 Task: Find a place to stay in Tasova, Turkey, for 2 guests from August 2 to August 12, with a price range of ₹5000 to ₹10000, selecting 'House' as the property type and ensuring amenities like 'Wifi' and 'Free parking' are available.
Action: Mouse moved to (541, 169)
Screenshot: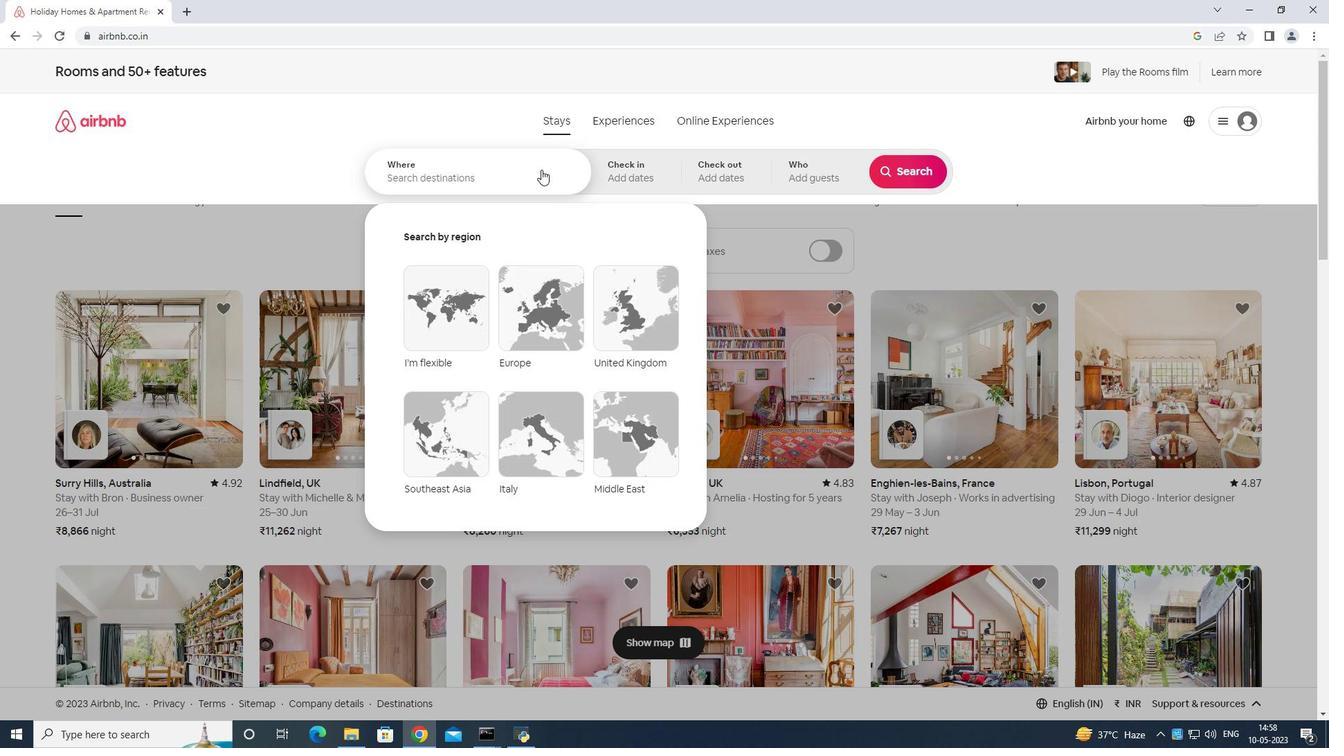 
Action: Mouse pressed left at (541, 169)
Screenshot: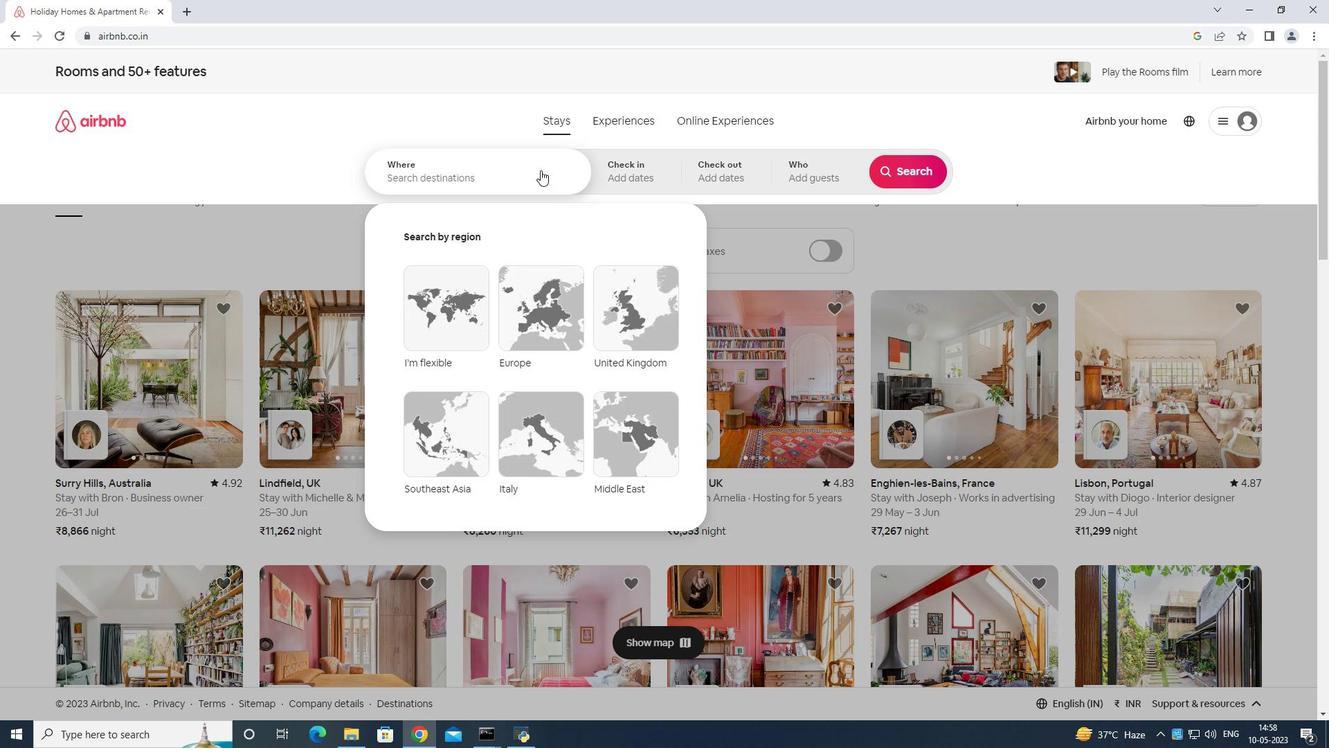
Action: Mouse moved to (486, 209)
Screenshot: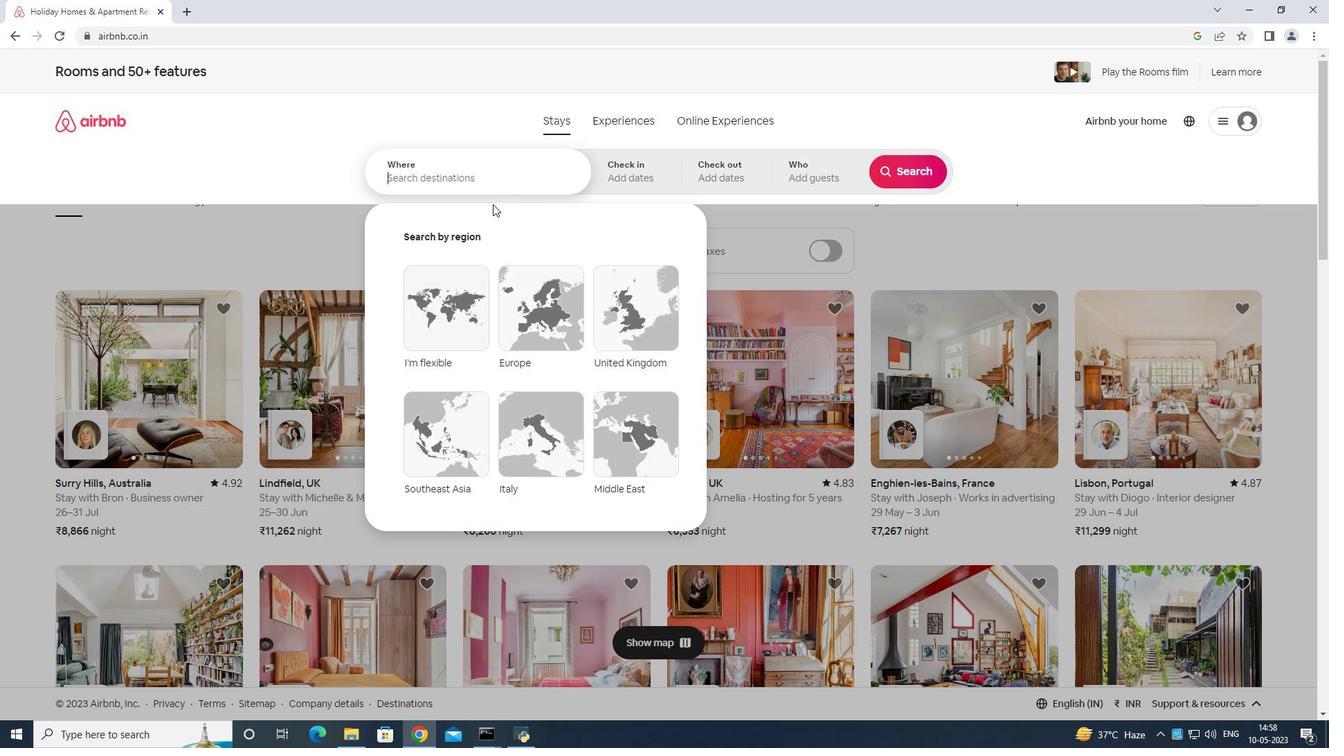 
Action: Key pressed tasova<Key.space>turkey<Key.enter>
Screenshot: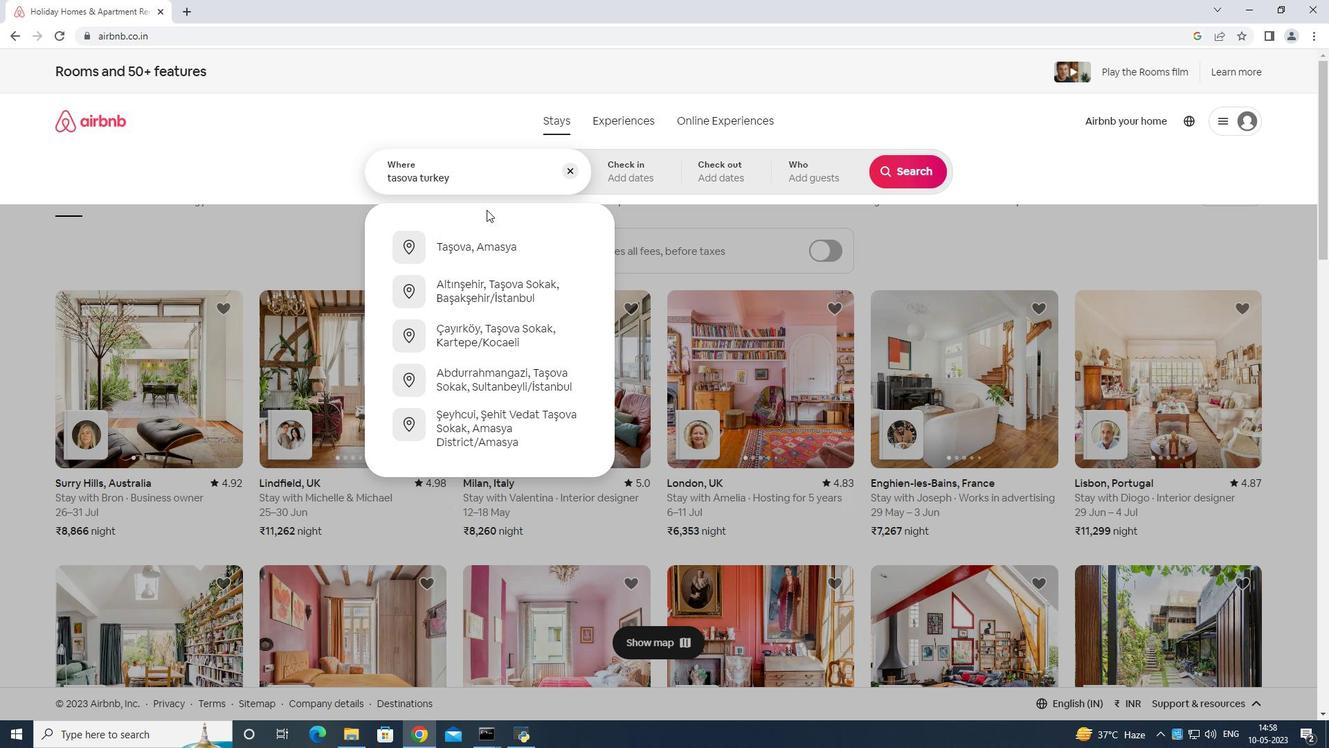 
Action: Mouse moved to (906, 277)
Screenshot: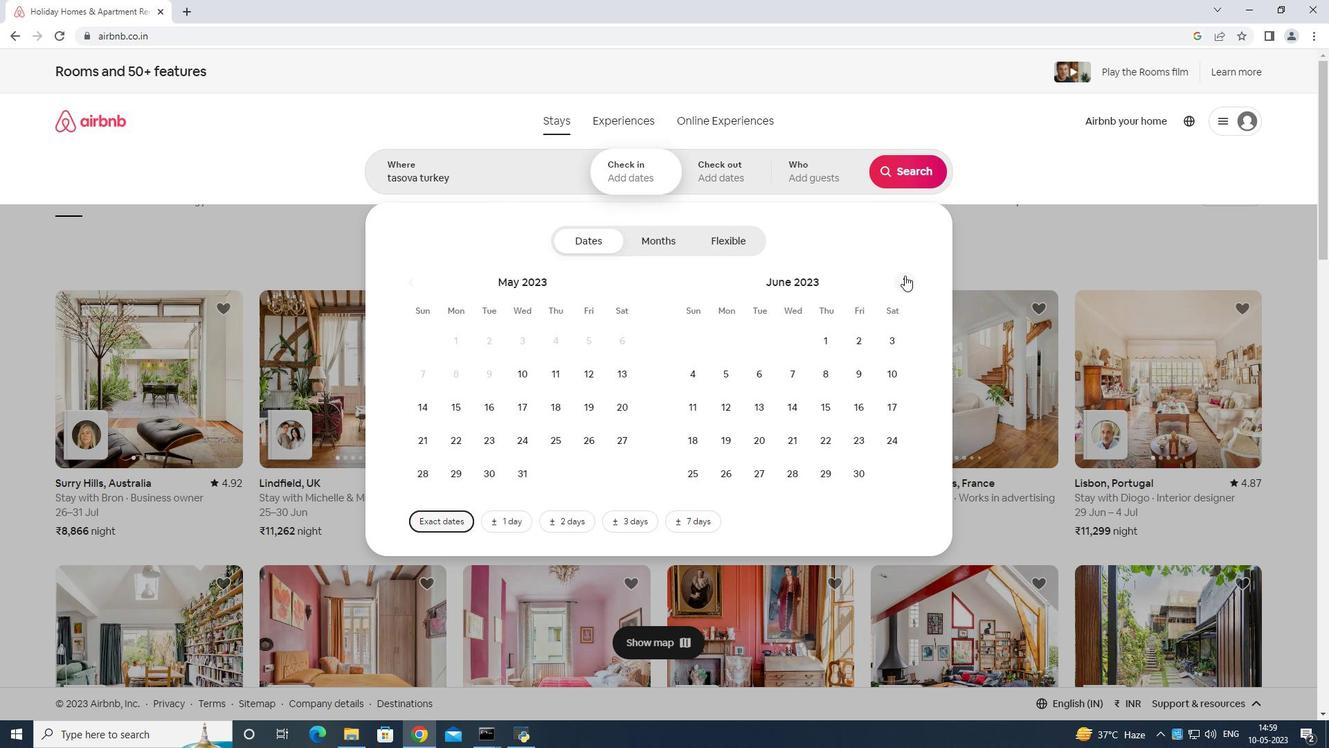 
Action: Mouse pressed left at (906, 277)
Screenshot: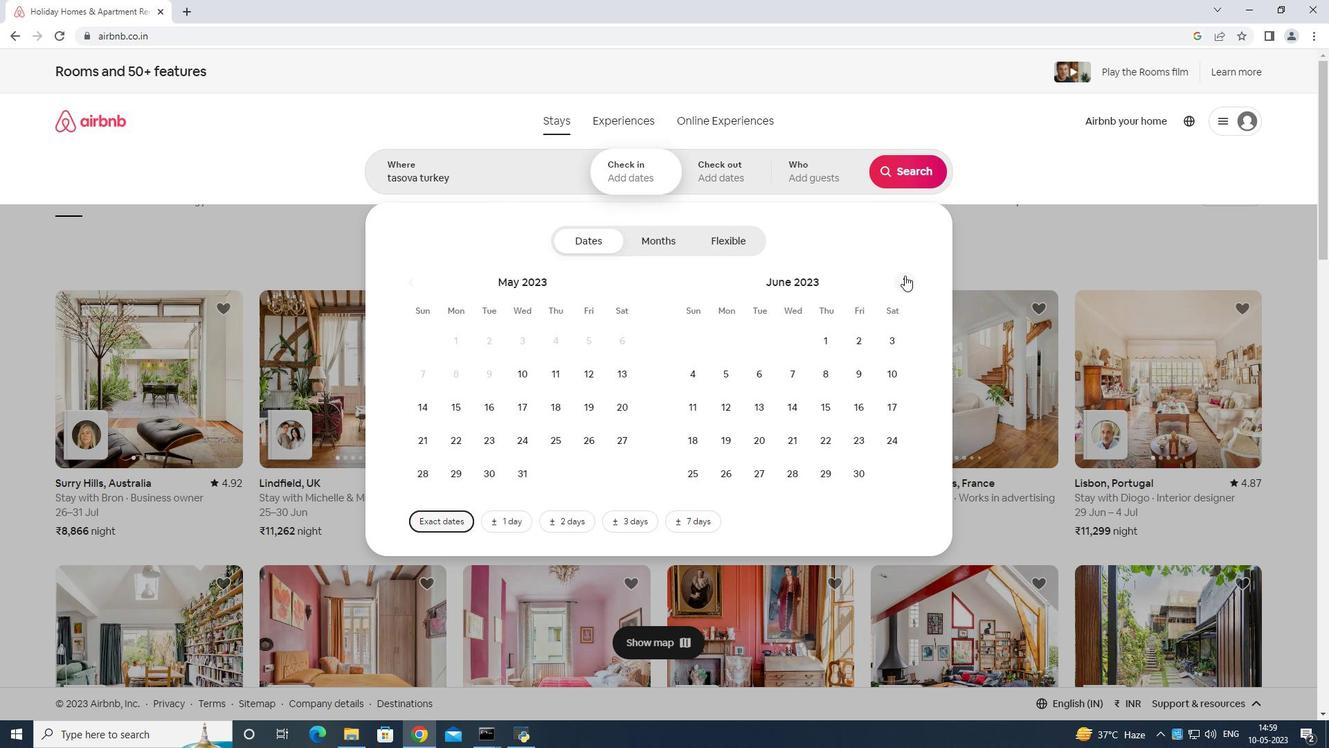 
Action: Mouse moved to (907, 277)
Screenshot: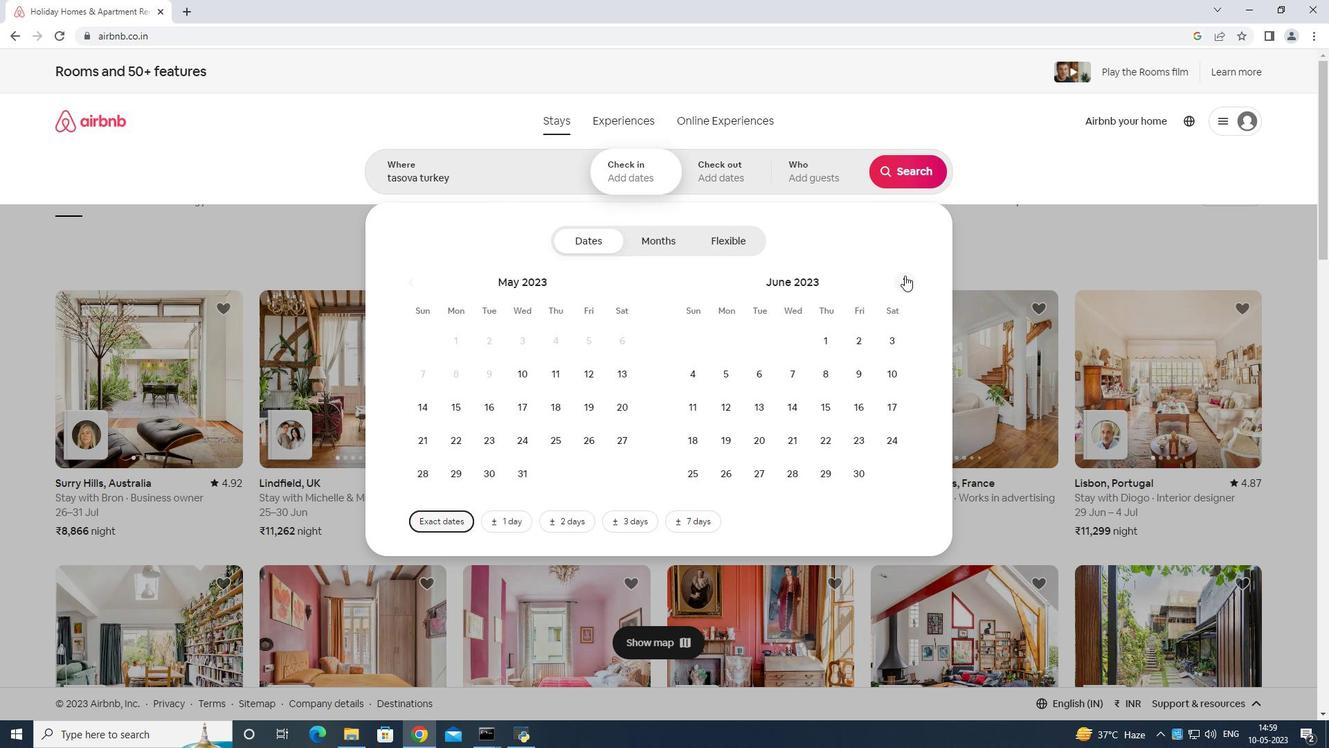 
Action: Mouse pressed left at (907, 277)
Screenshot: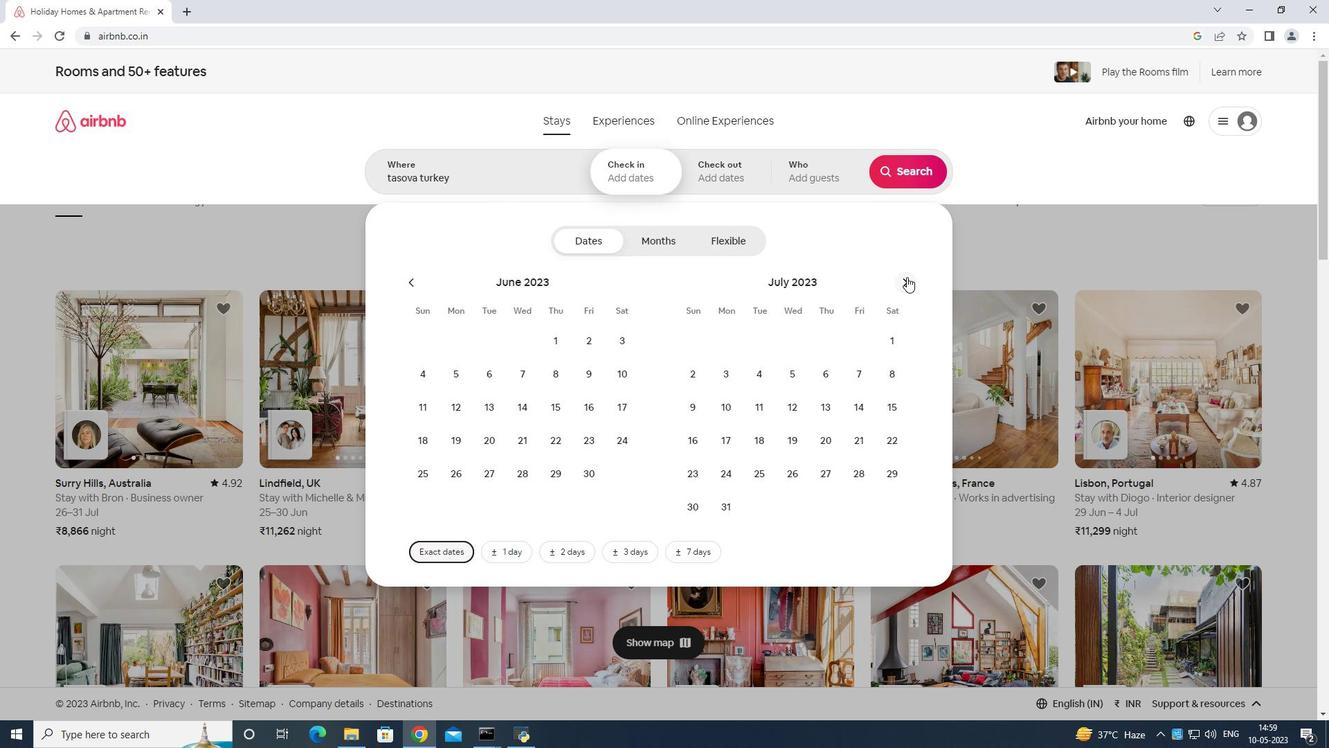 
Action: Mouse moved to (799, 338)
Screenshot: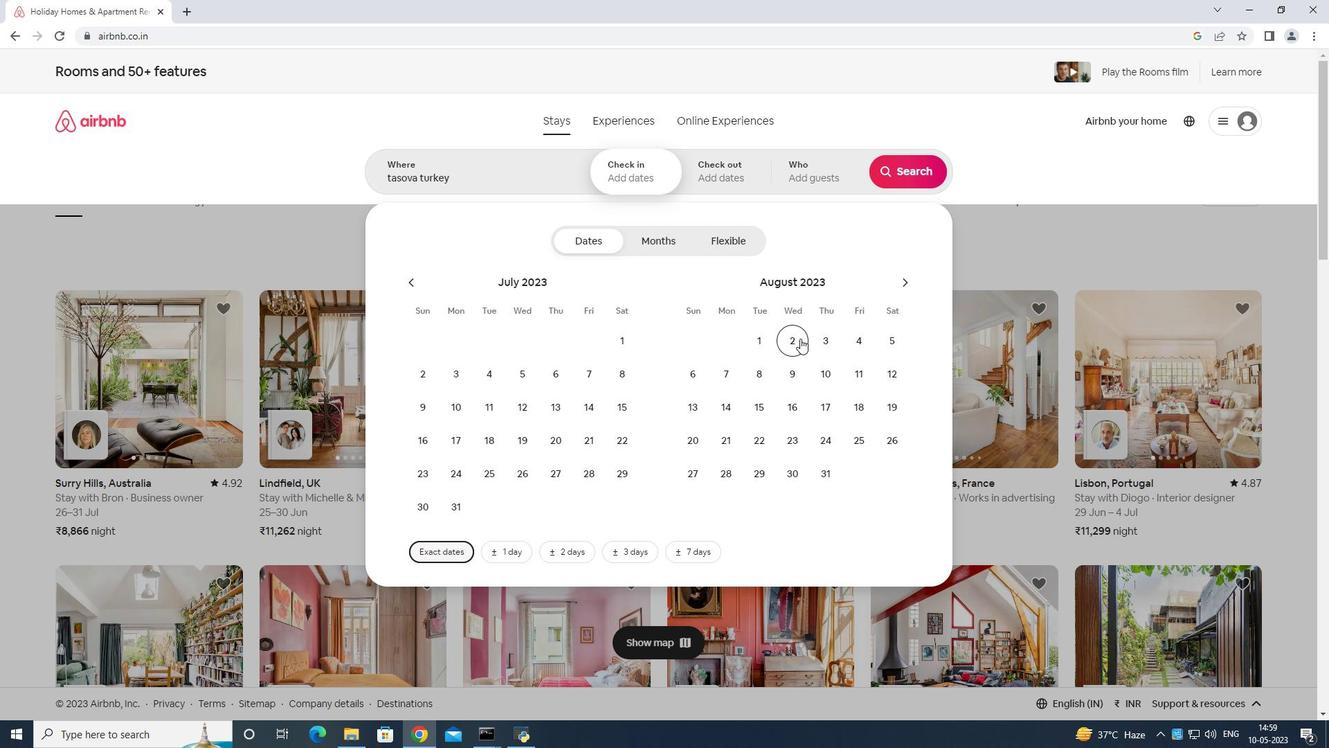 
Action: Mouse pressed left at (799, 338)
Screenshot: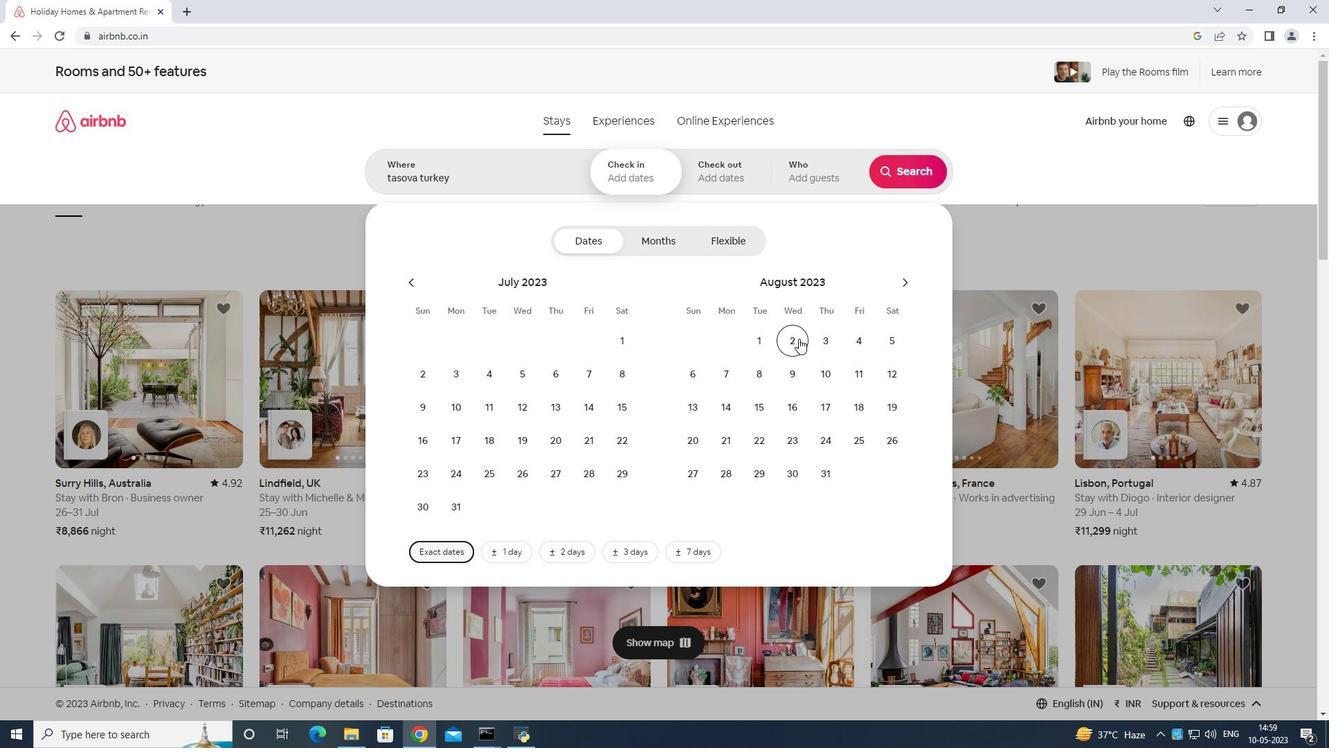 
Action: Mouse moved to (890, 373)
Screenshot: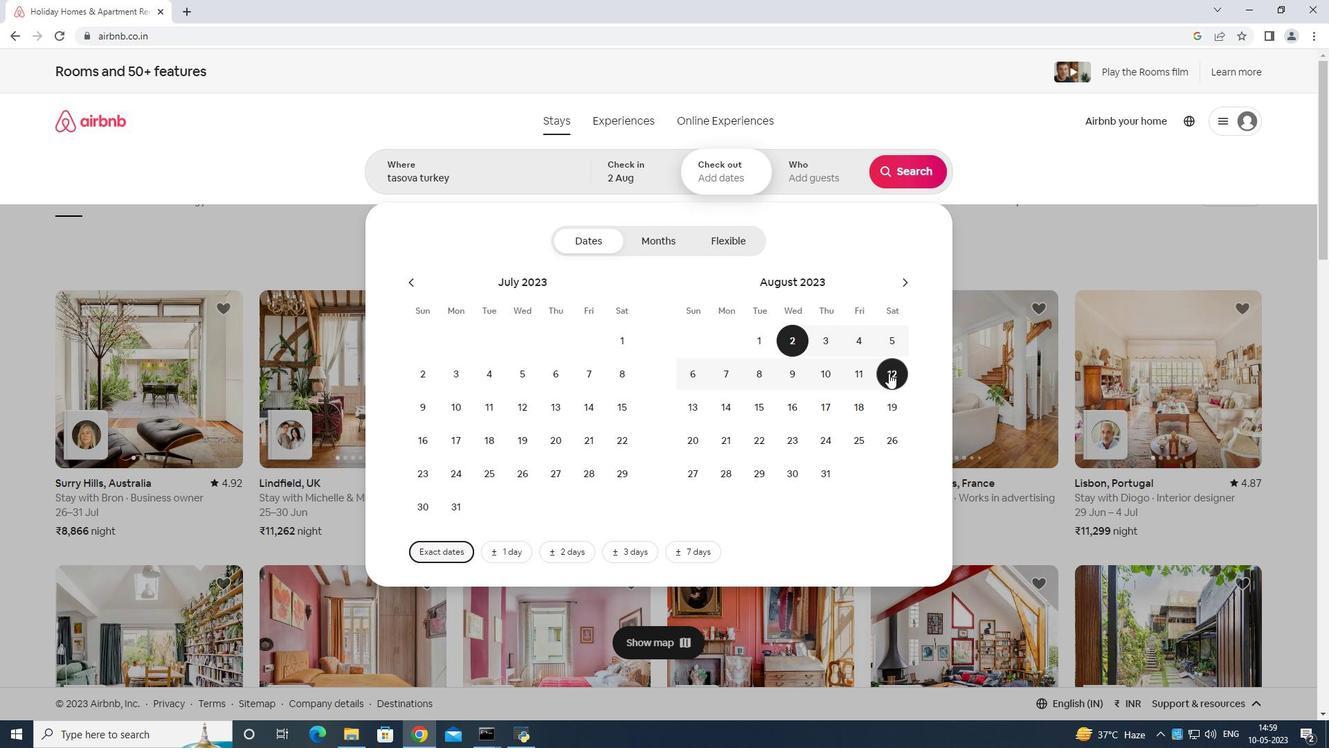 
Action: Mouse pressed left at (890, 373)
Screenshot: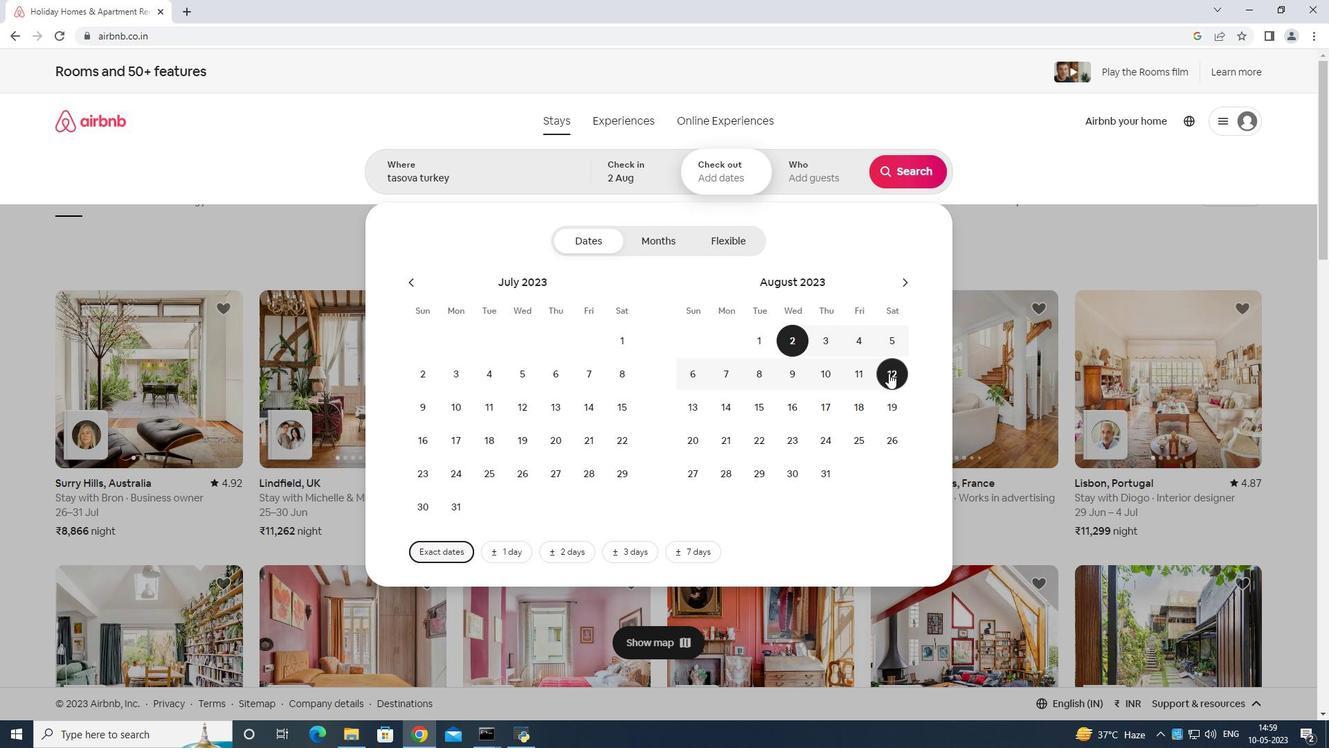 
Action: Mouse moved to (840, 167)
Screenshot: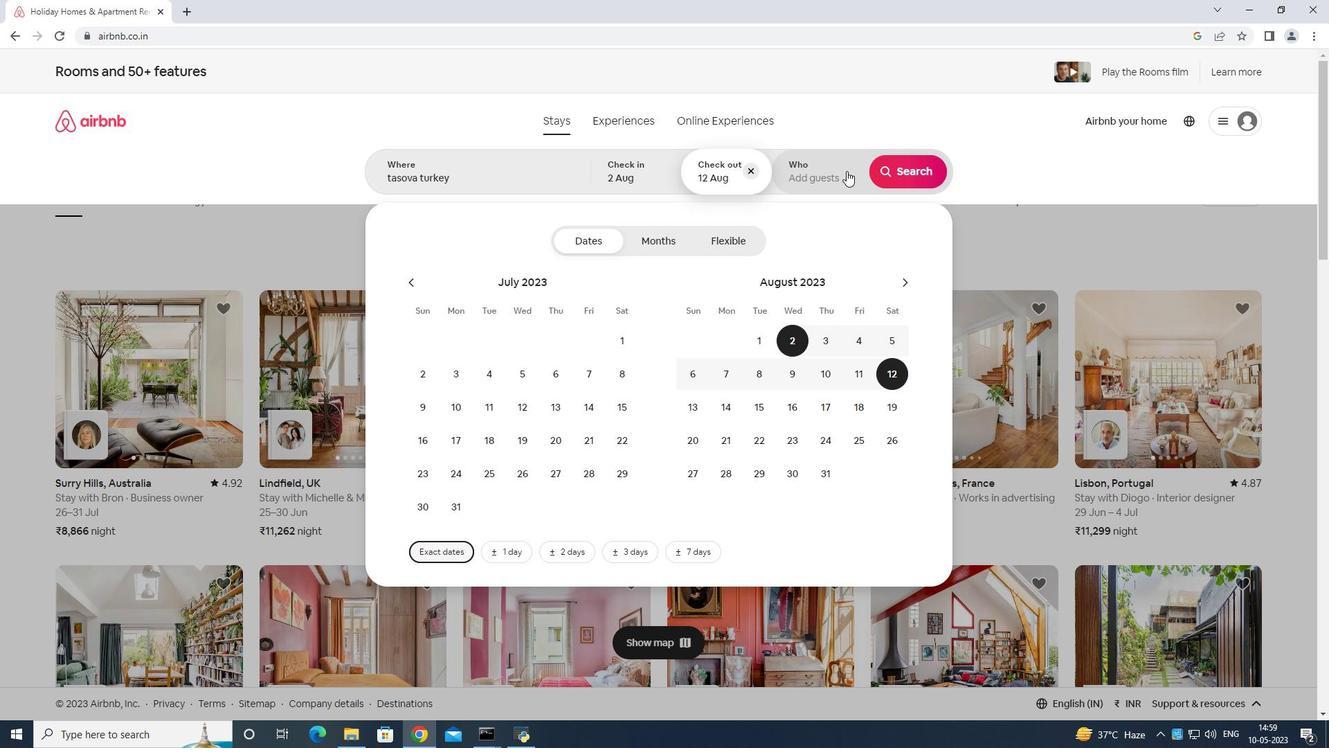
Action: Mouse pressed left at (840, 167)
Screenshot: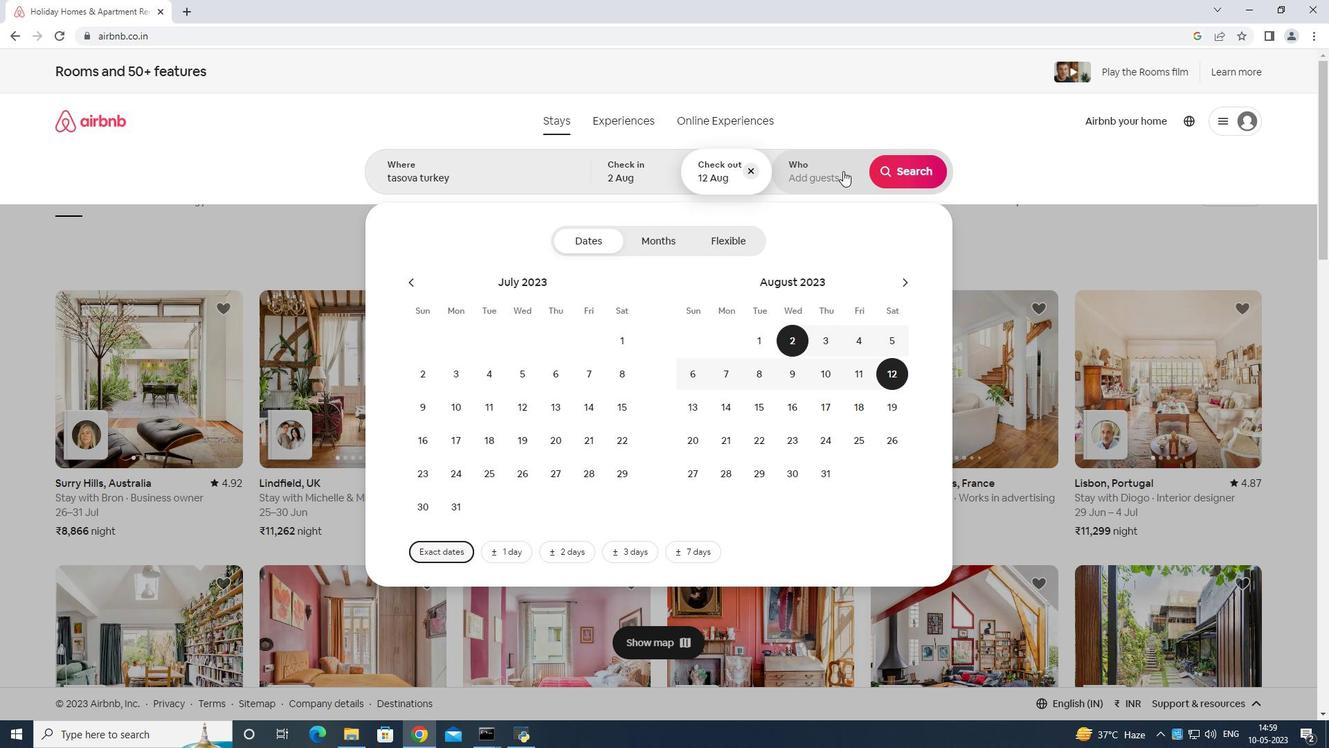 
Action: Mouse moved to (920, 243)
Screenshot: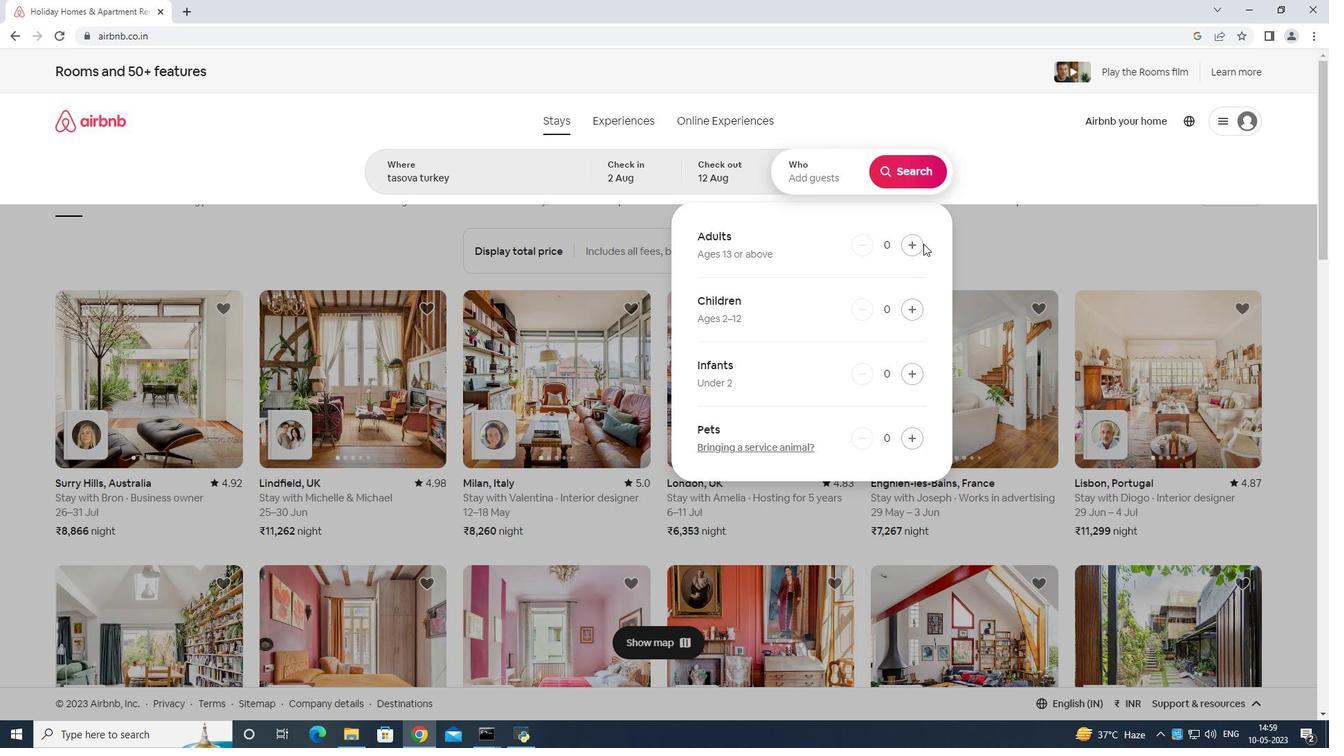 
Action: Mouse pressed left at (920, 243)
Screenshot: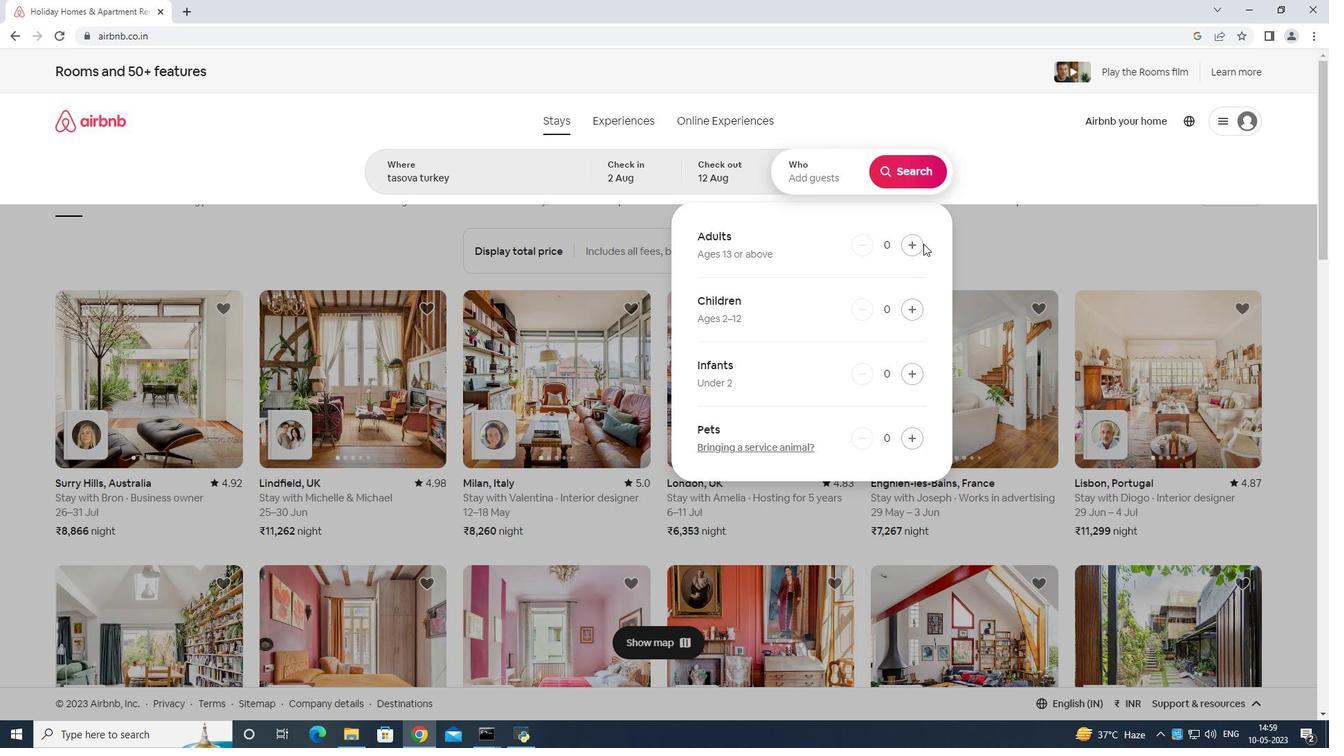
Action: Mouse moved to (919, 242)
Screenshot: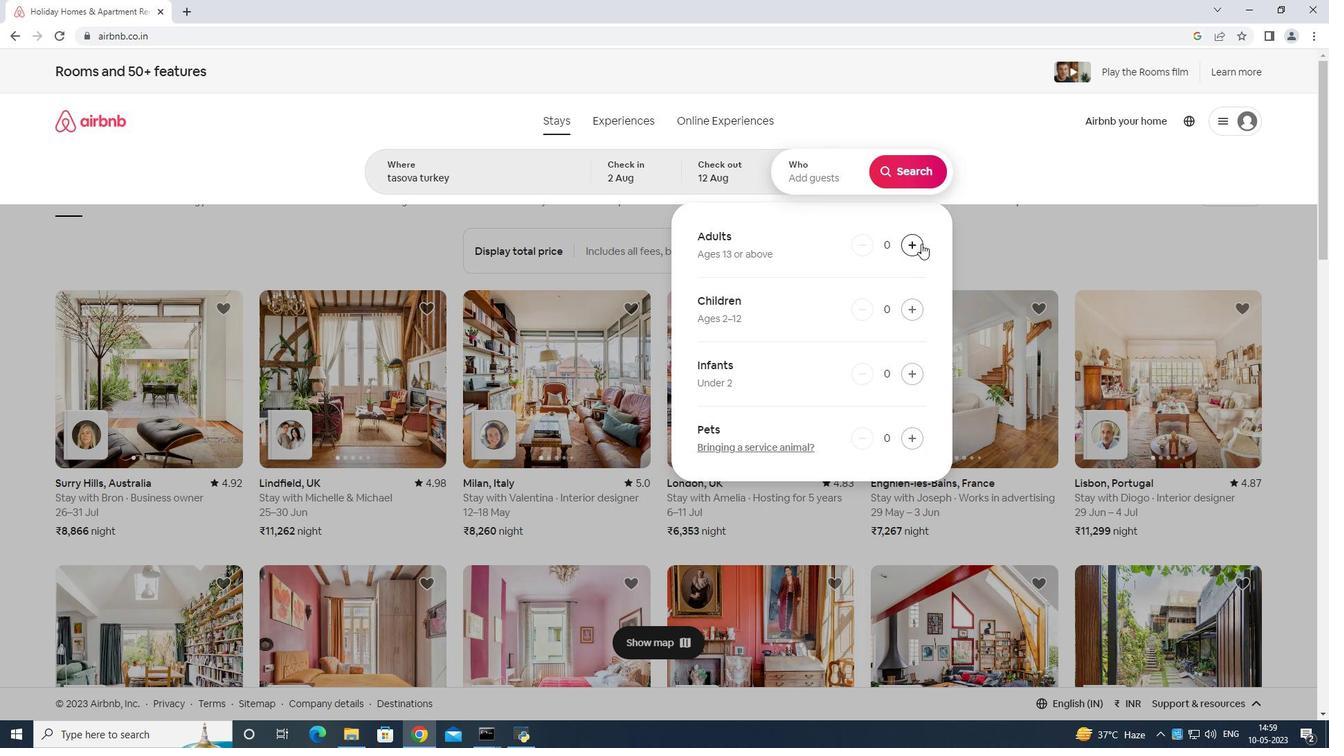 
Action: Mouse pressed left at (919, 242)
Screenshot: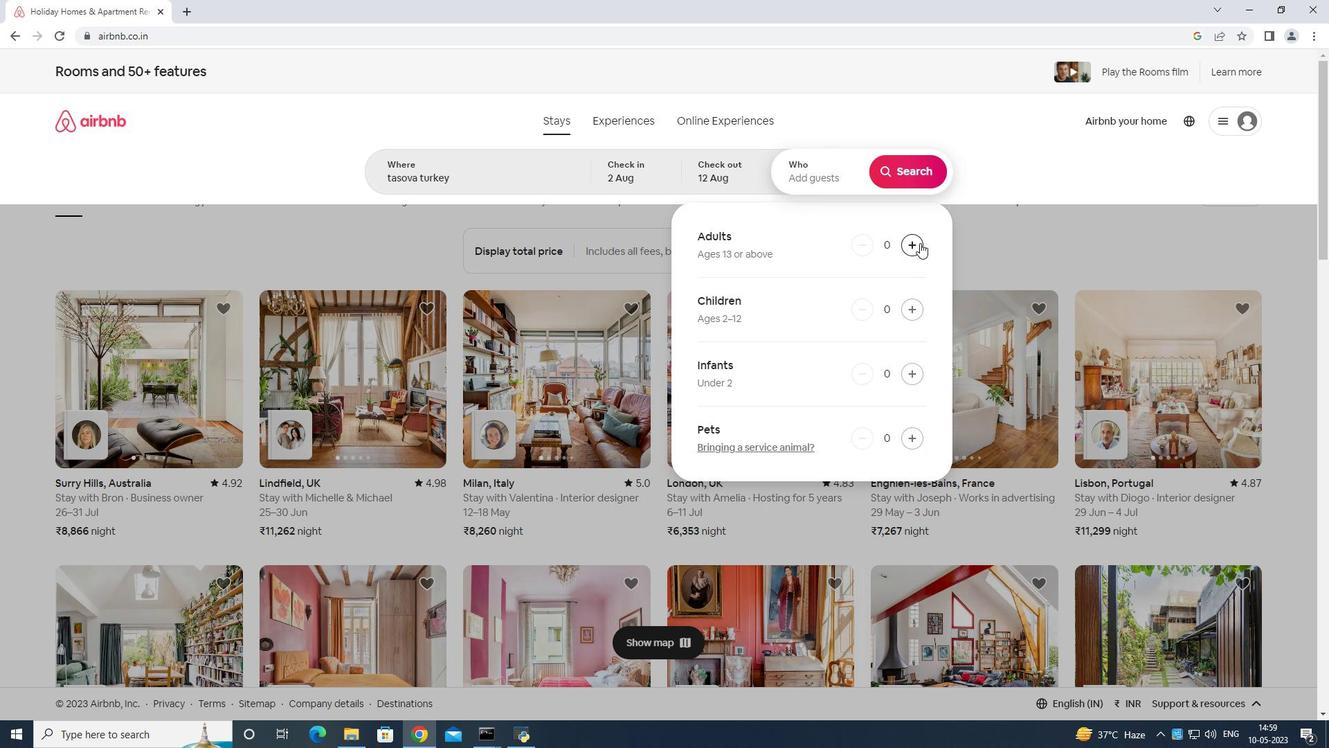 
Action: Mouse moved to (907, 162)
Screenshot: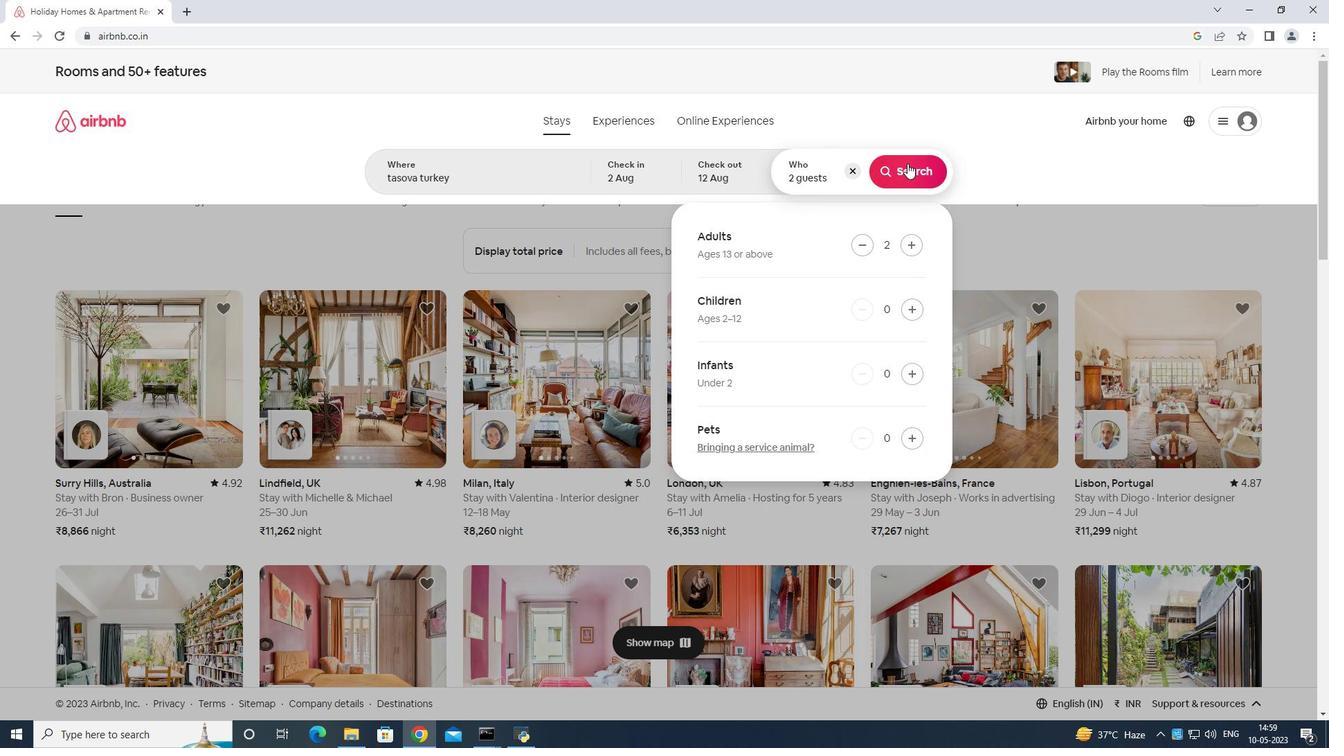 
Action: Mouse pressed left at (907, 162)
Screenshot: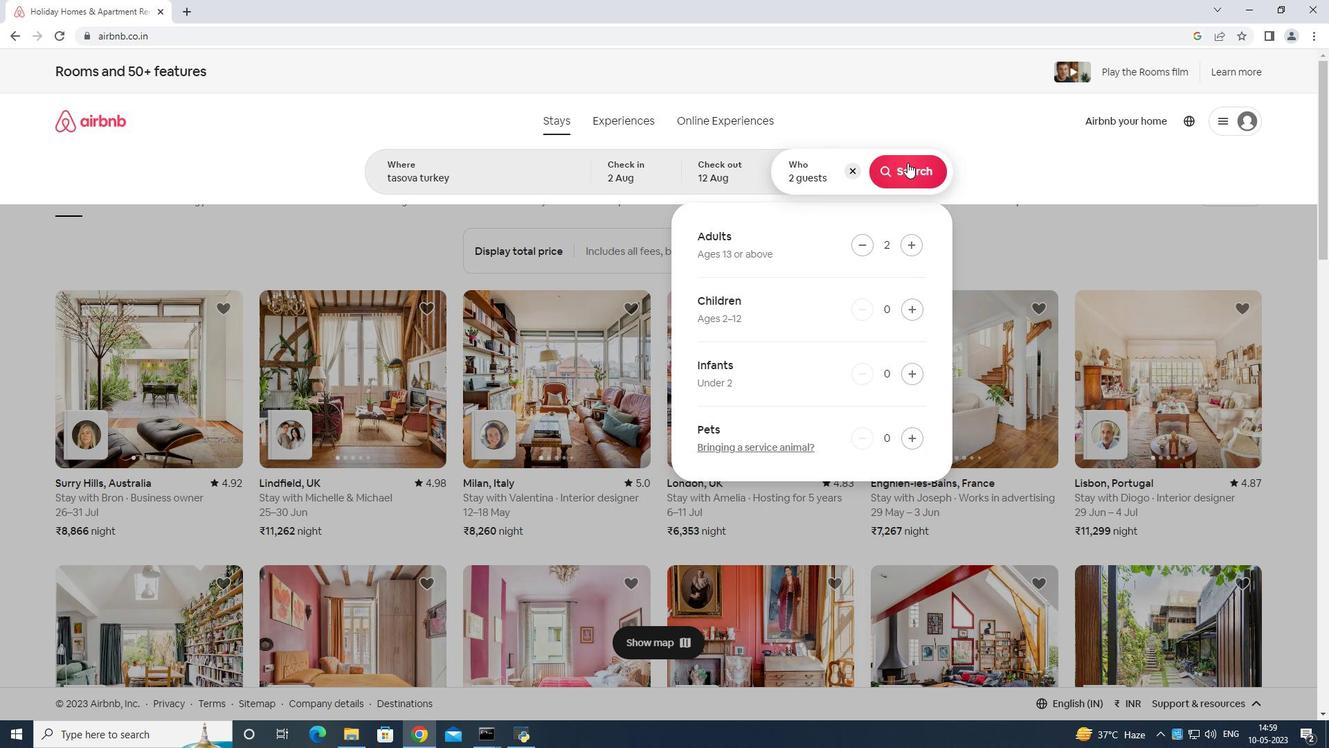 
Action: Mouse moved to (1283, 130)
Screenshot: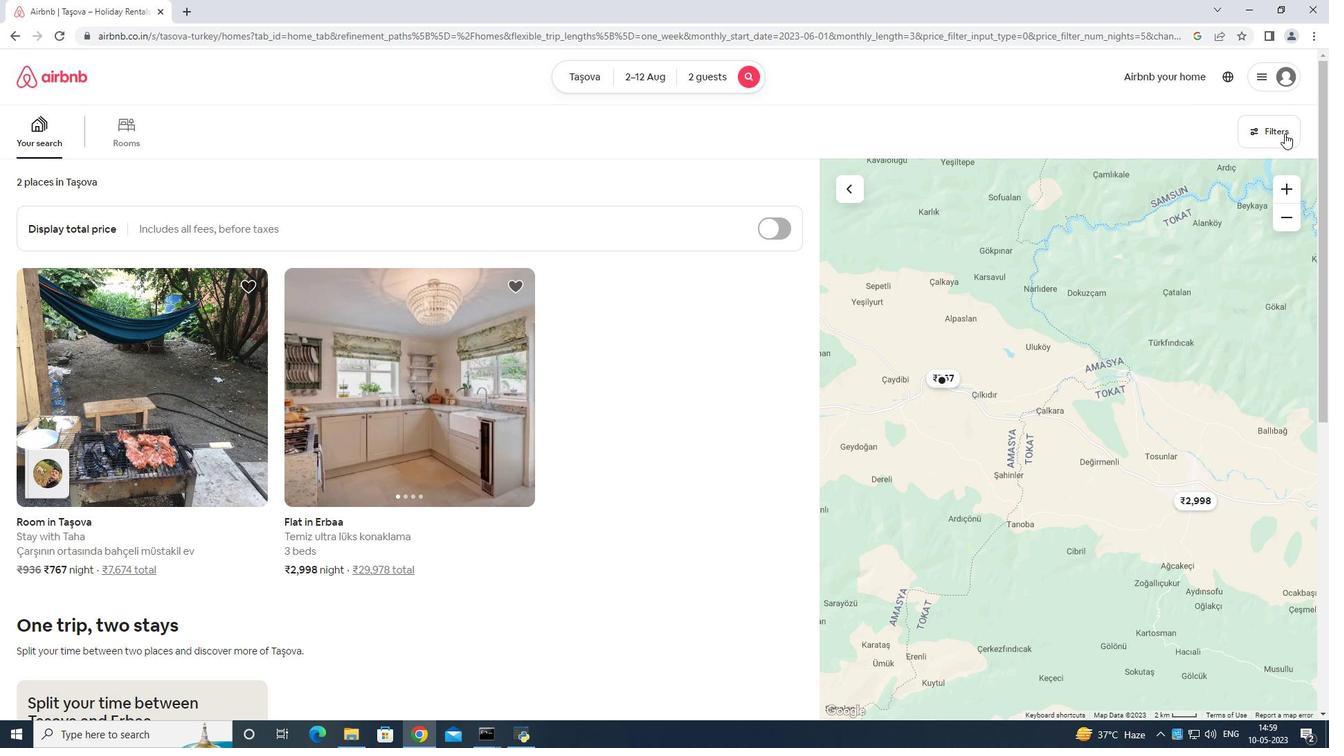 
Action: Mouse pressed left at (1283, 130)
Screenshot: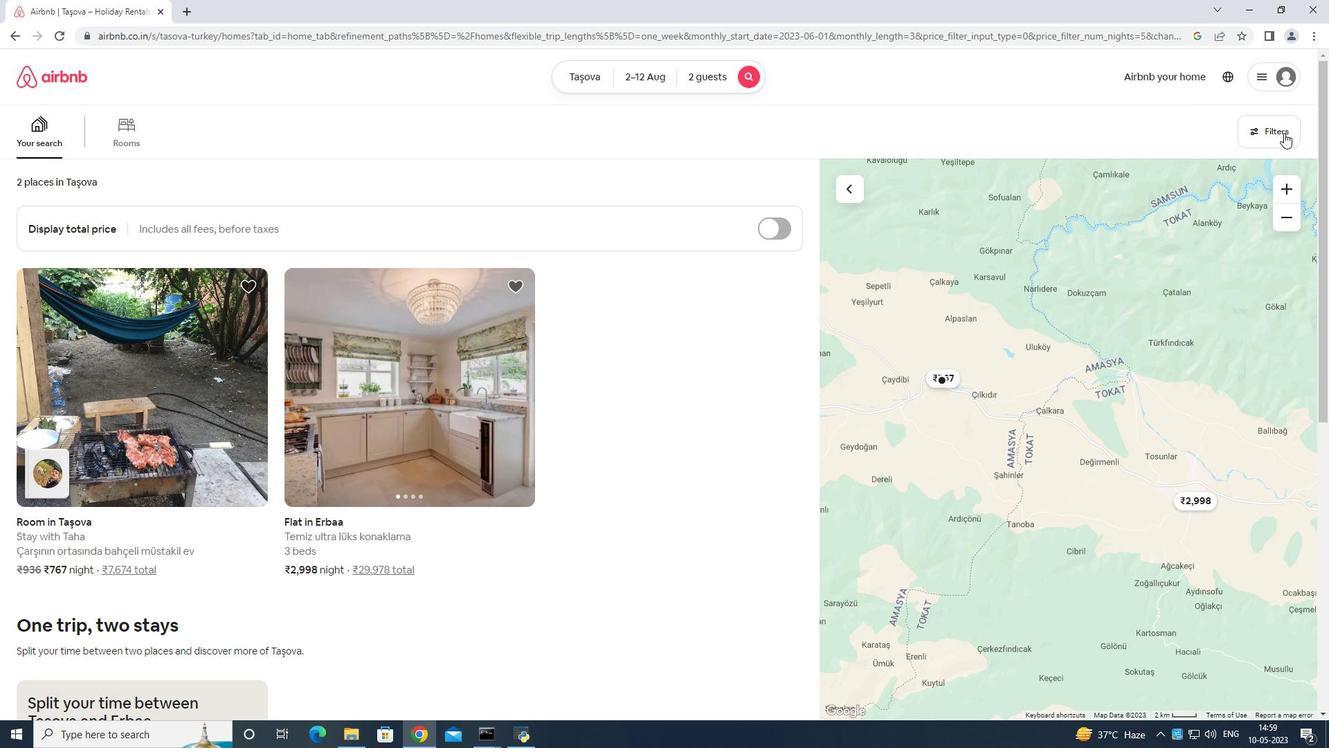 
Action: Mouse moved to (597, 466)
Screenshot: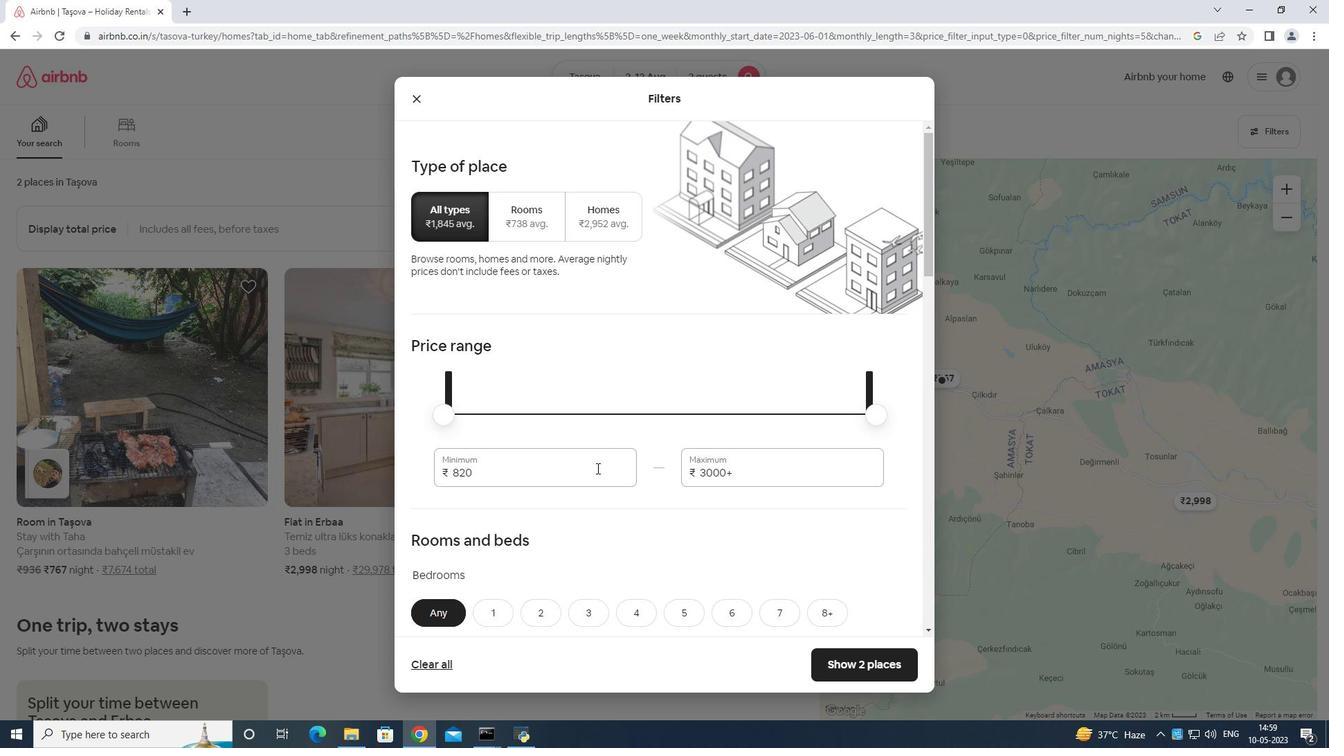 
Action: Mouse pressed left at (597, 466)
Screenshot: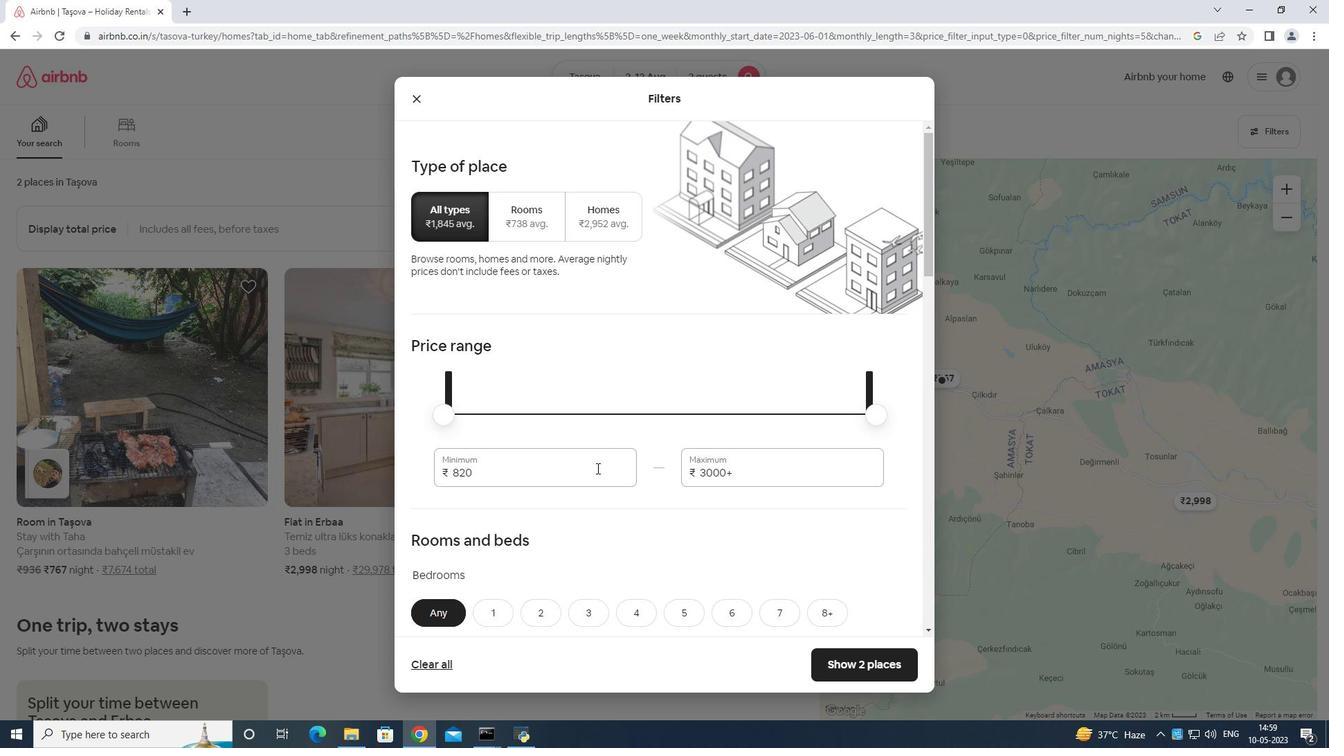 
Action: Mouse moved to (603, 446)
Screenshot: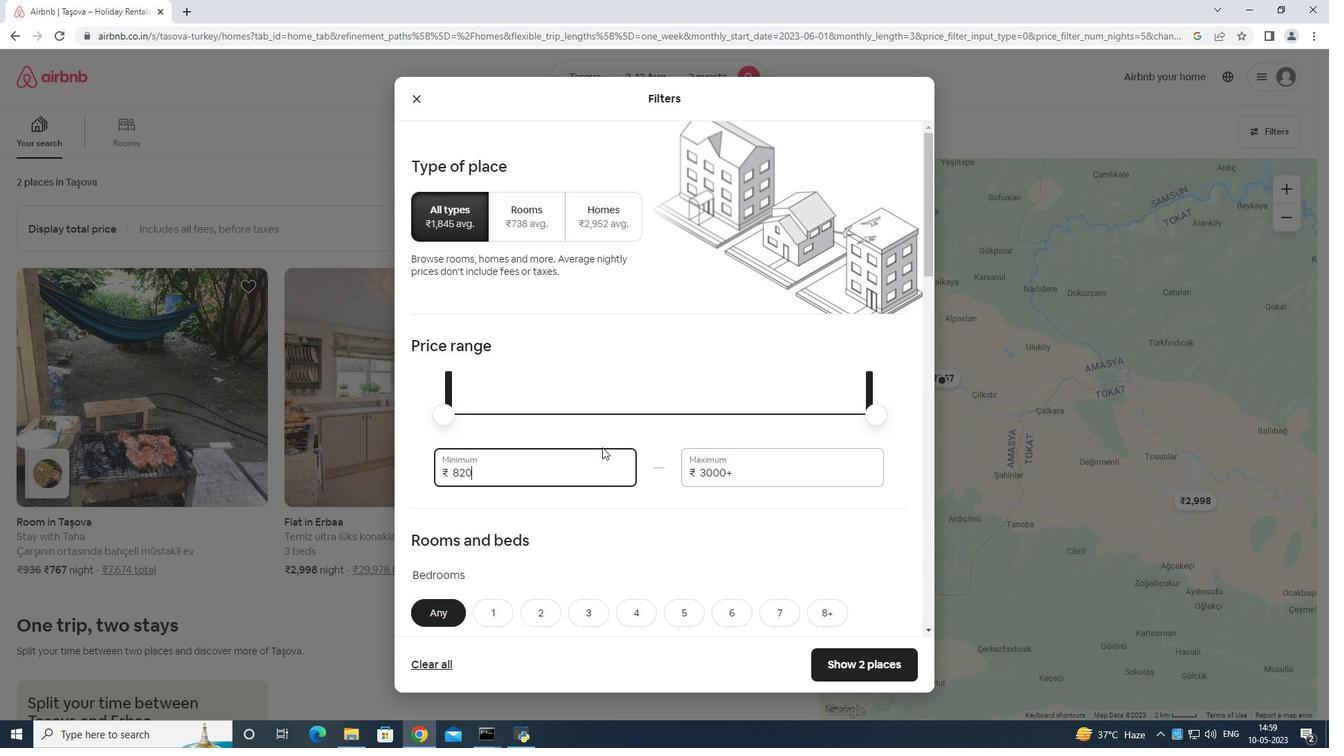 
Action: Key pressed <Key.backspace>
Screenshot: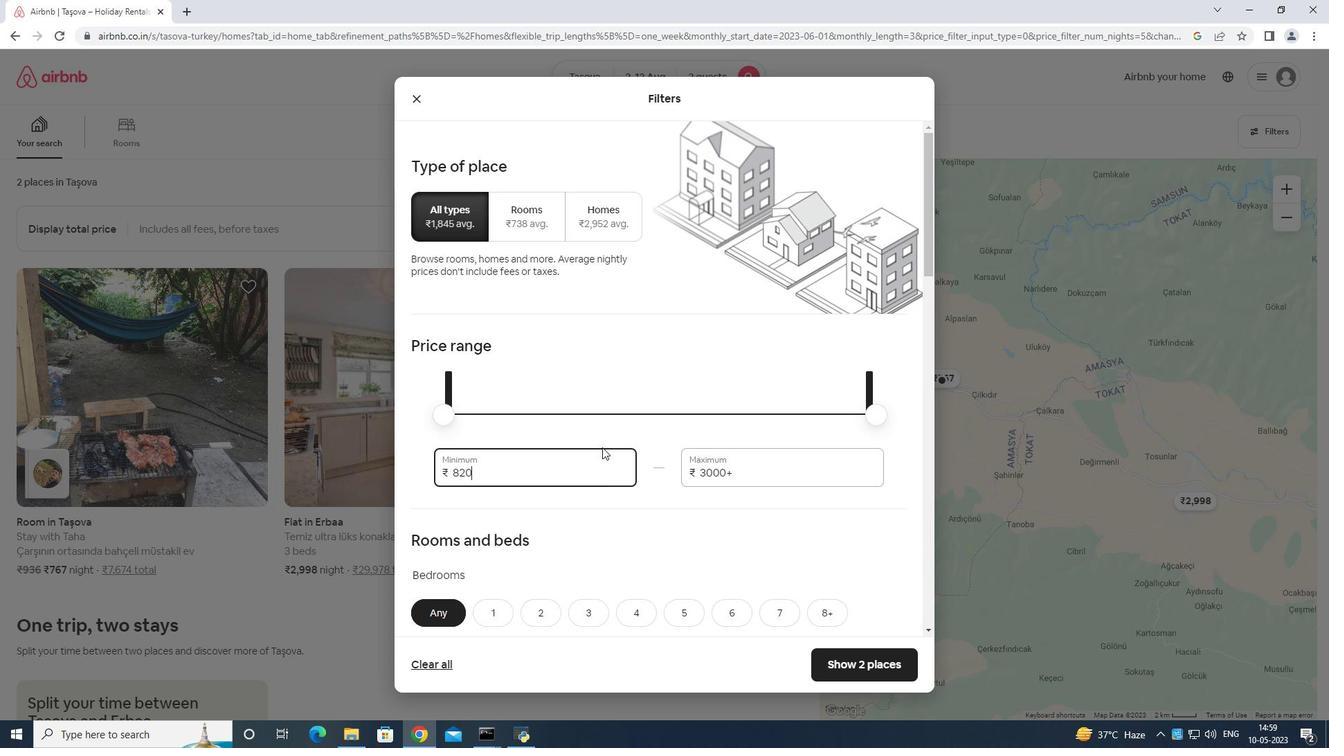 
Action: Mouse moved to (606, 441)
Screenshot: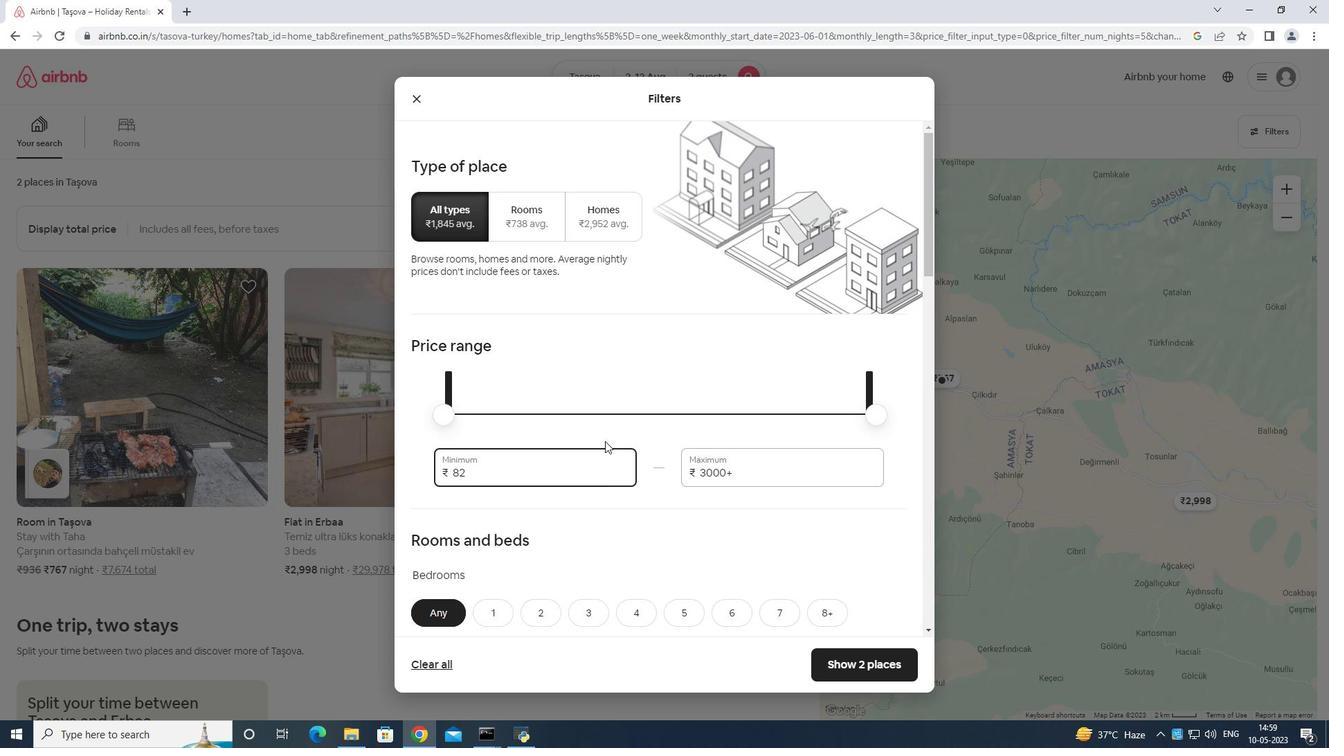 
Action: Key pressed <Key.backspace><Key.backspace><Key.backspace><Key.backspace><Key.backspace><Key.backspace>5000
Screenshot: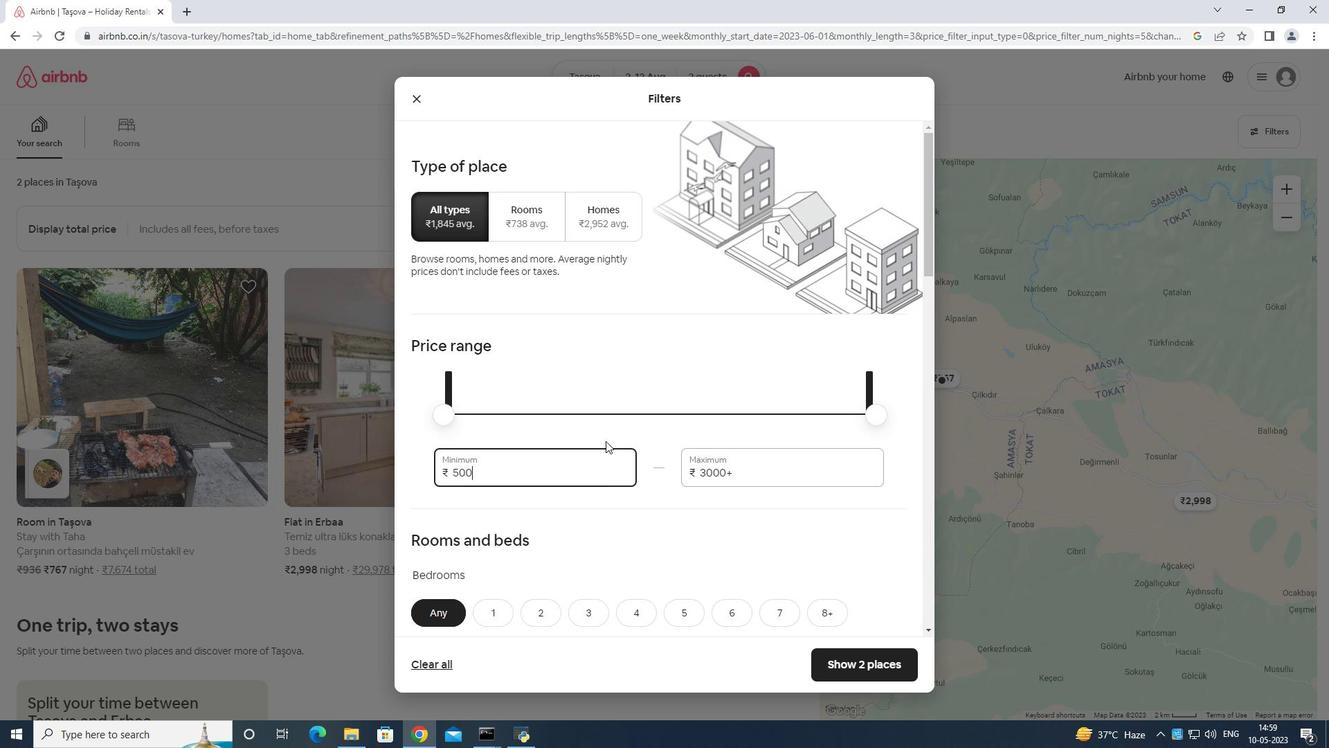 
Action: Mouse moved to (838, 455)
Screenshot: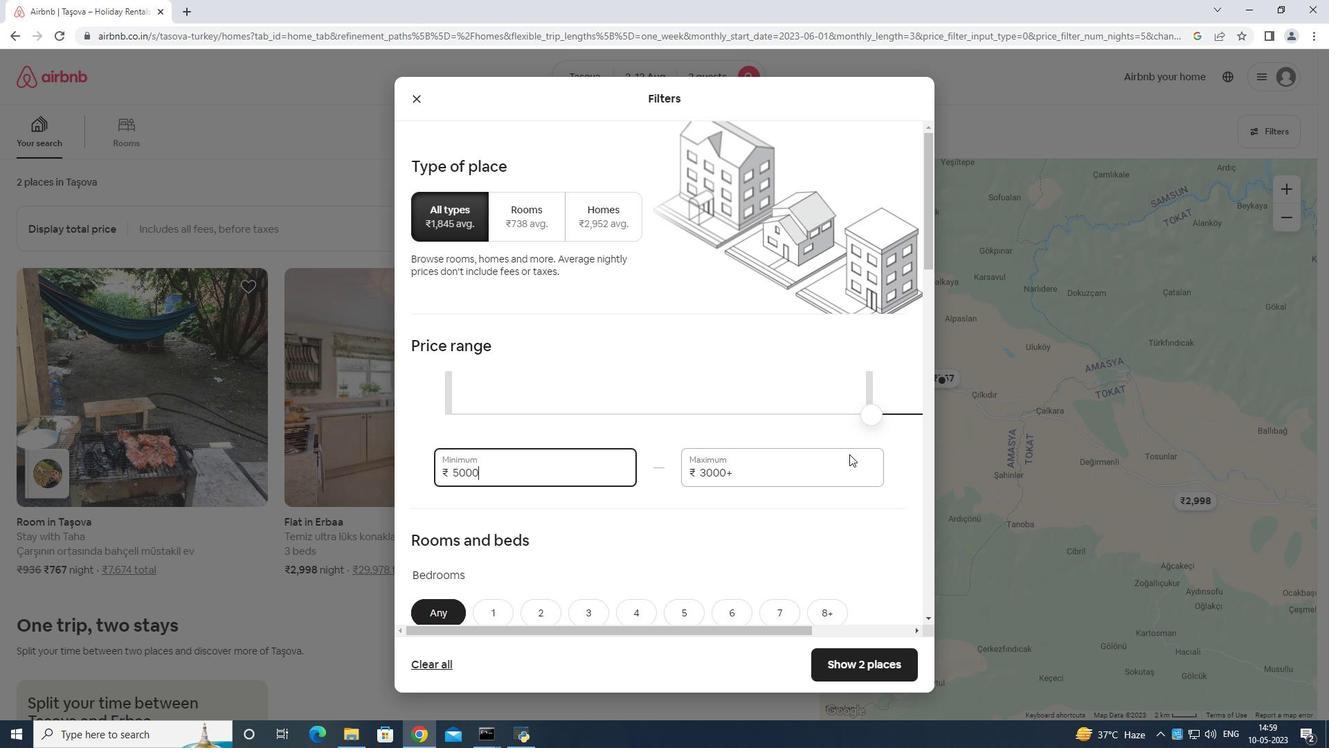 
Action: Mouse pressed left at (838, 455)
Screenshot: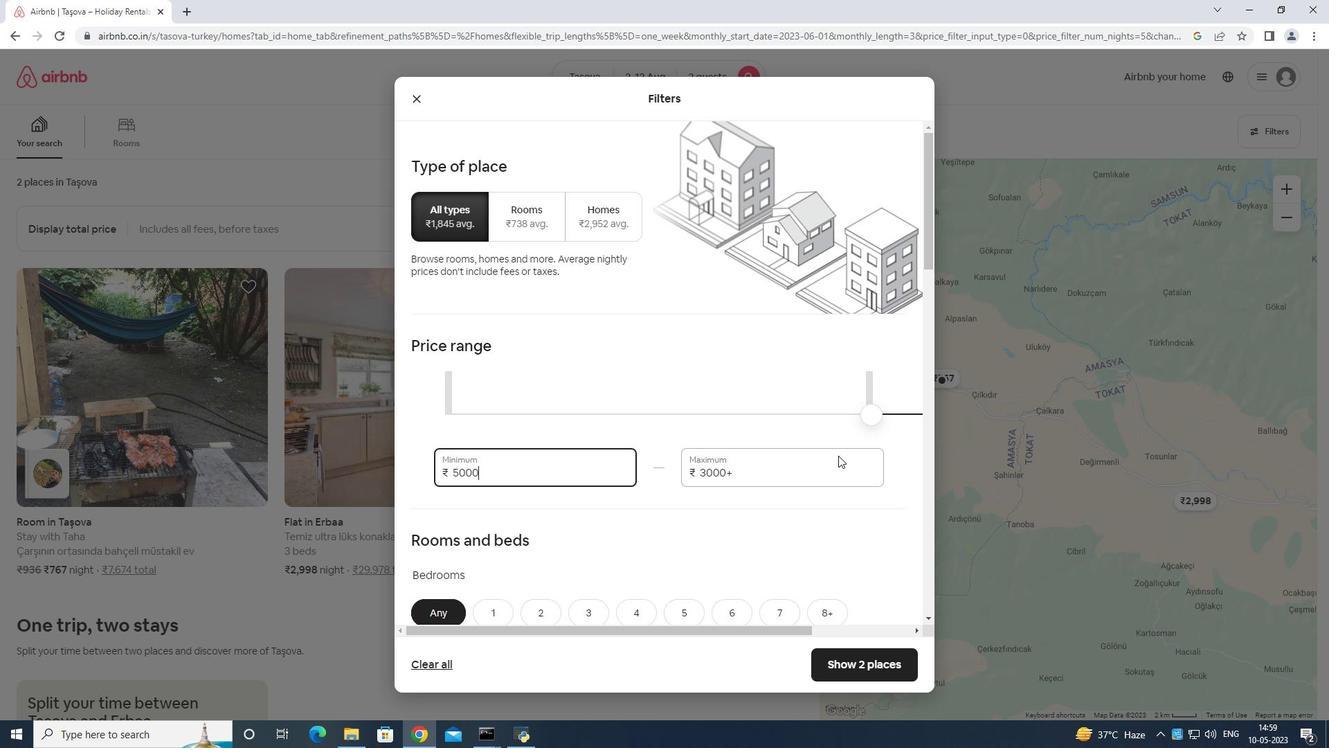 
Action: Mouse moved to (816, 432)
Screenshot: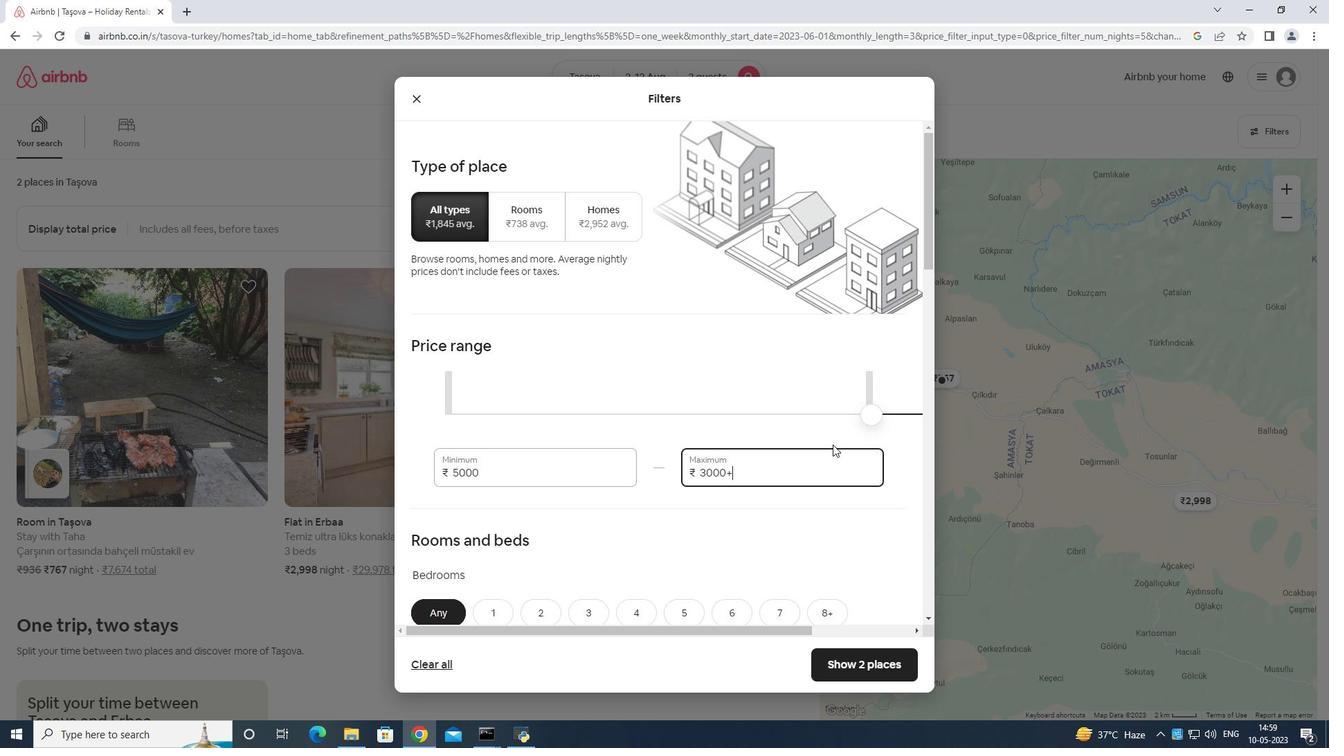 
Action: Key pressed <Key.backspace><Key.backspace><Key.backspace><Key.backspace><Key.backspace><Key.backspace>10000
Screenshot: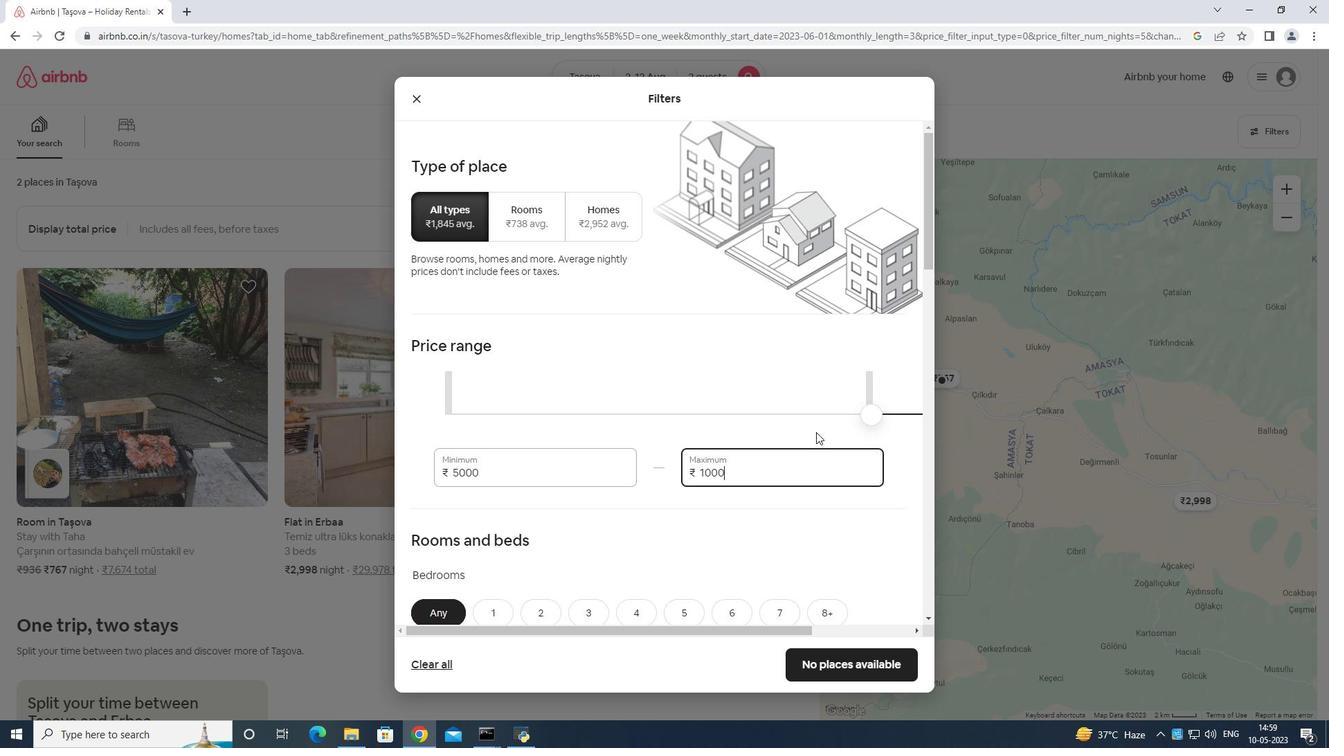 
Action: Mouse moved to (740, 416)
Screenshot: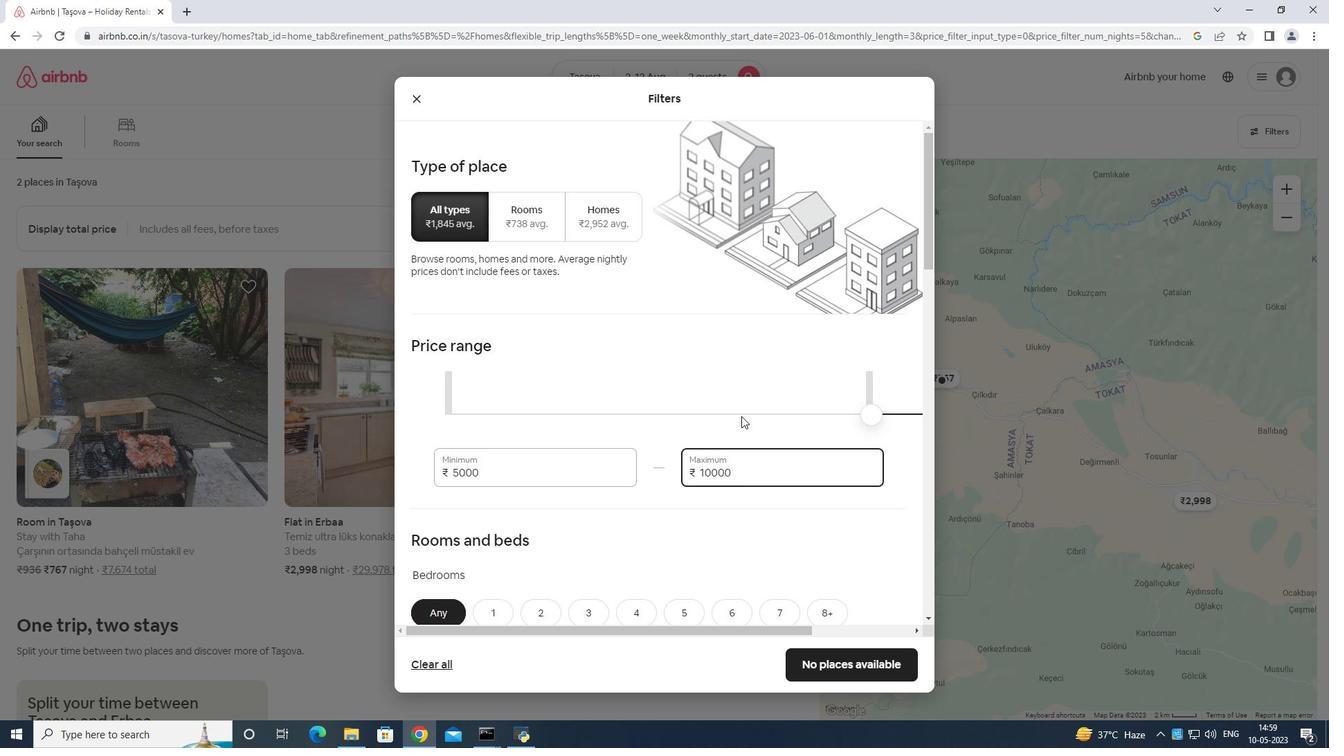 
Action: Mouse scrolled (740, 416) with delta (0, 0)
Screenshot: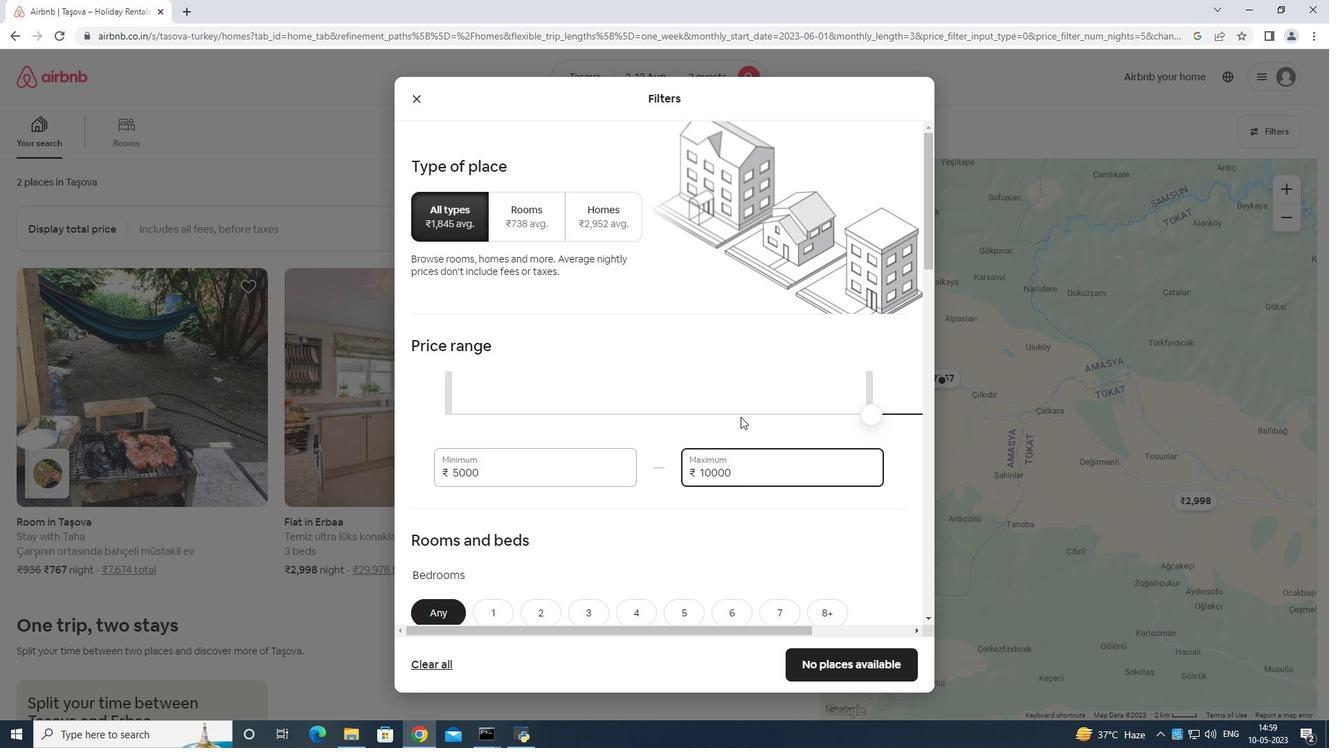 
Action: Mouse moved to (740, 419)
Screenshot: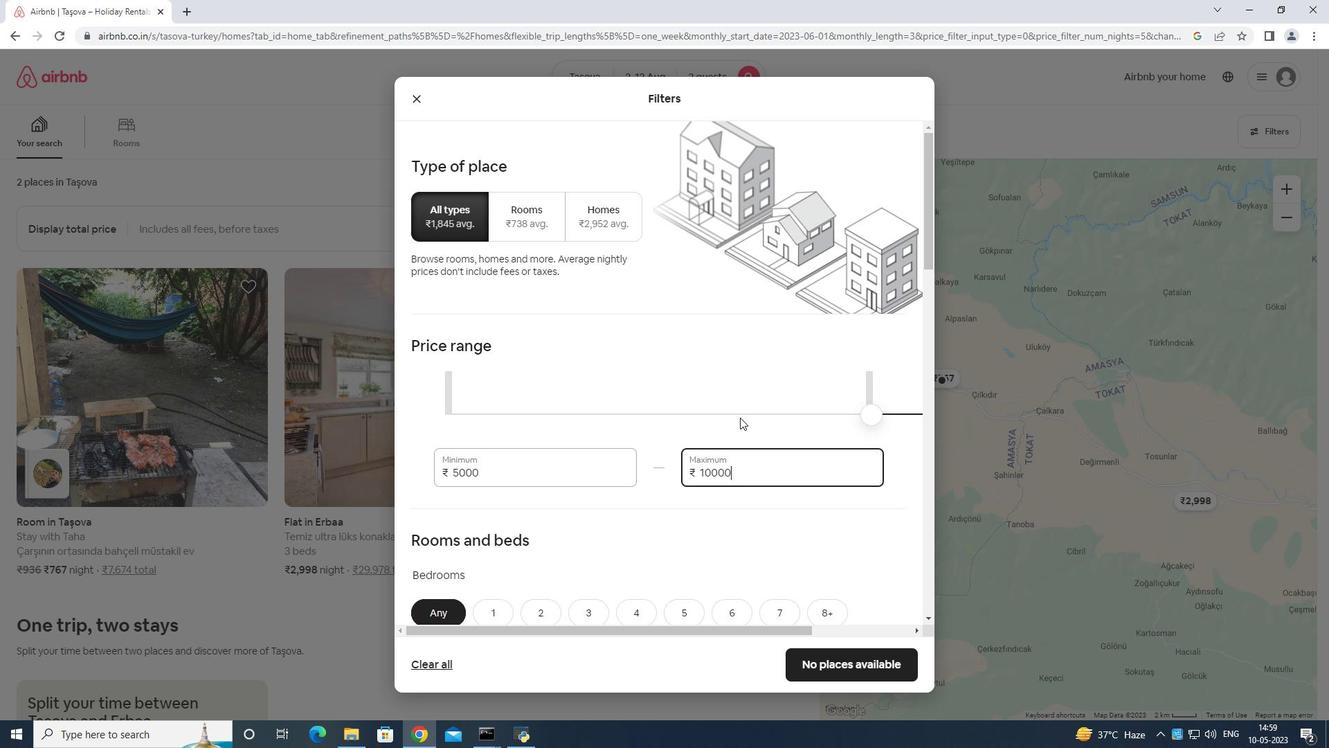 
Action: Mouse scrolled (740, 418) with delta (0, 0)
Screenshot: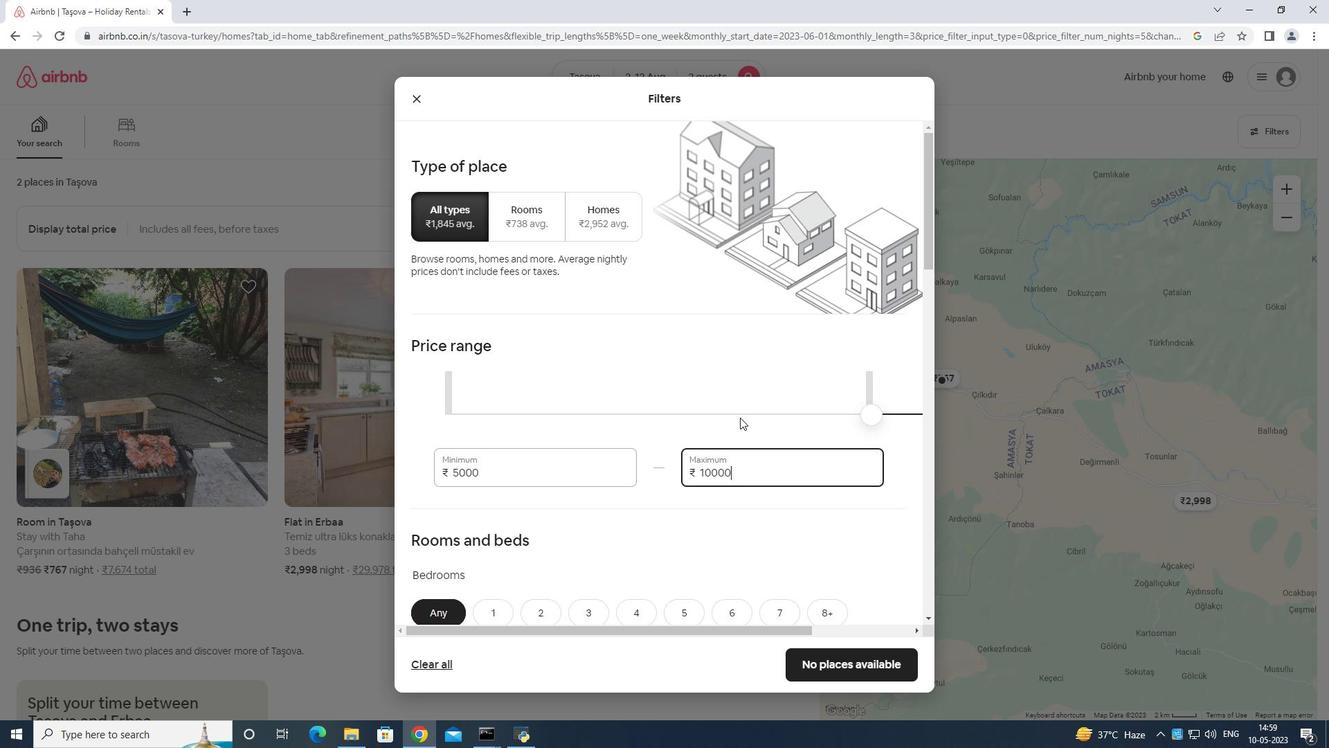 
Action: Mouse moved to (740, 419)
Screenshot: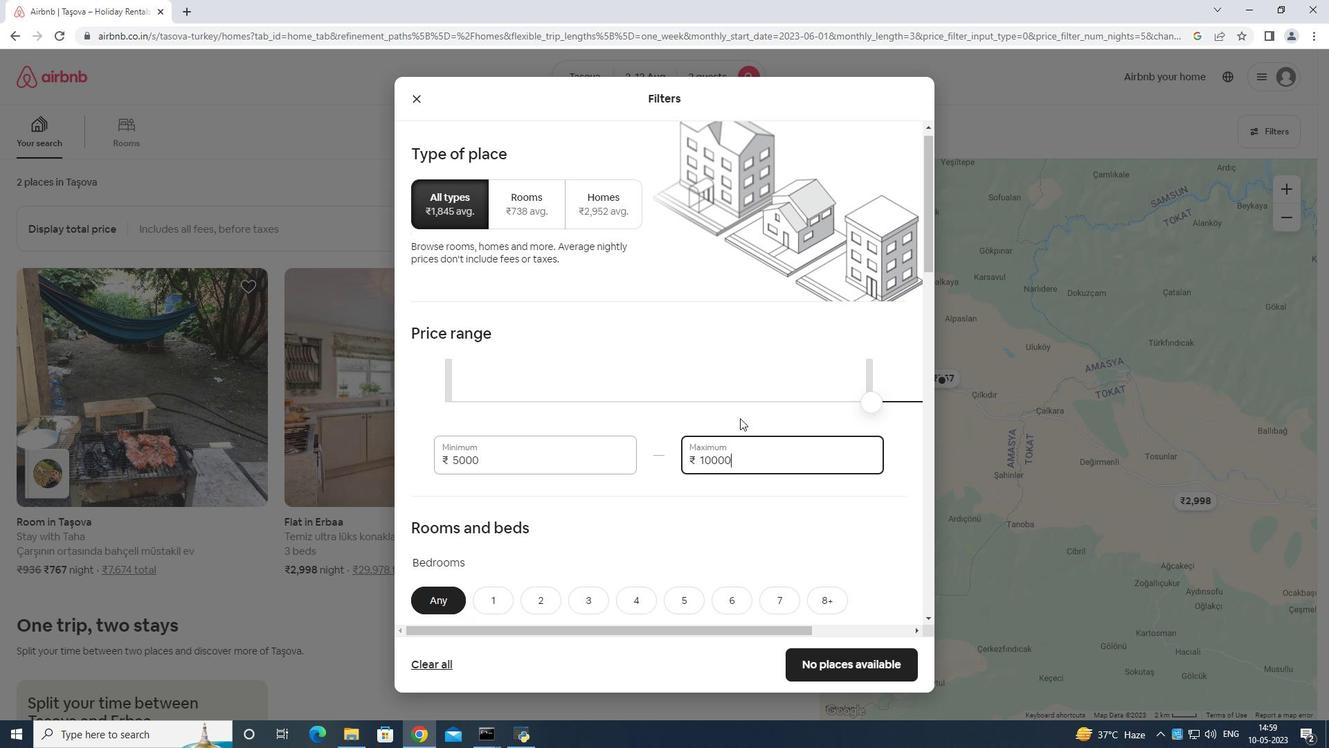 
Action: Mouse scrolled (740, 418) with delta (0, 0)
Screenshot: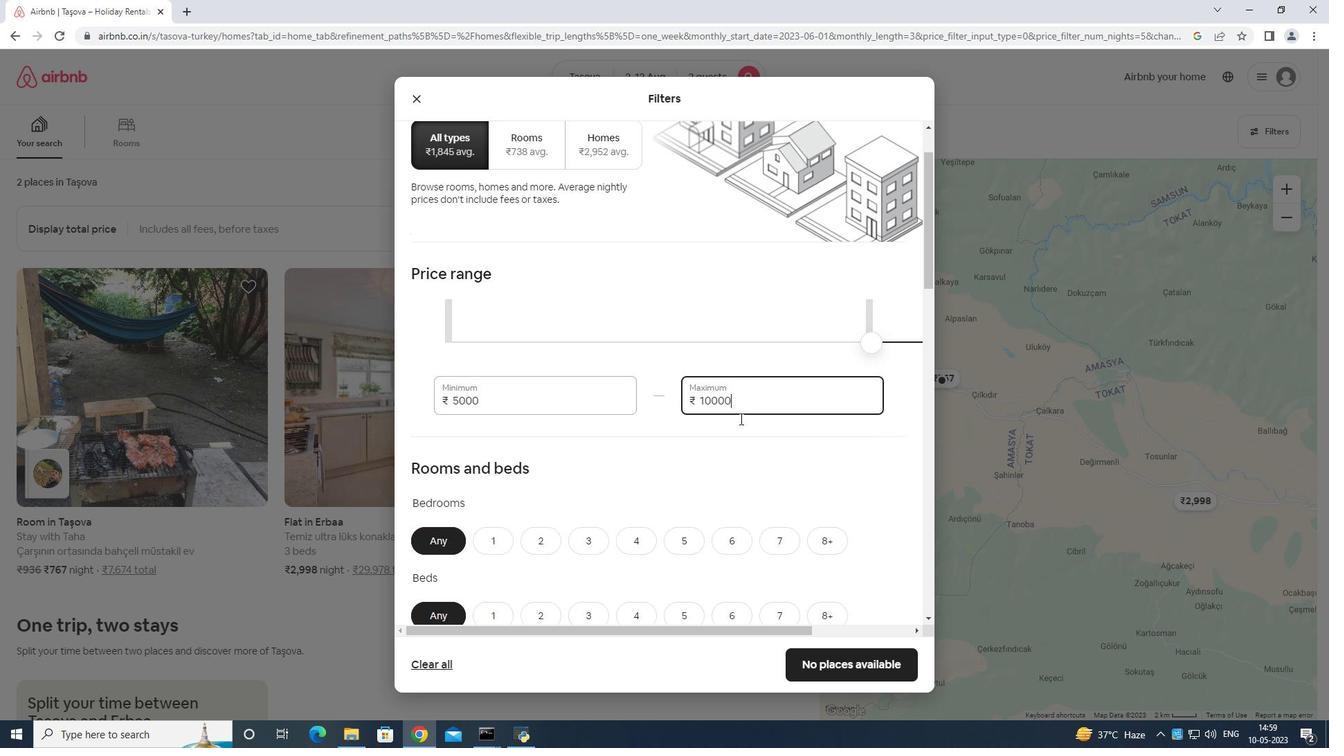 
Action: Mouse scrolled (740, 418) with delta (0, 0)
Screenshot: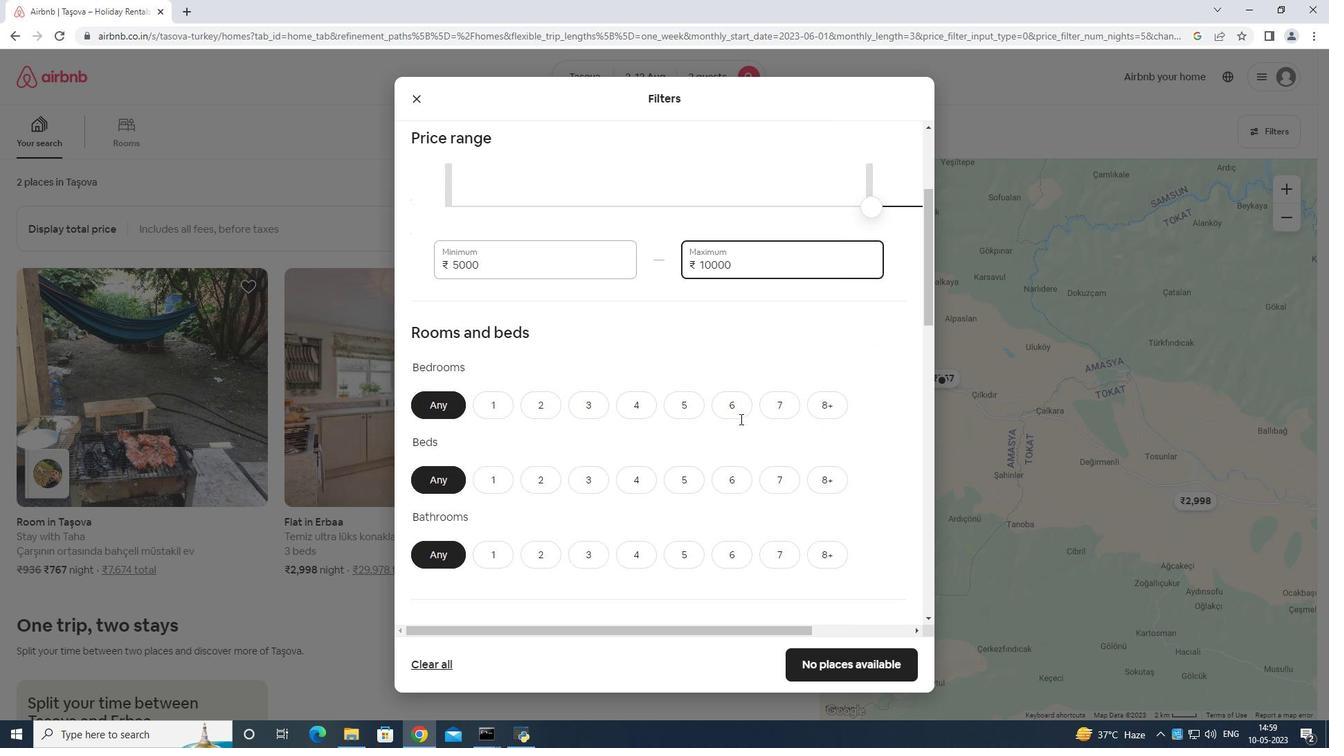 
Action: Mouse moved to (504, 328)
Screenshot: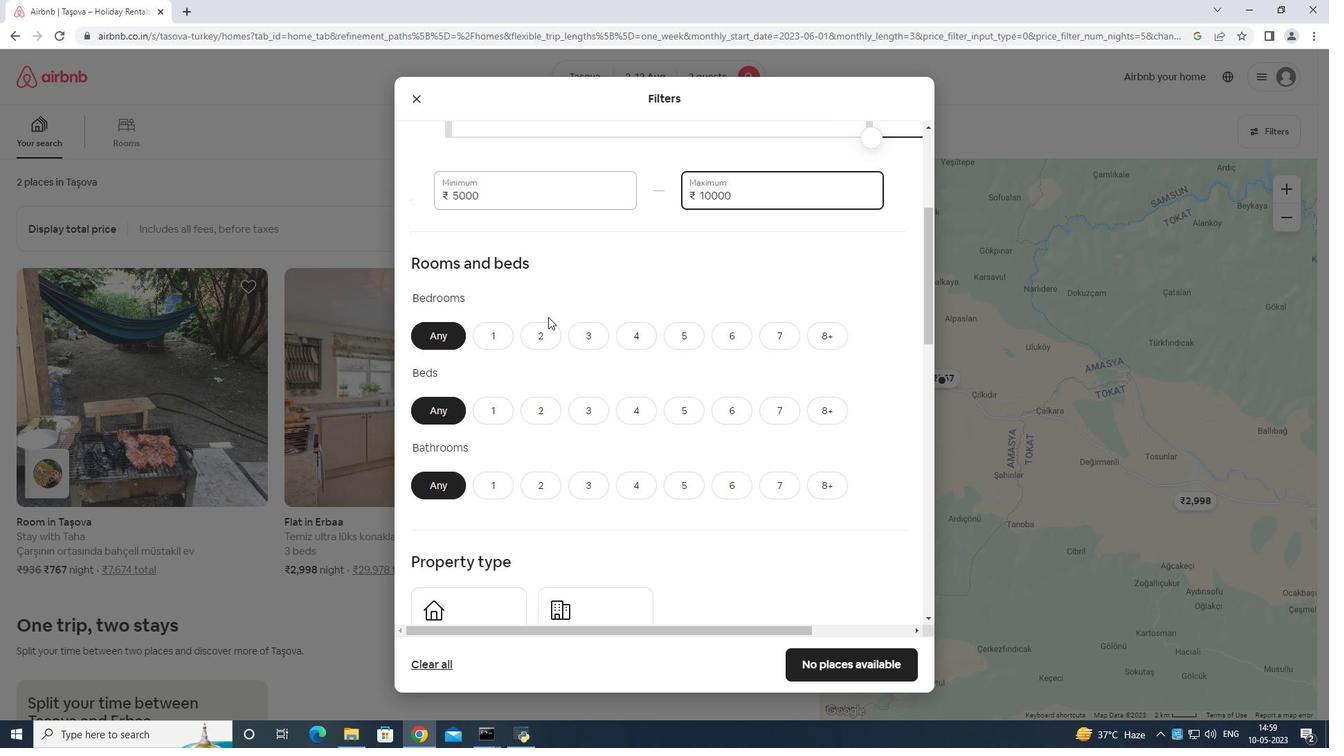 
Action: Mouse pressed left at (504, 328)
Screenshot: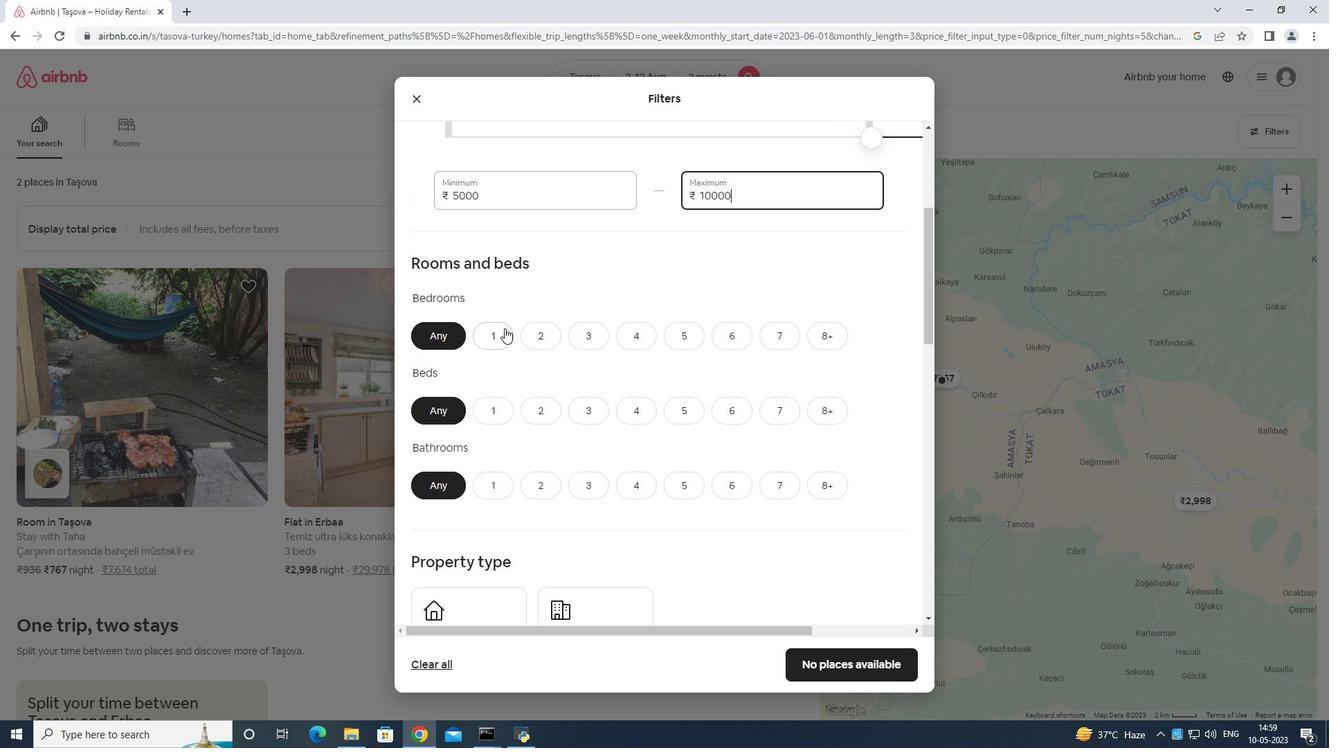 
Action: Mouse moved to (489, 400)
Screenshot: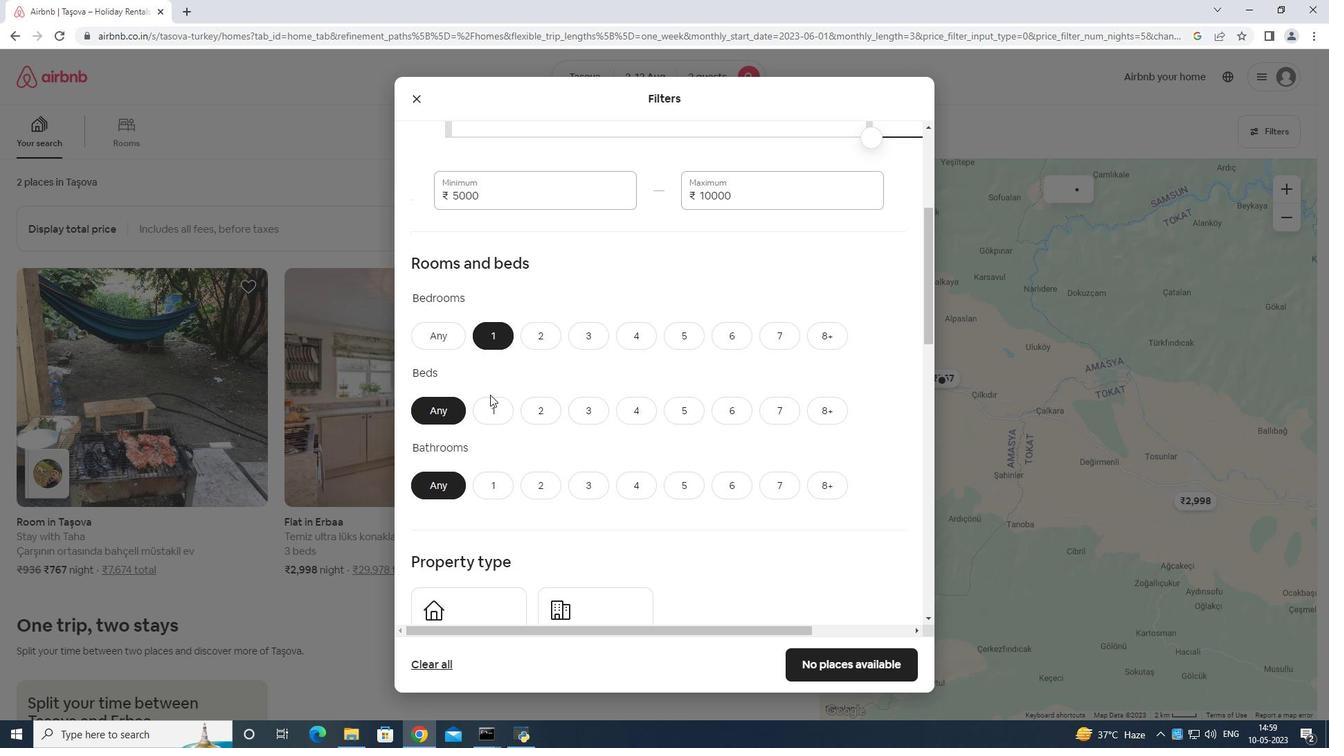 
Action: Mouse pressed left at (489, 400)
Screenshot: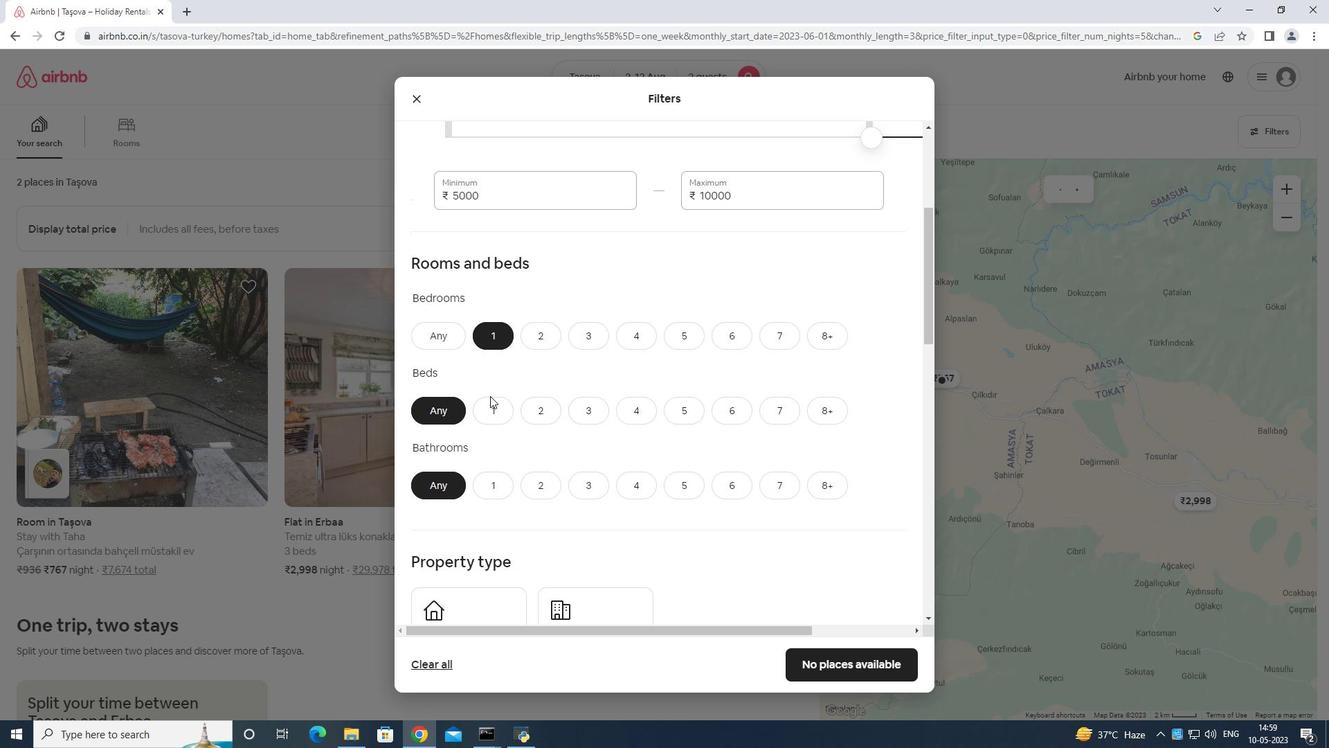 
Action: Mouse moved to (492, 482)
Screenshot: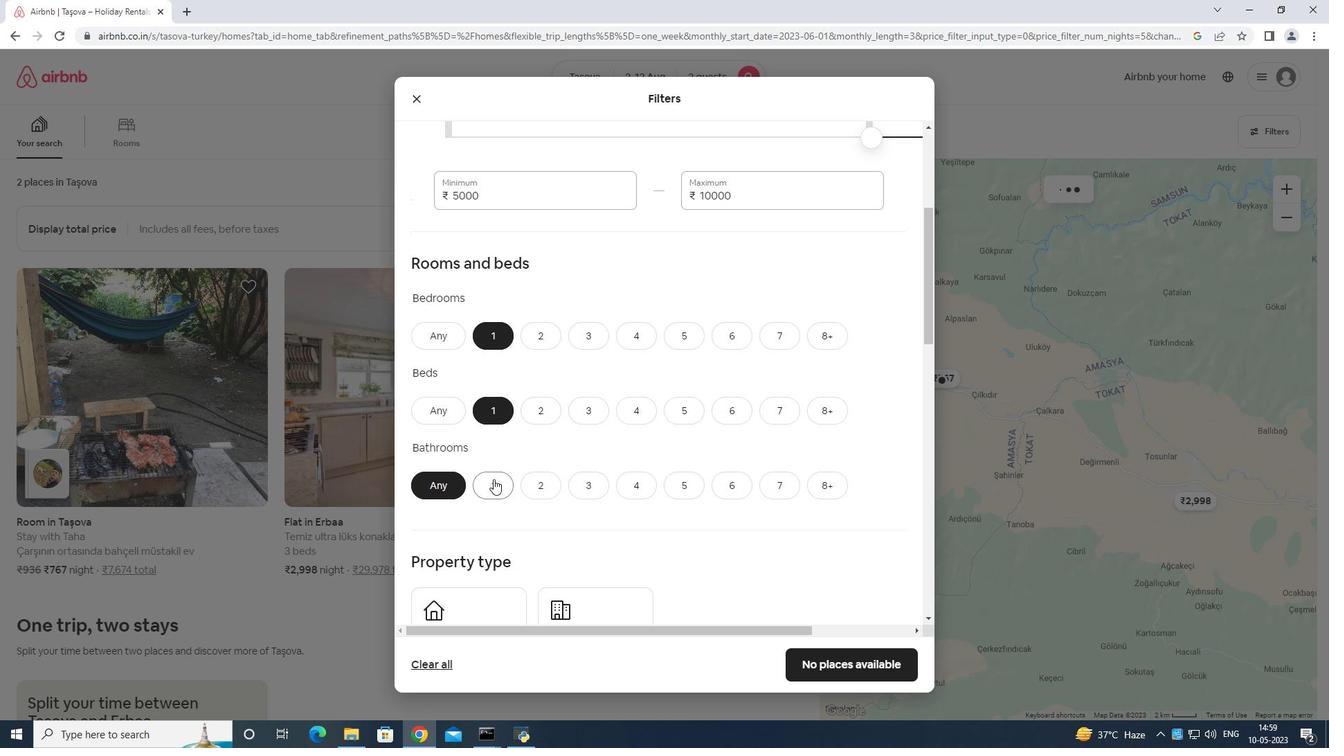 
Action: Mouse pressed left at (492, 482)
Screenshot: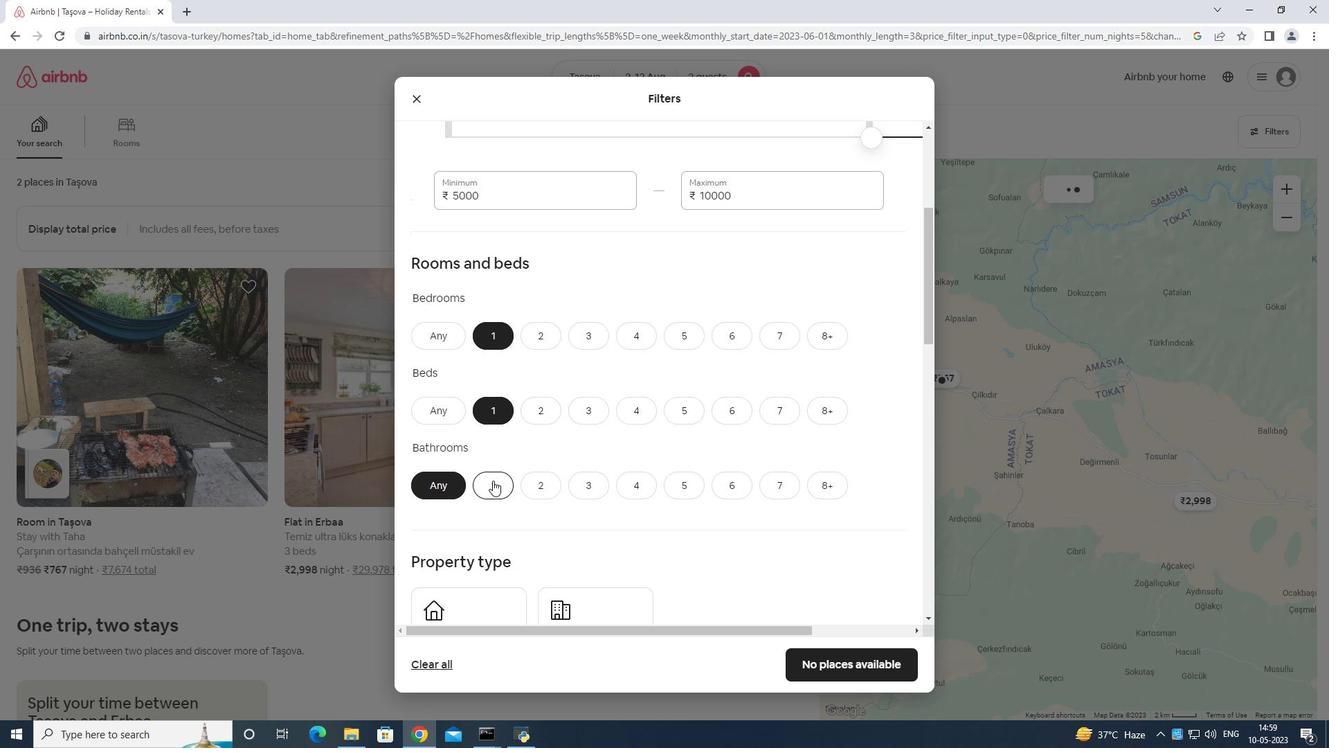 
Action: Mouse moved to (497, 470)
Screenshot: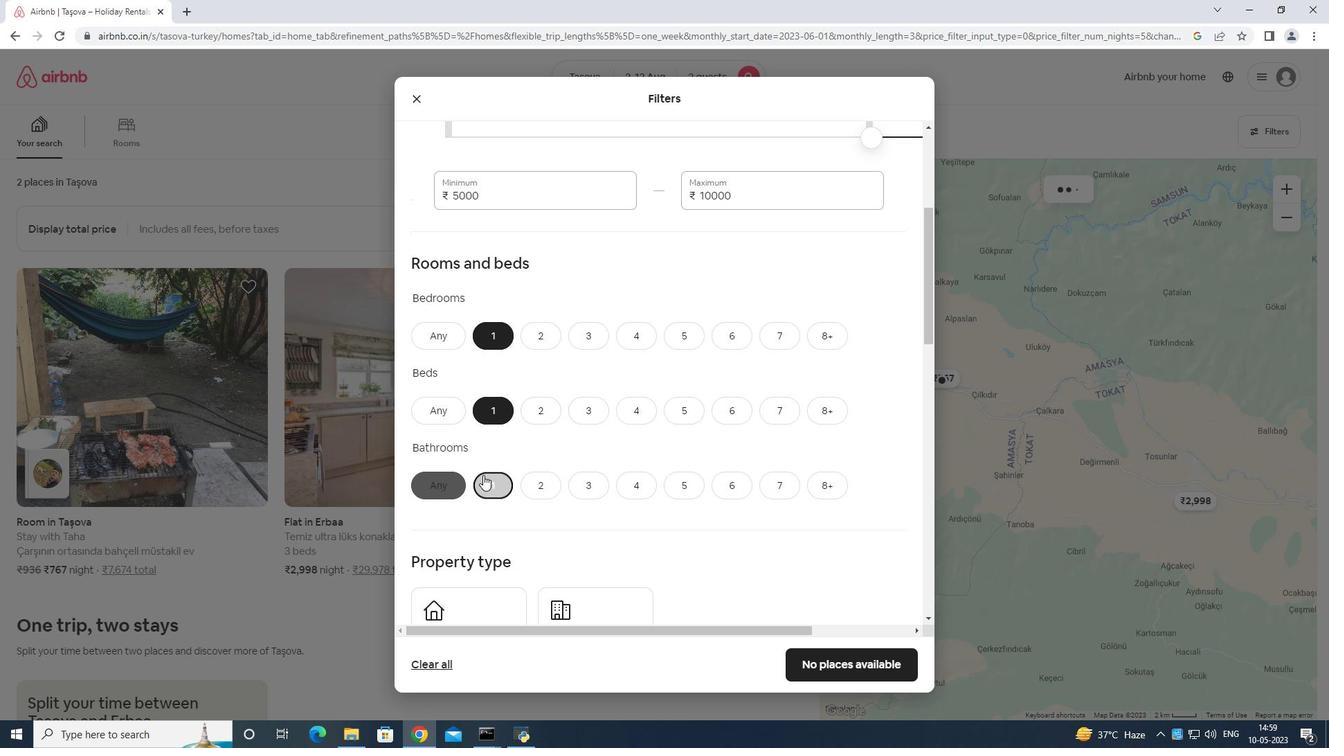 
Action: Mouse scrolled (497, 470) with delta (0, 0)
Screenshot: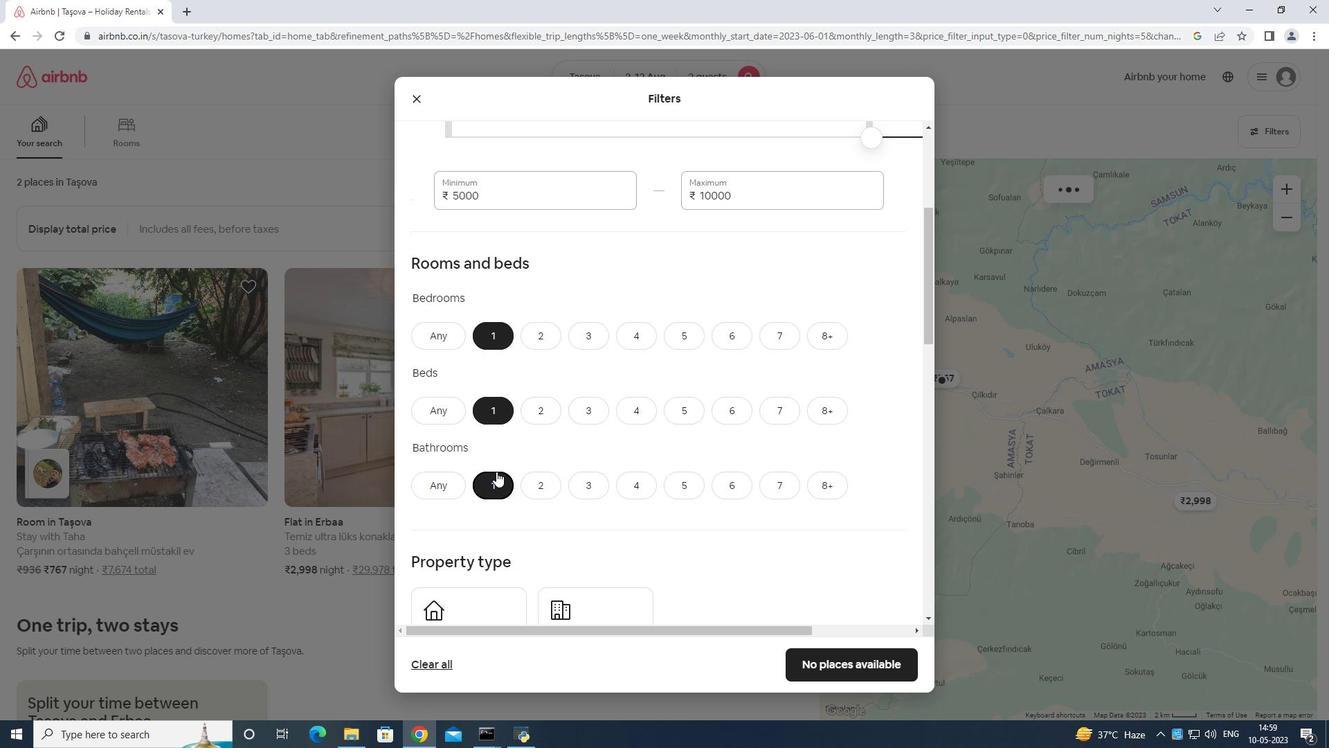 
Action: Mouse moved to (500, 471)
Screenshot: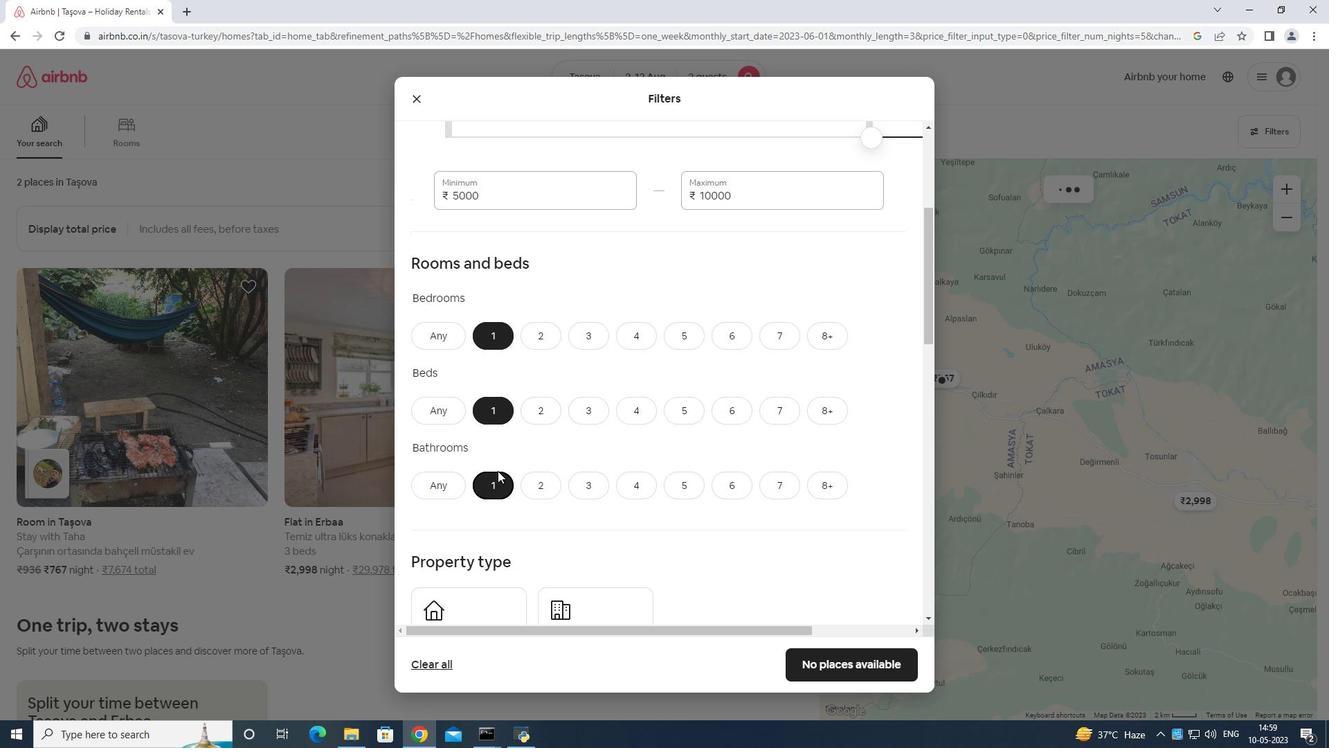 
Action: Mouse scrolled (500, 470) with delta (0, 0)
Screenshot: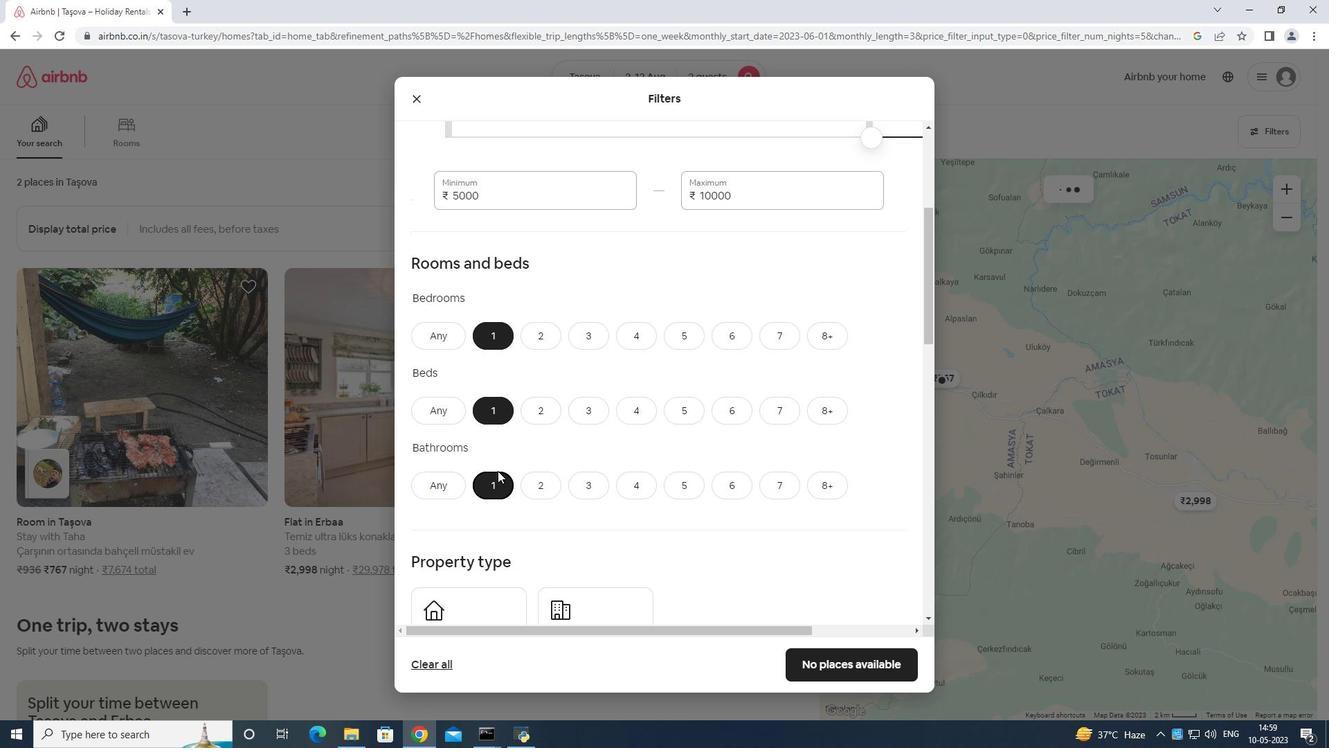 
Action: Mouse moved to (503, 471)
Screenshot: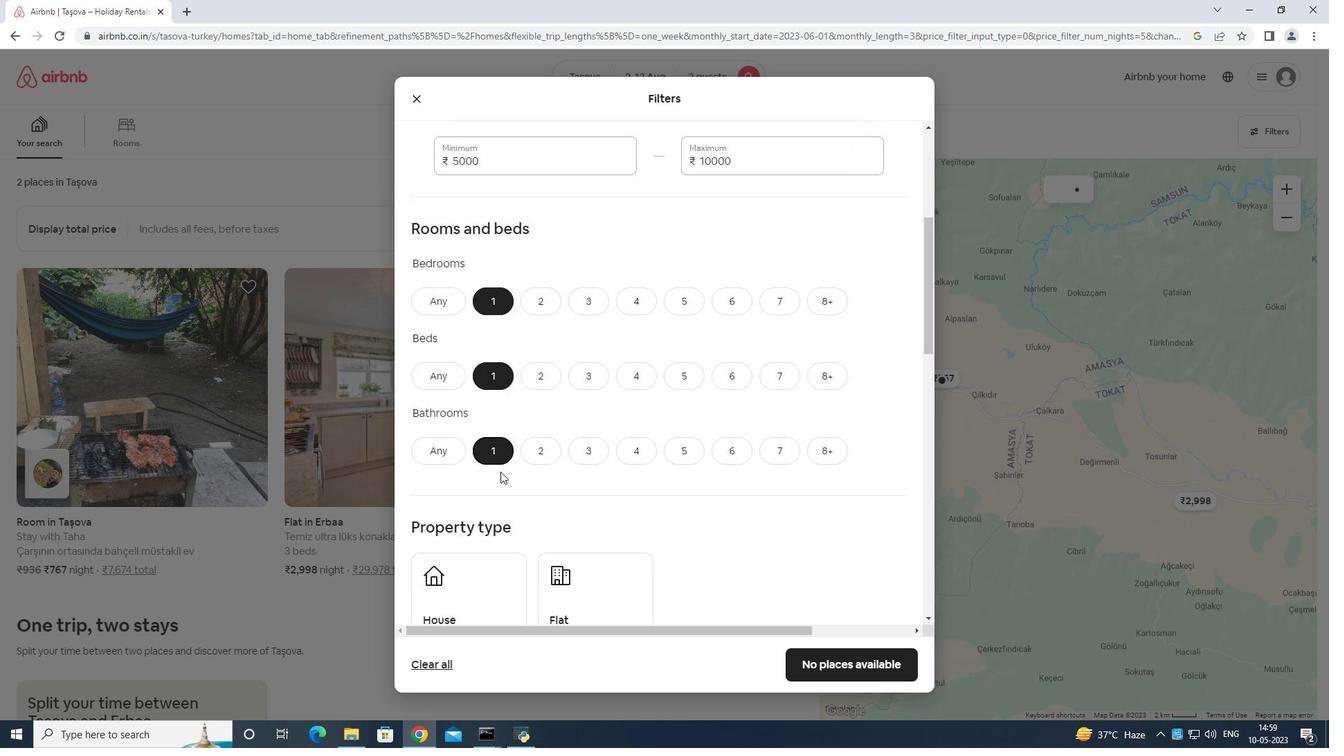 
Action: Mouse scrolled (503, 470) with delta (0, 0)
Screenshot: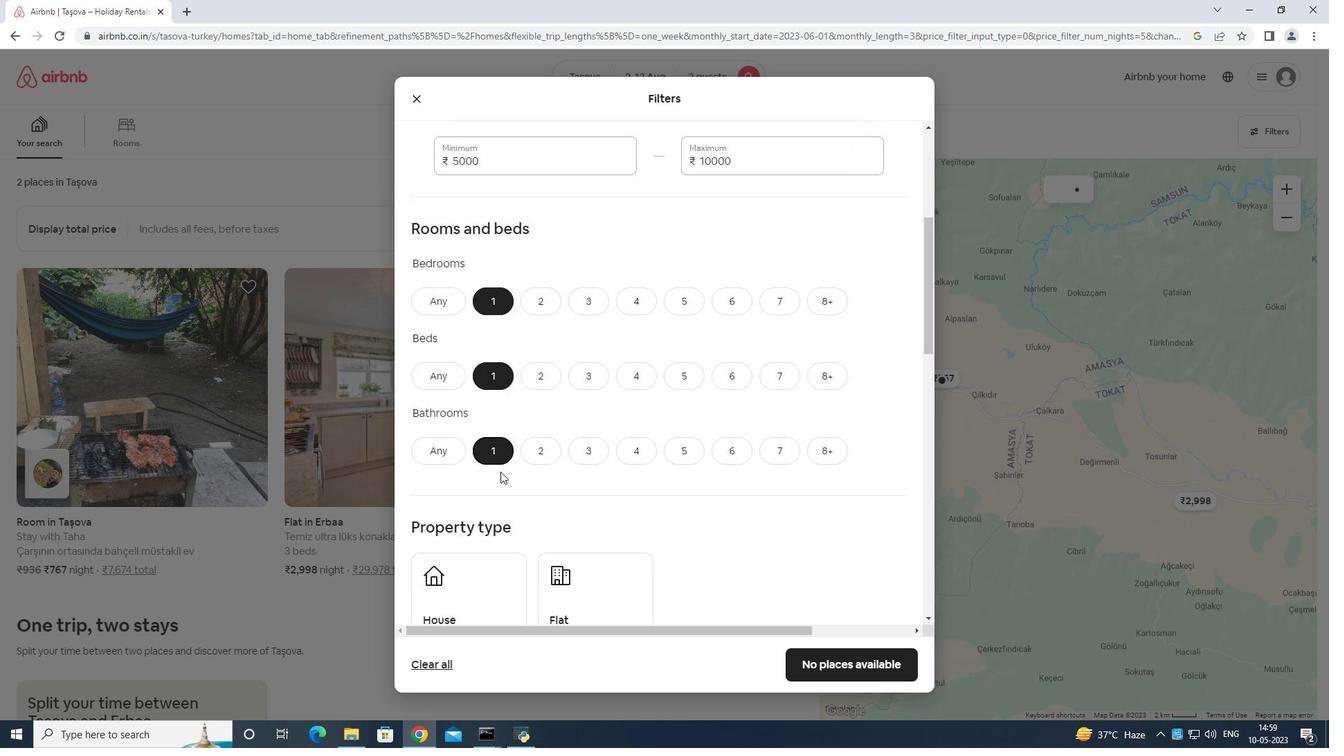 
Action: Mouse moved to (505, 470)
Screenshot: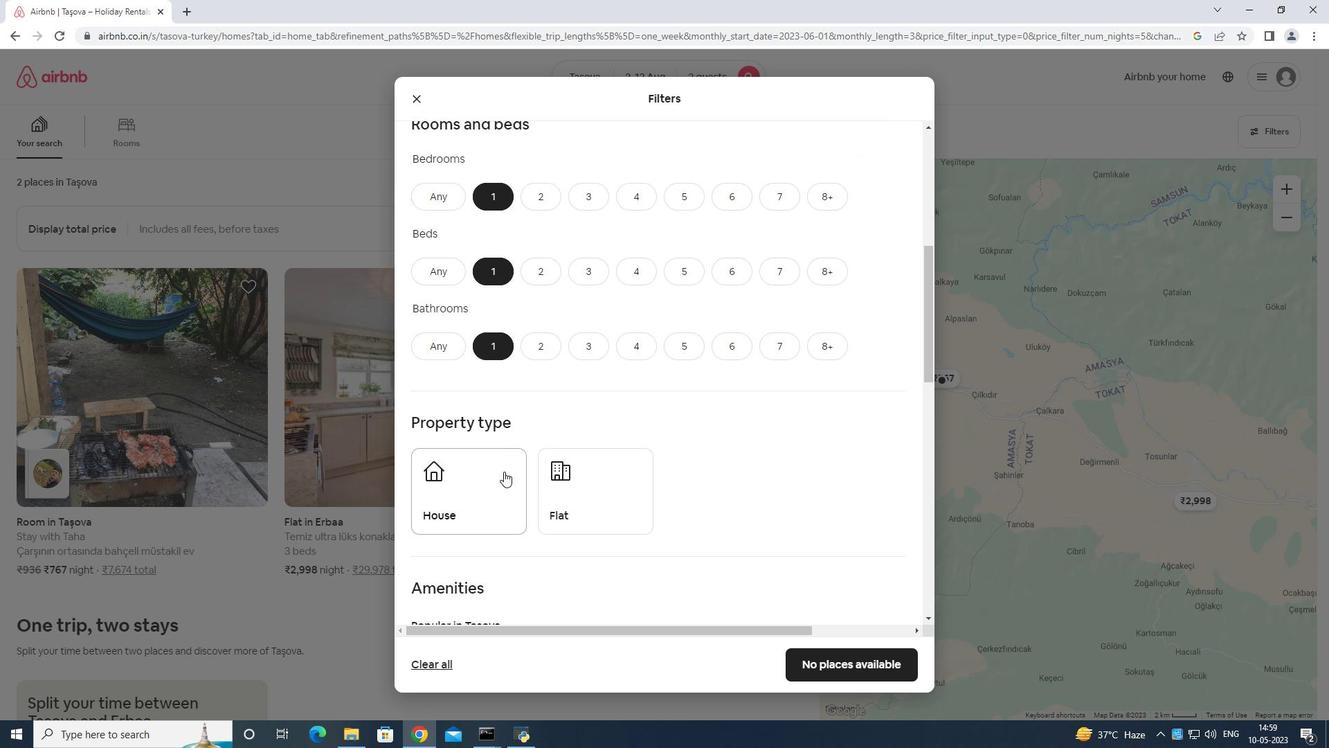 
Action: Mouse scrolled (505, 470) with delta (0, 0)
Screenshot: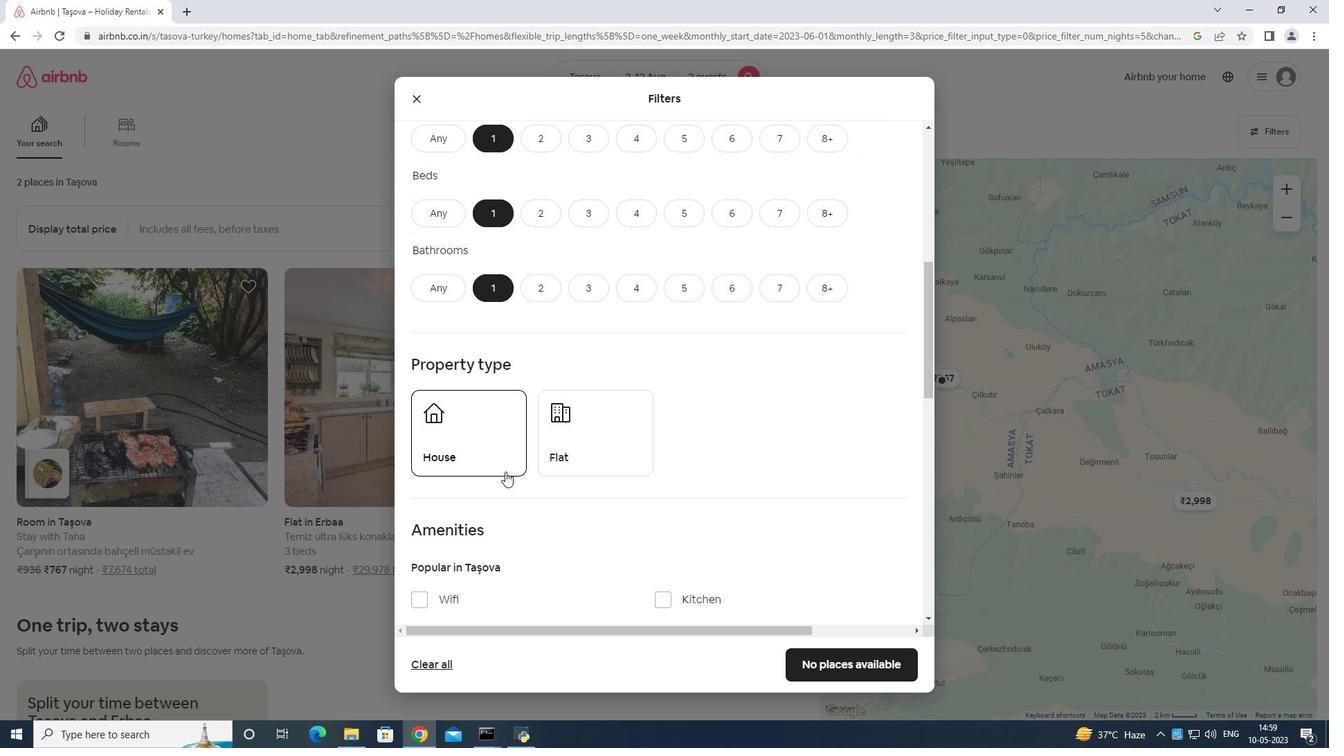 
Action: Mouse moved to (479, 373)
Screenshot: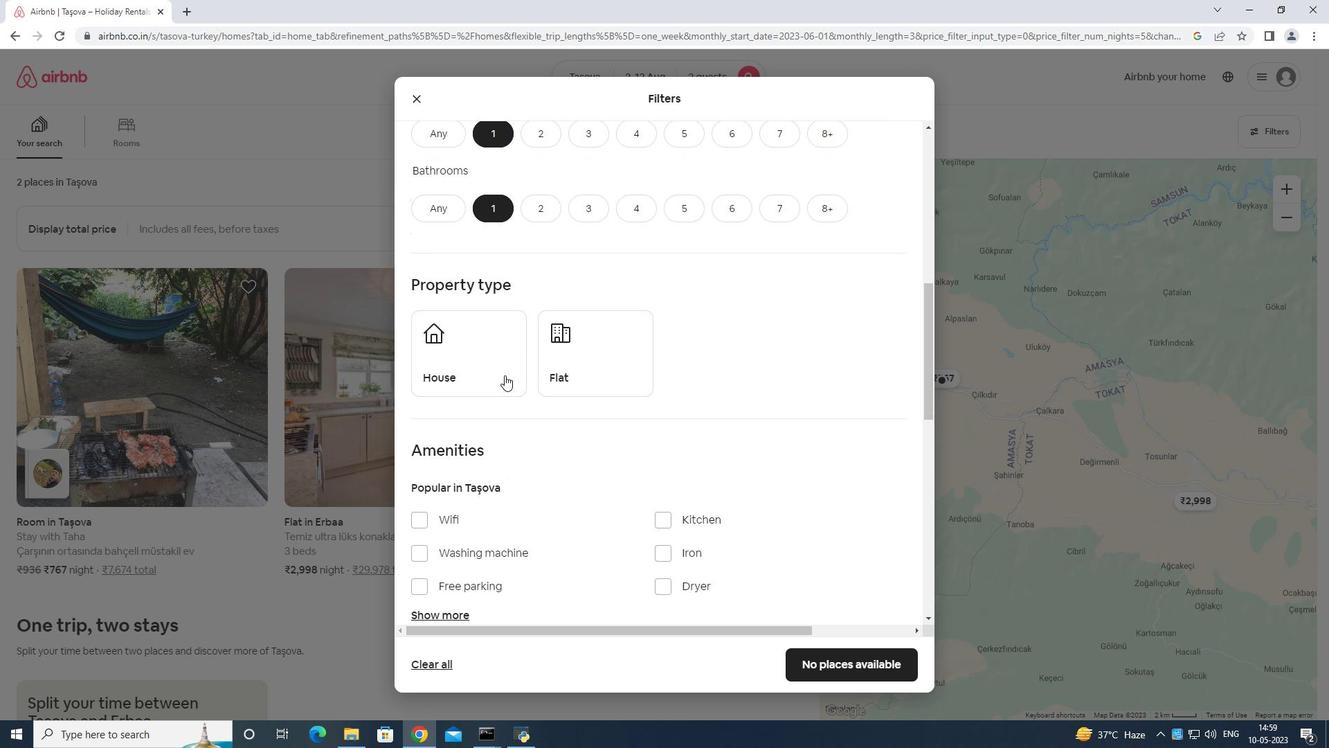 
Action: Mouse pressed left at (479, 373)
Screenshot: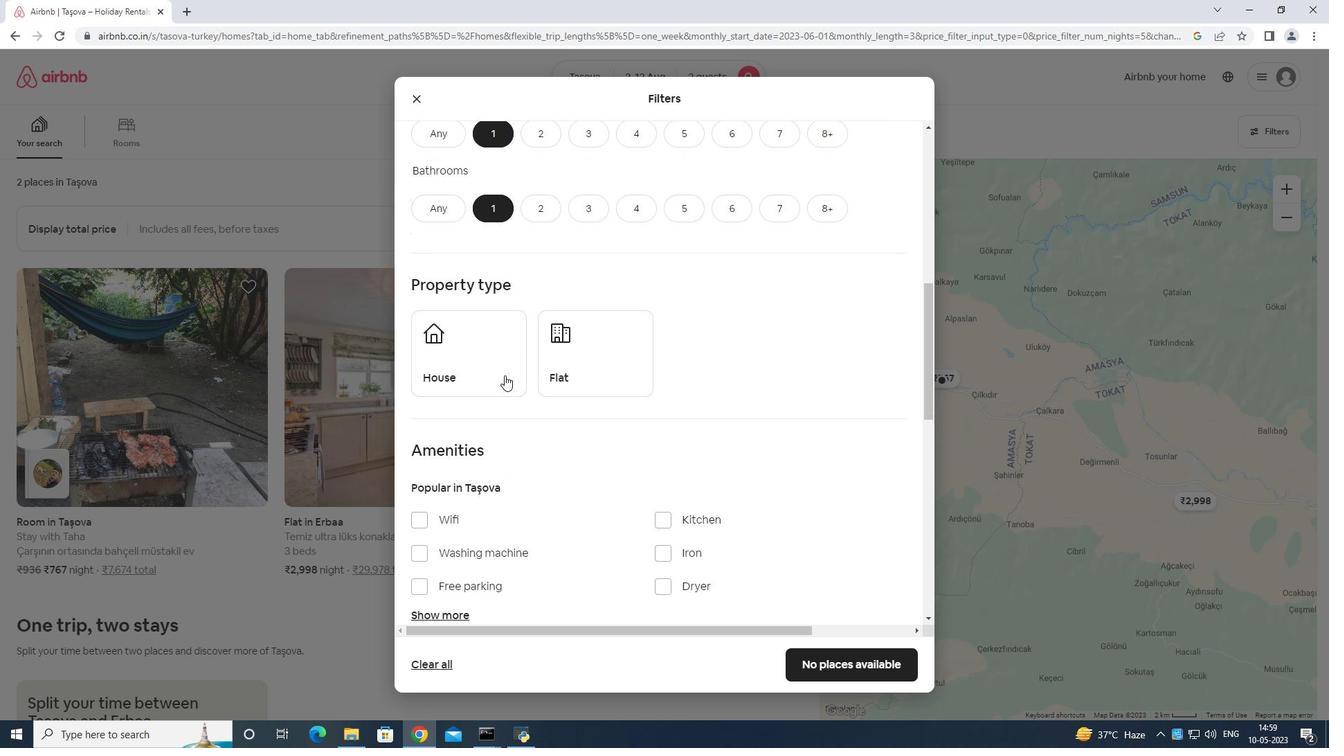 
Action: Mouse moved to (554, 361)
Screenshot: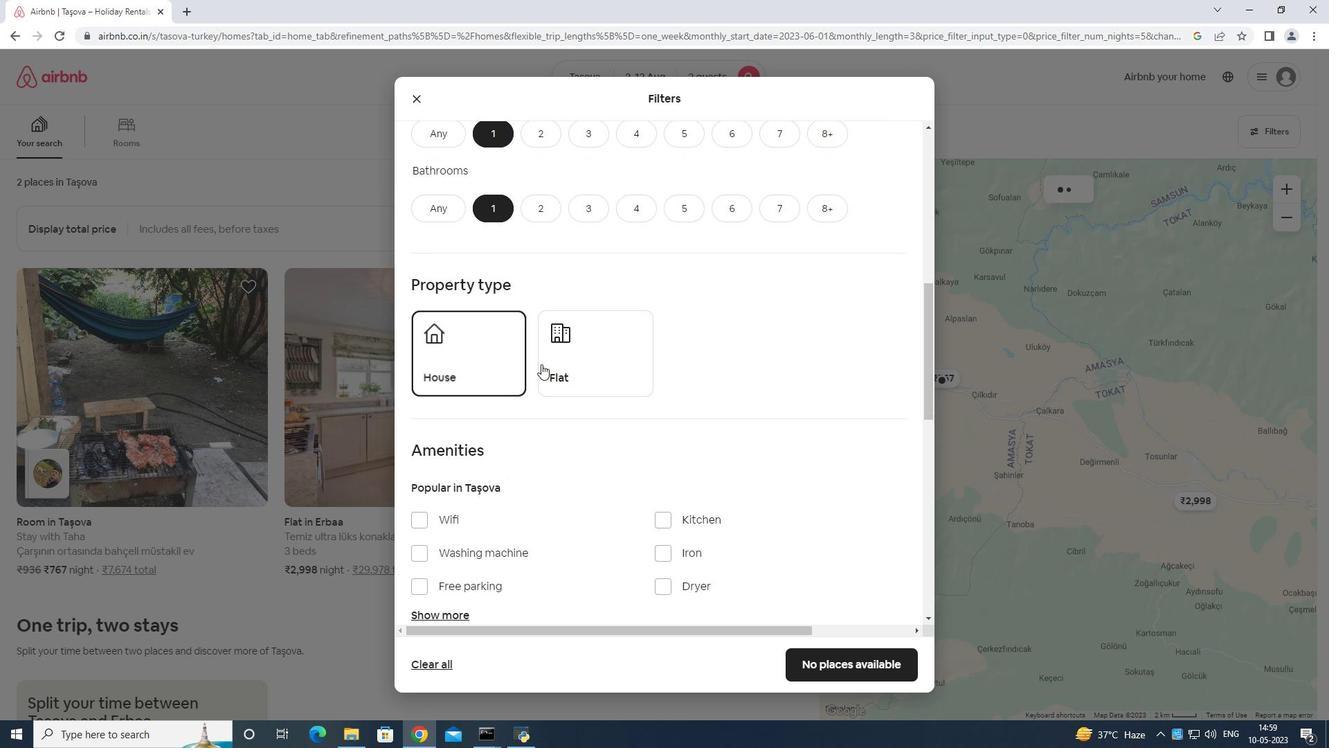 
Action: Mouse pressed left at (554, 362)
Screenshot: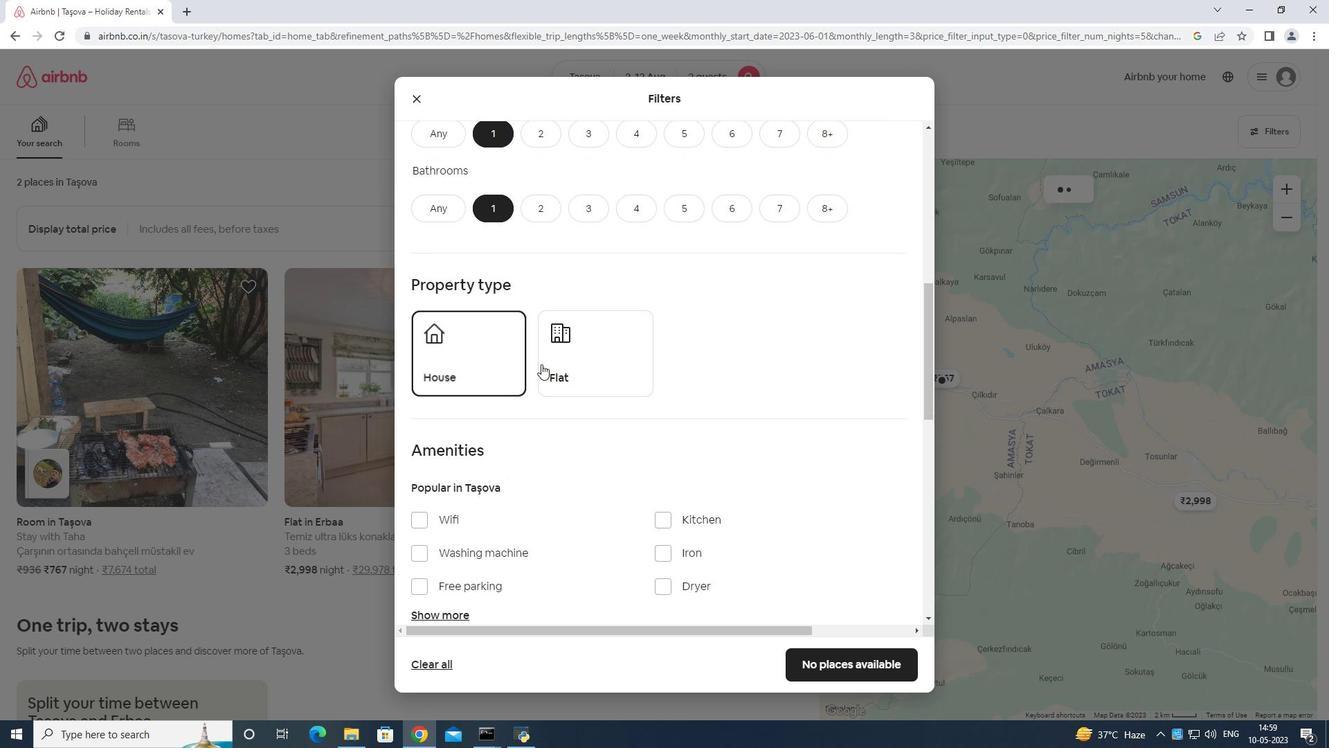 
Action: Mouse moved to (616, 378)
Screenshot: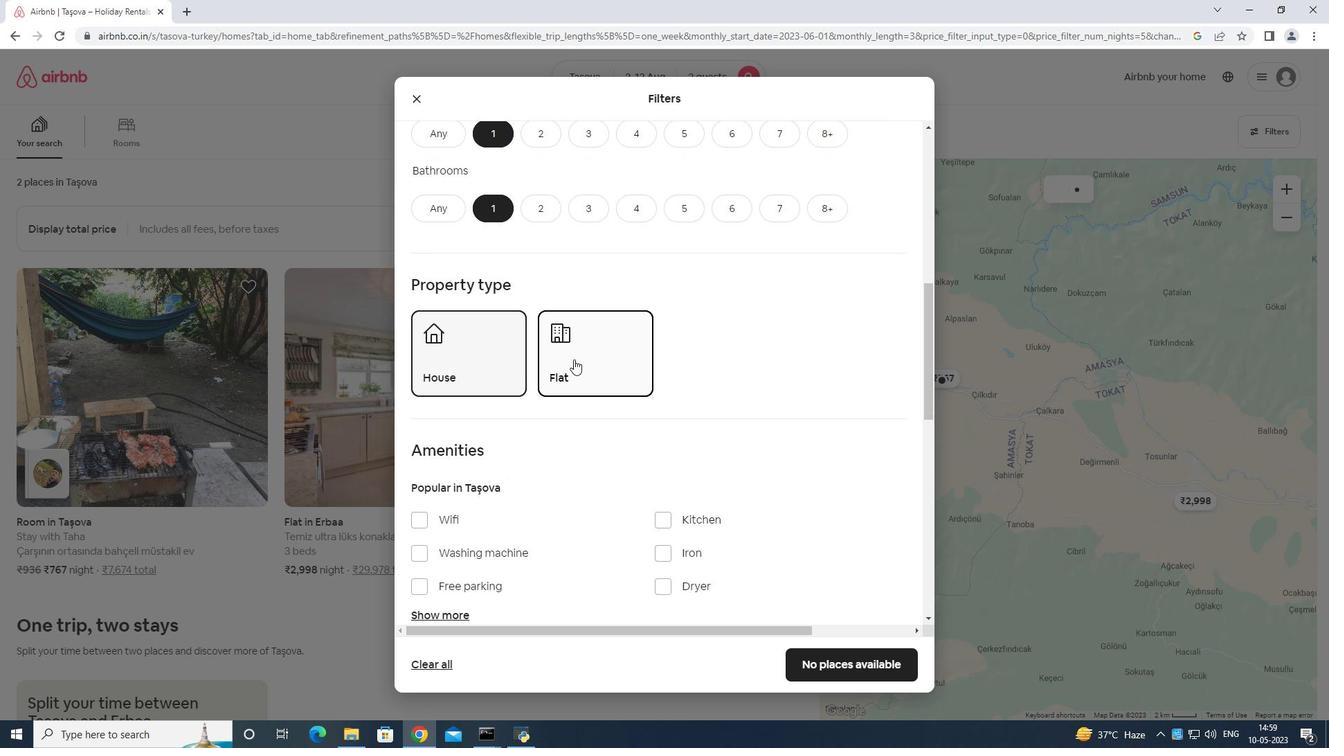 
Action: Mouse scrolled (616, 377) with delta (0, 0)
Screenshot: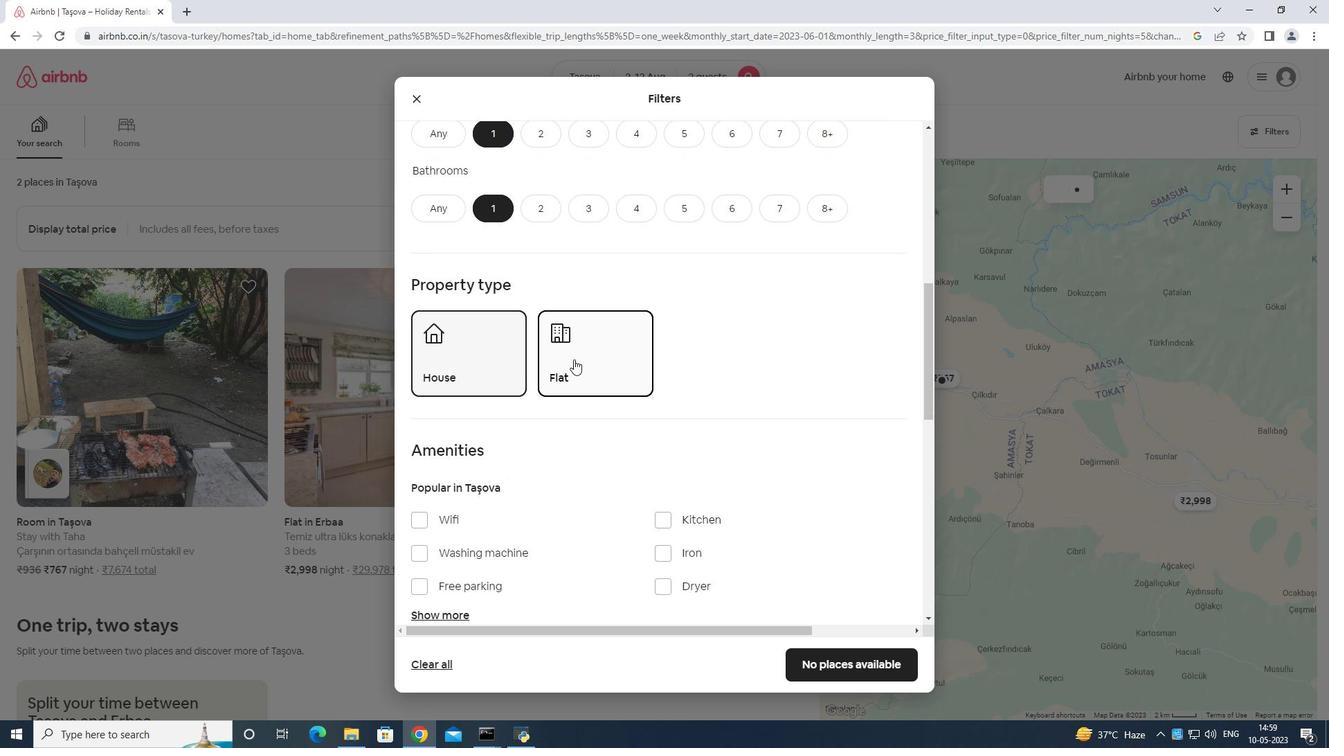 
Action: Mouse moved to (418, 443)
Screenshot: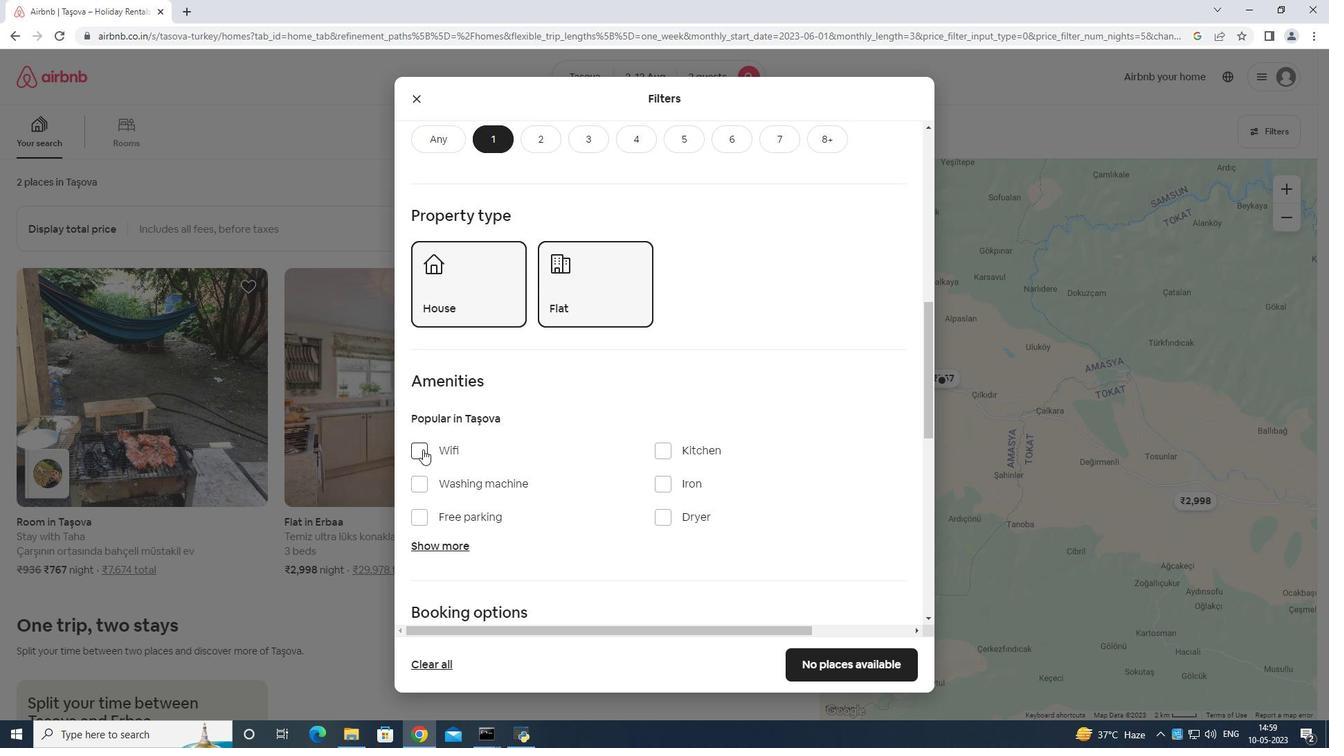
Action: Mouse pressed left at (418, 443)
Screenshot: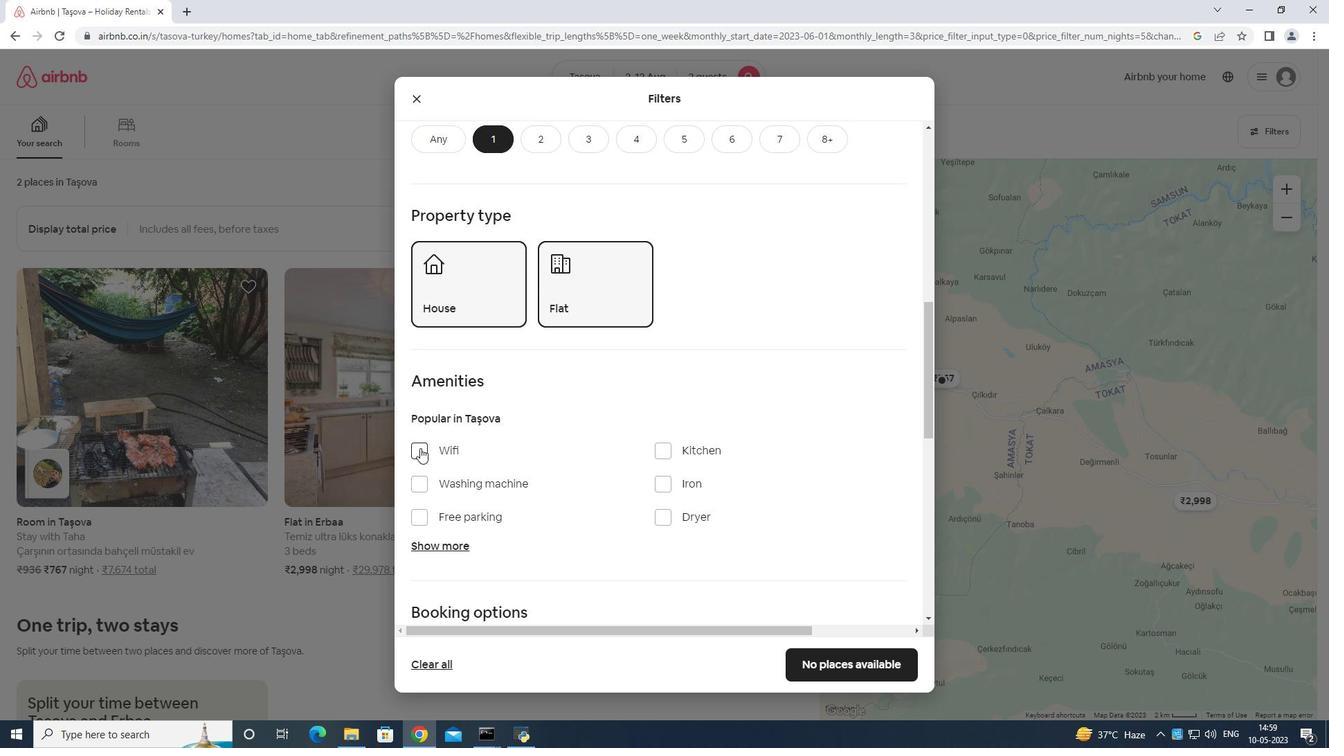 
Action: Mouse moved to (427, 515)
Screenshot: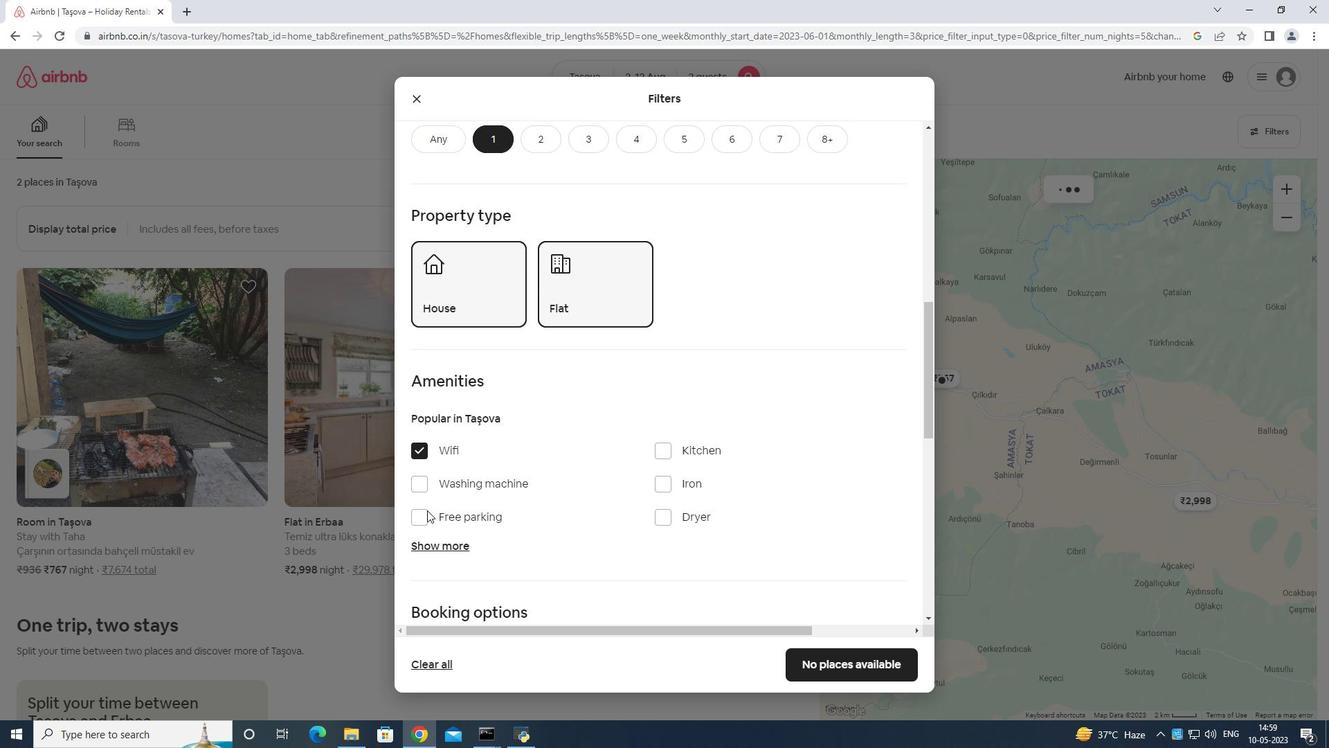 
Action: Mouse pressed left at (427, 515)
Screenshot: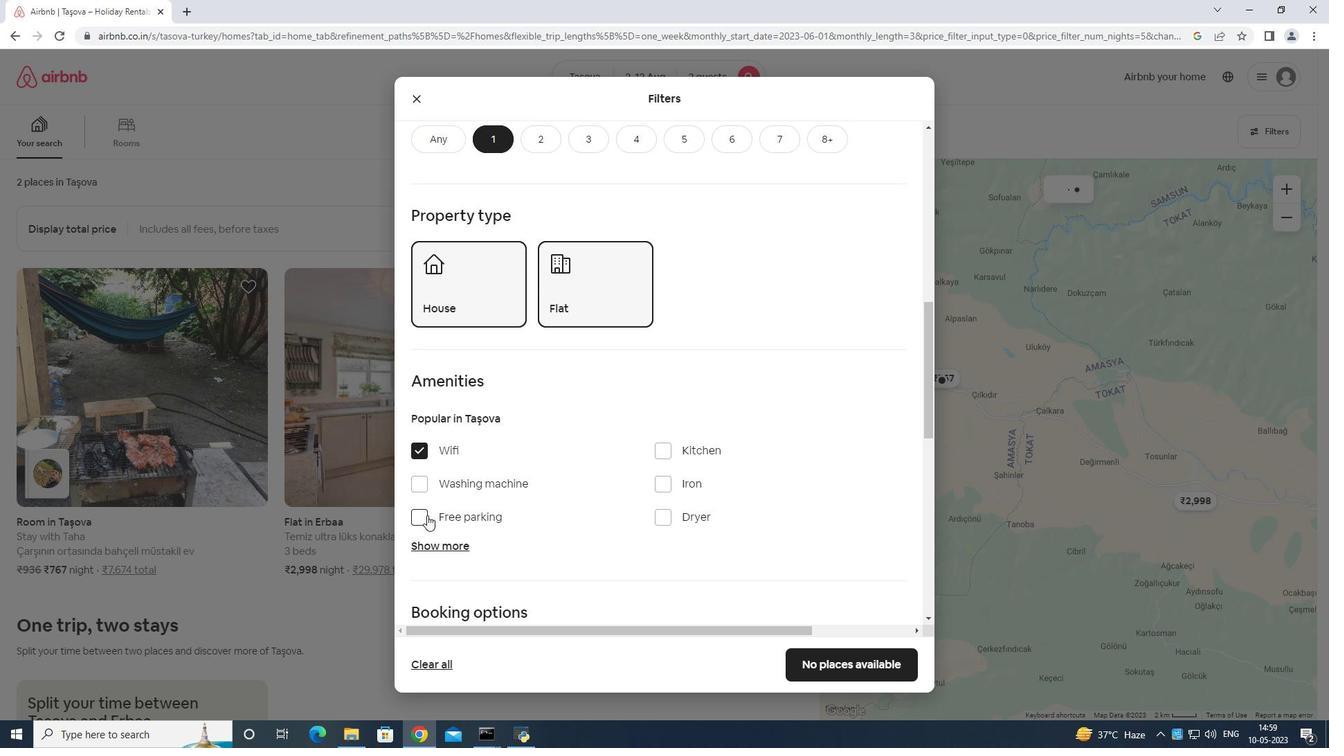 
Action: Mouse moved to (430, 515)
Screenshot: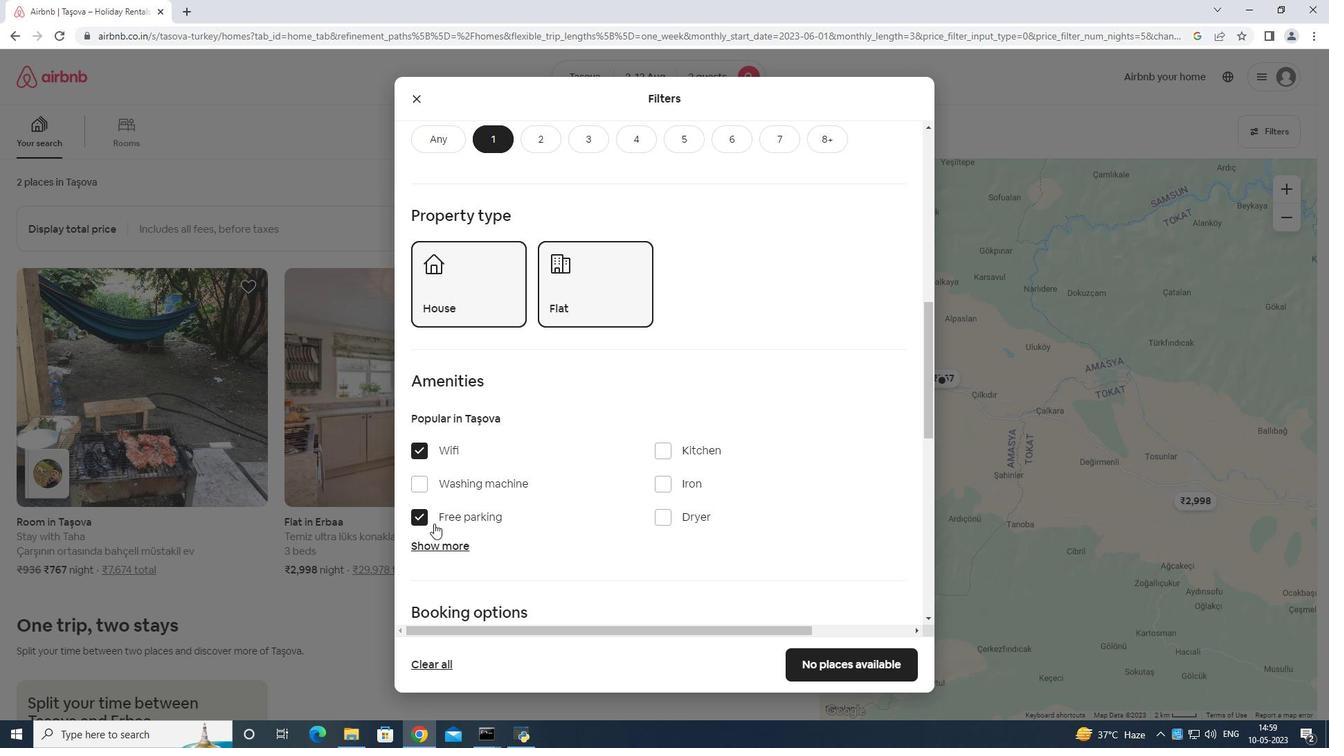 
Action: Mouse pressed left at (430, 515)
Screenshot: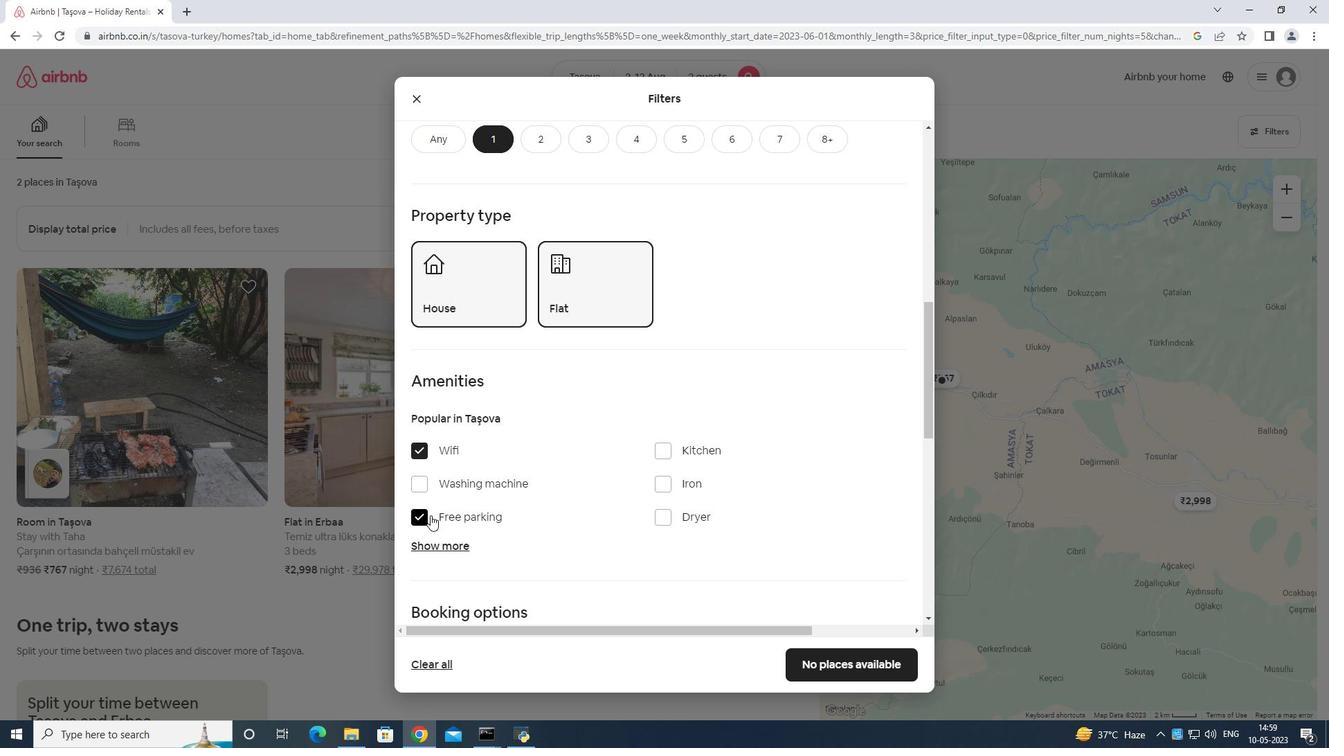 
Action: Mouse moved to (418, 448)
Screenshot: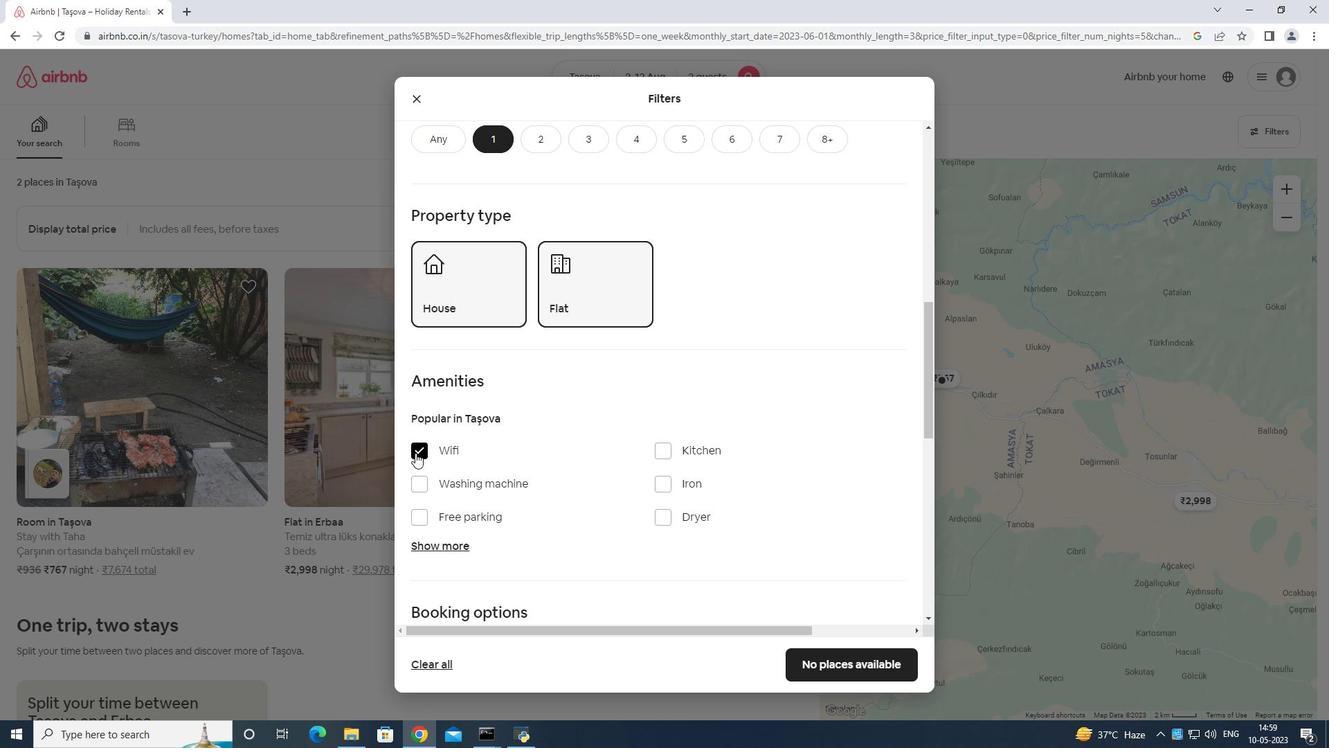 
Action: Mouse pressed left at (418, 448)
Screenshot: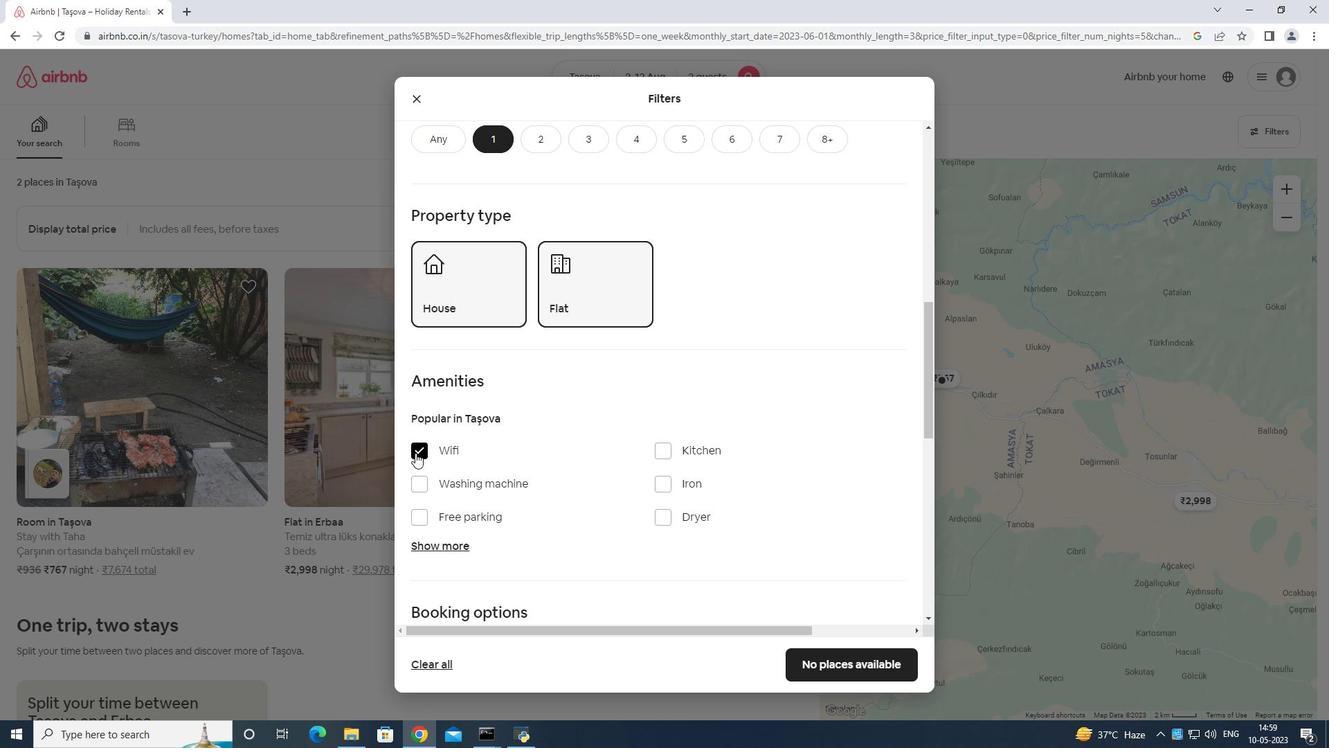
Action: Mouse moved to (418, 485)
Screenshot: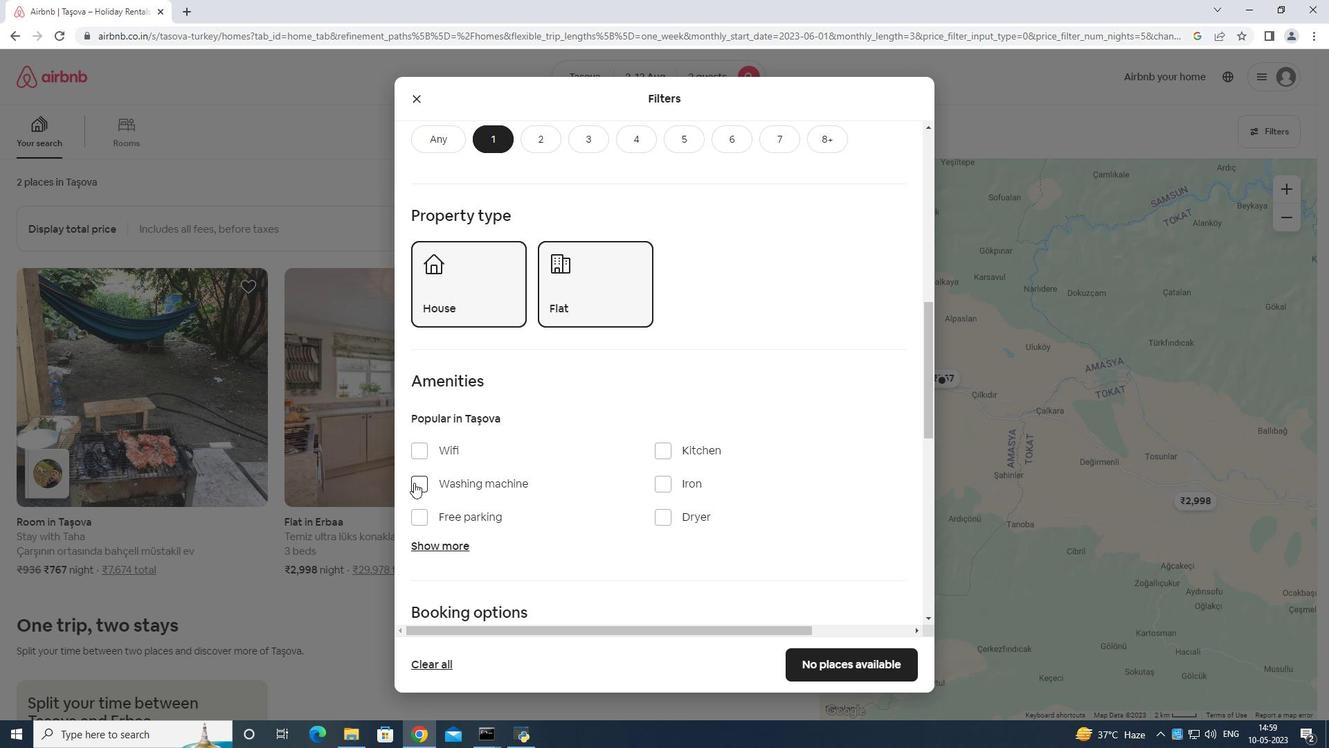 
Action: Mouse pressed left at (418, 485)
Screenshot: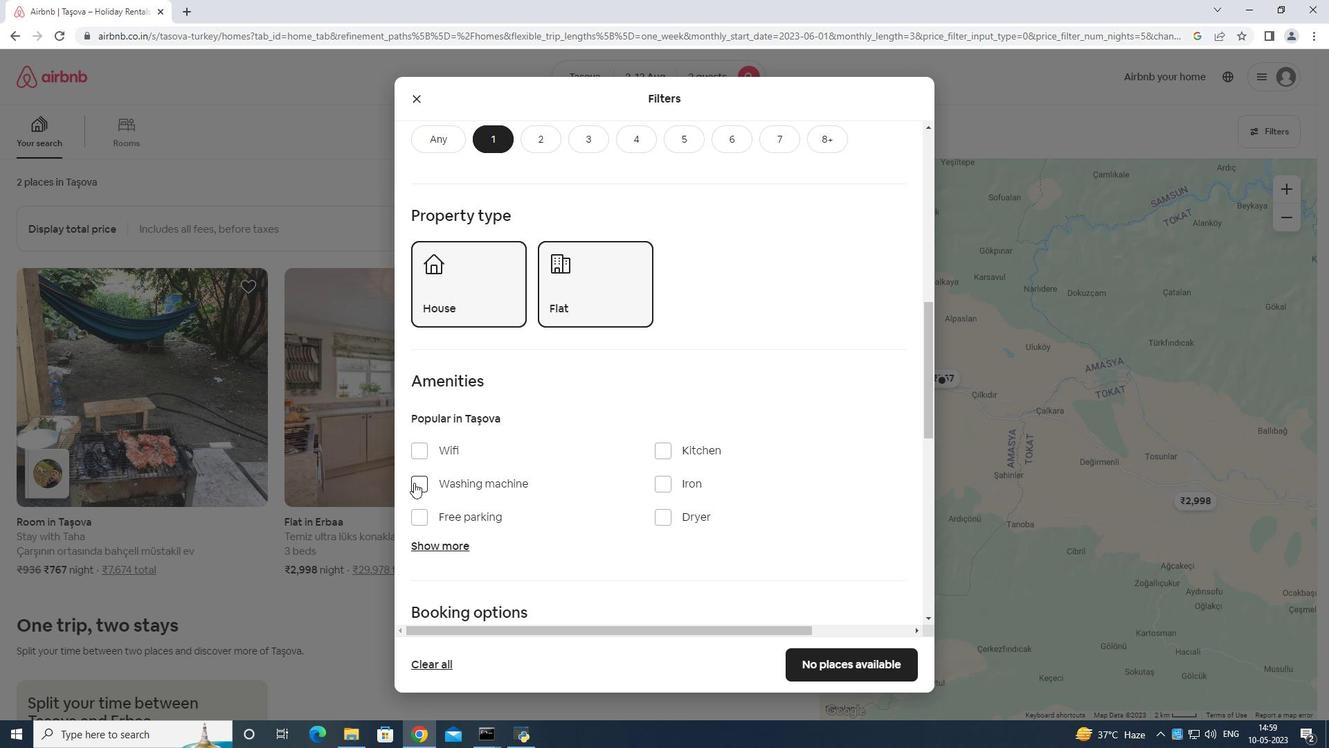 
Action: Mouse moved to (431, 495)
Screenshot: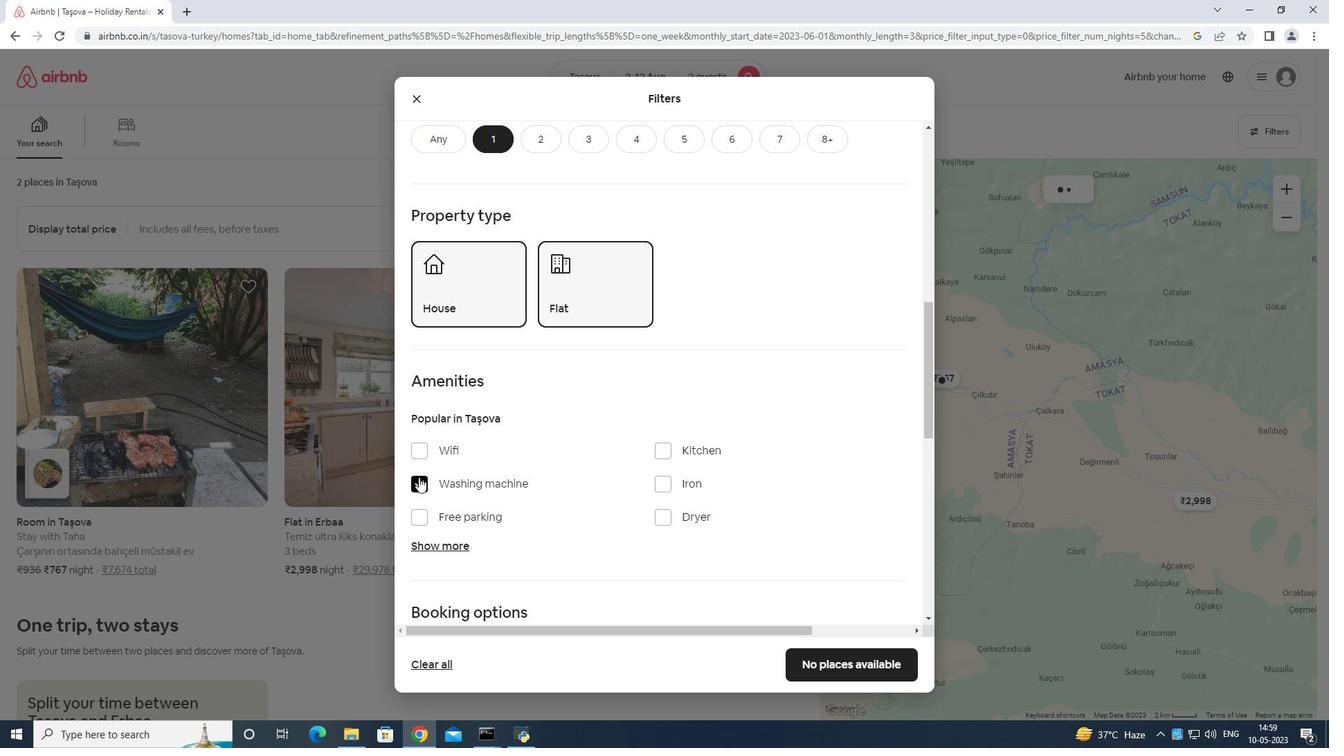 
Action: Mouse scrolled (431, 494) with delta (0, 0)
Screenshot: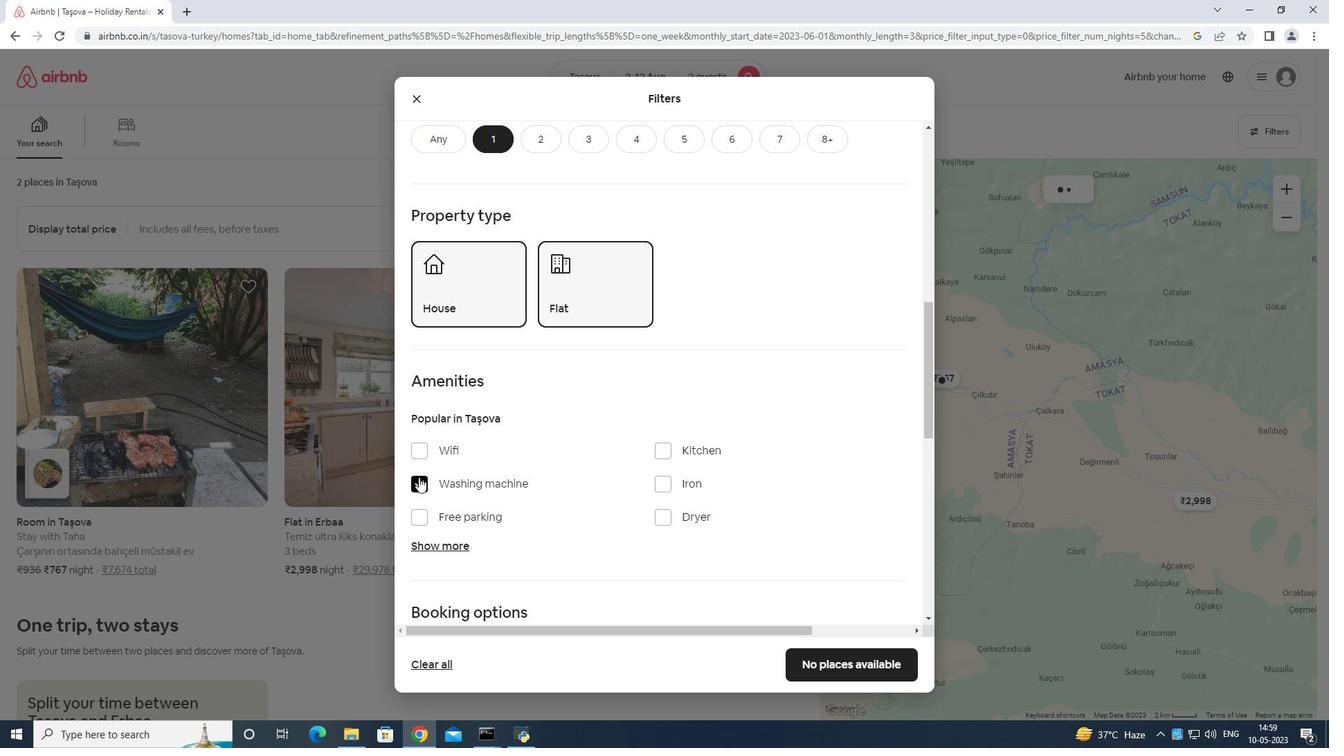 
Action: Mouse moved to (433, 498)
Screenshot: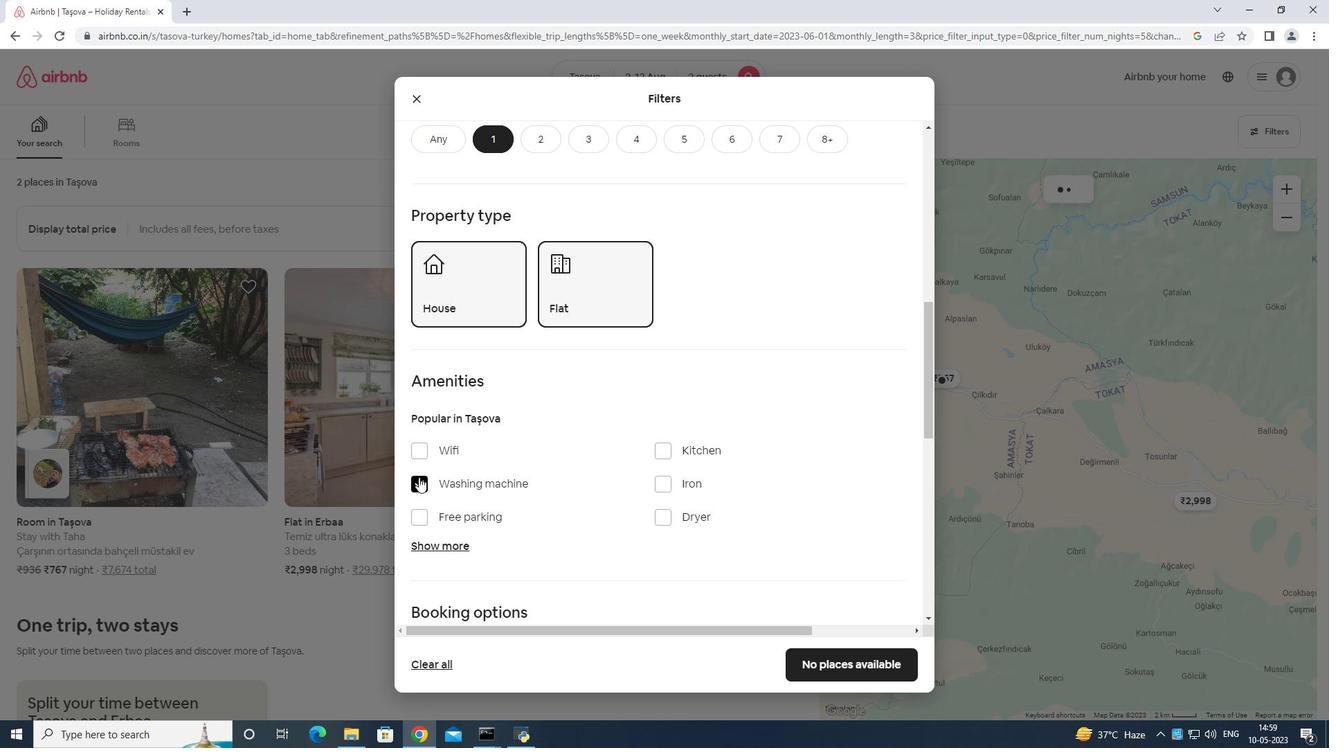 
Action: Mouse scrolled (433, 497) with delta (0, 0)
Screenshot: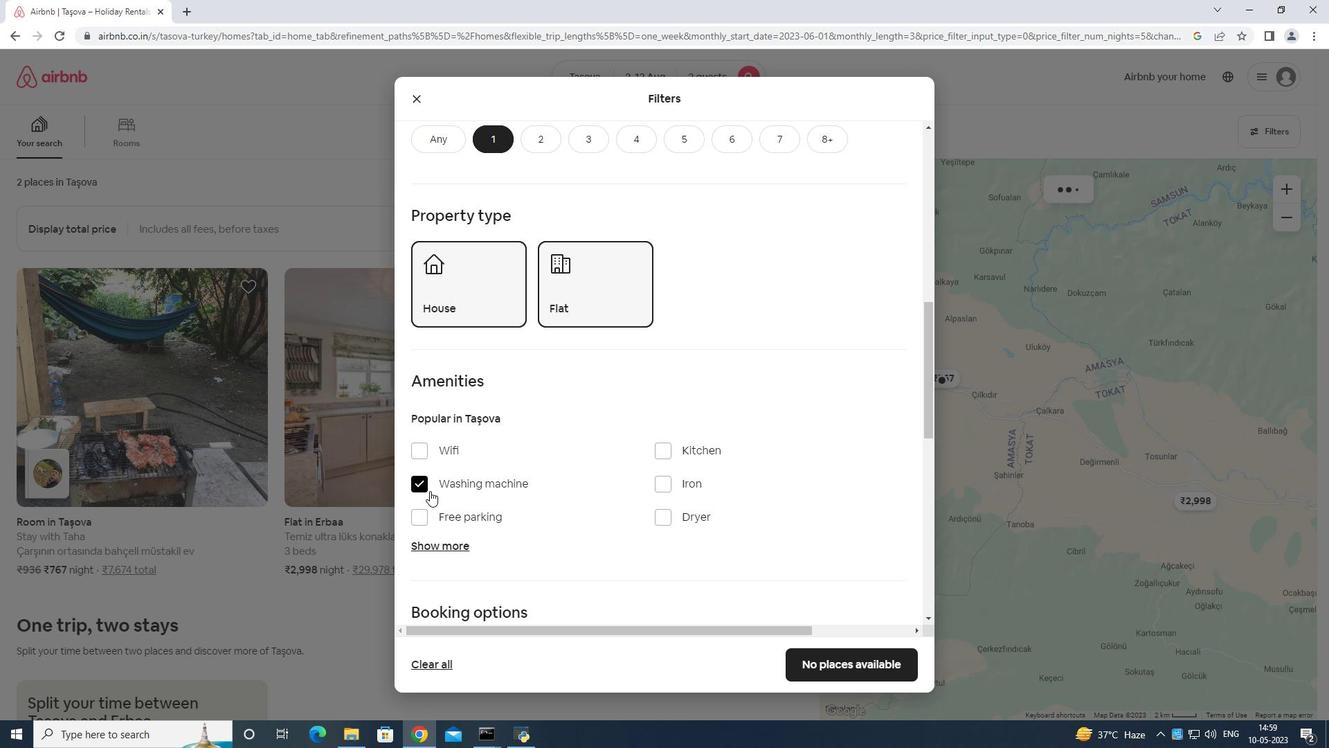 
Action: Mouse moved to (440, 406)
Screenshot: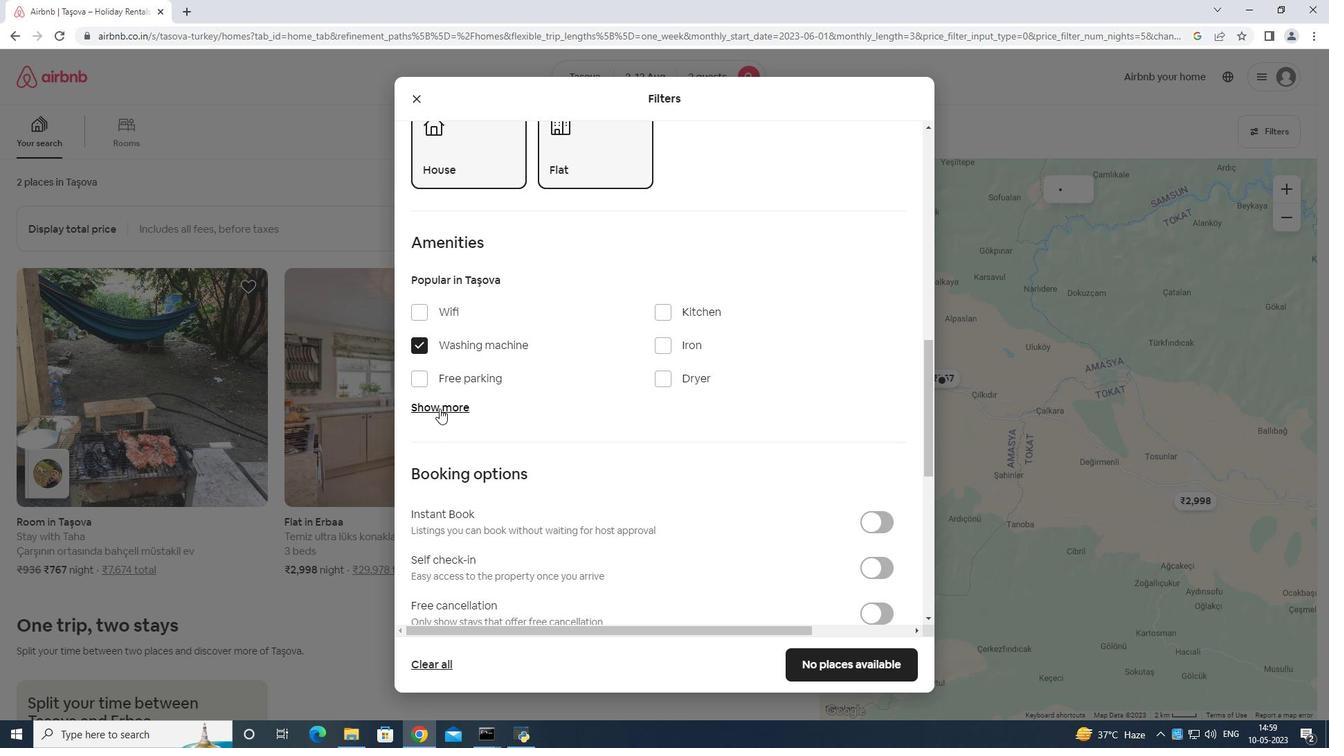 
Action: Mouse pressed left at (440, 406)
Screenshot: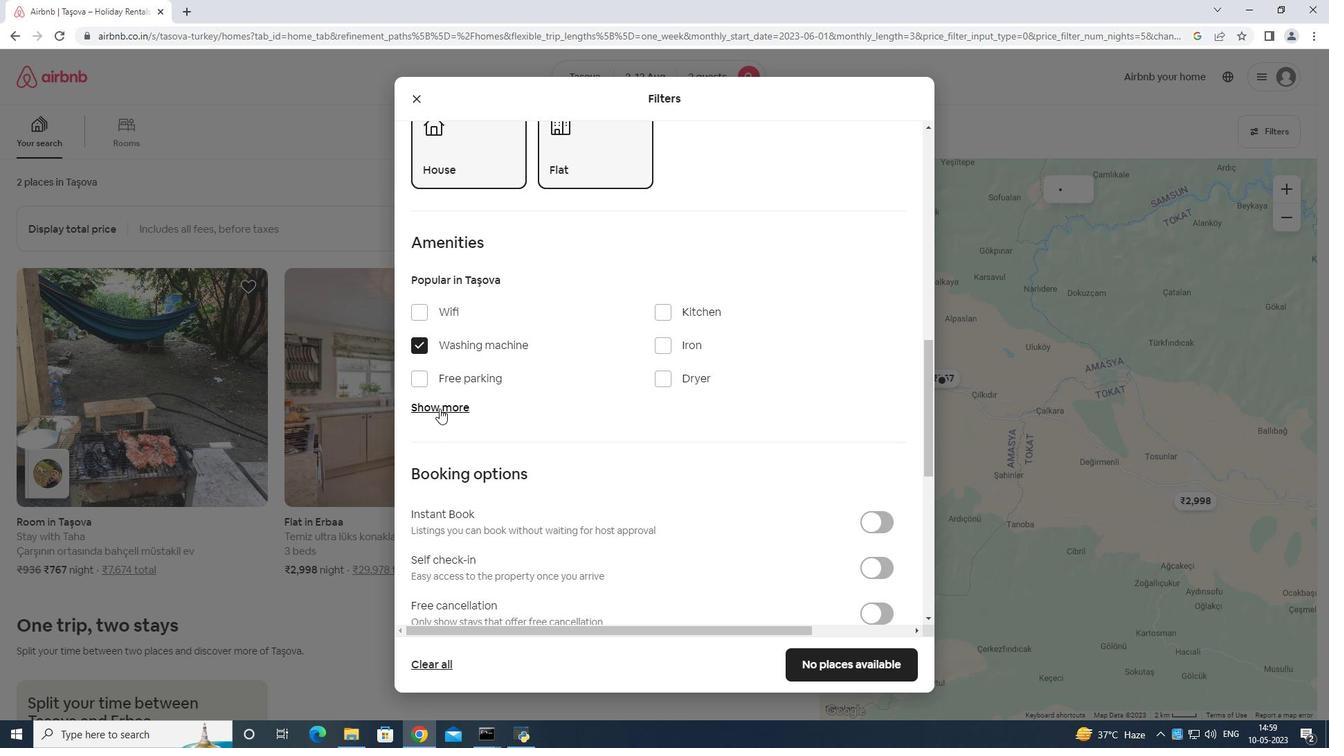 
Action: Mouse moved to (560, 468)
Screenshot: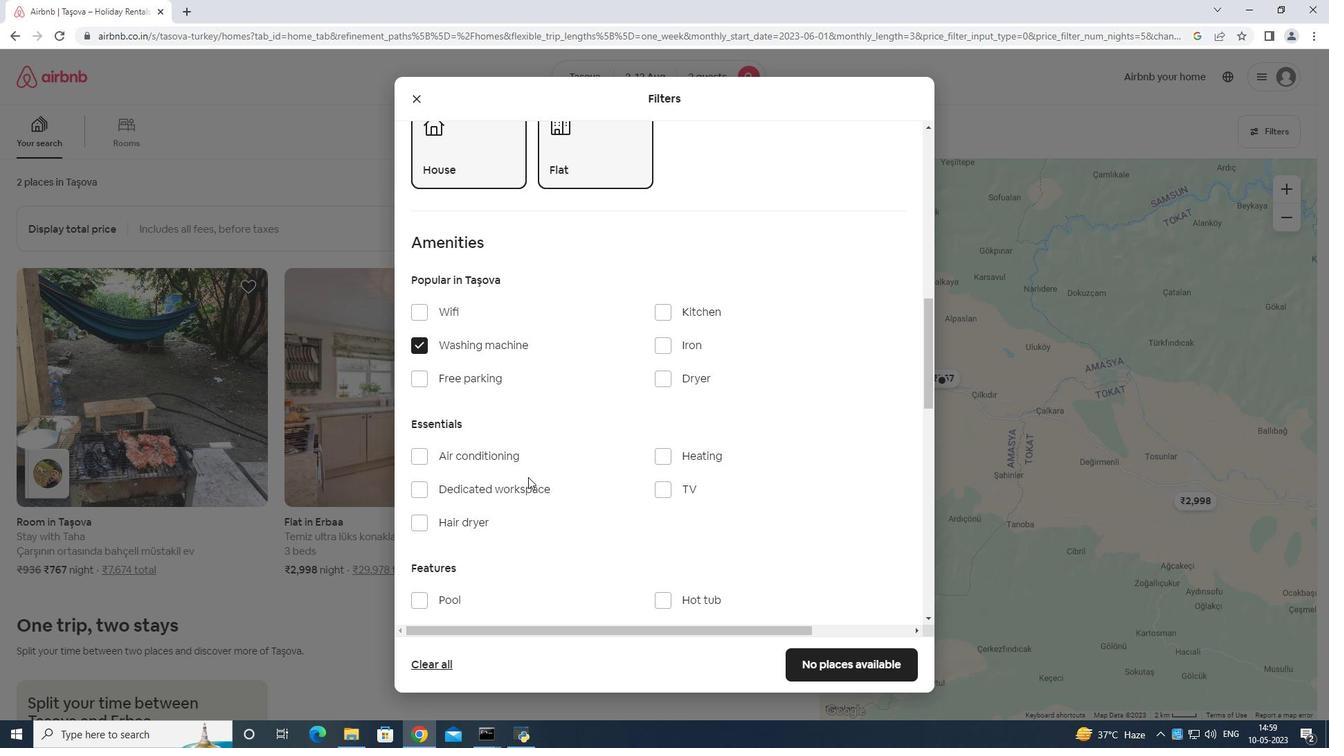
Action: Mouse scrolled (560, 467) with delta (0, 0)
Screenshot: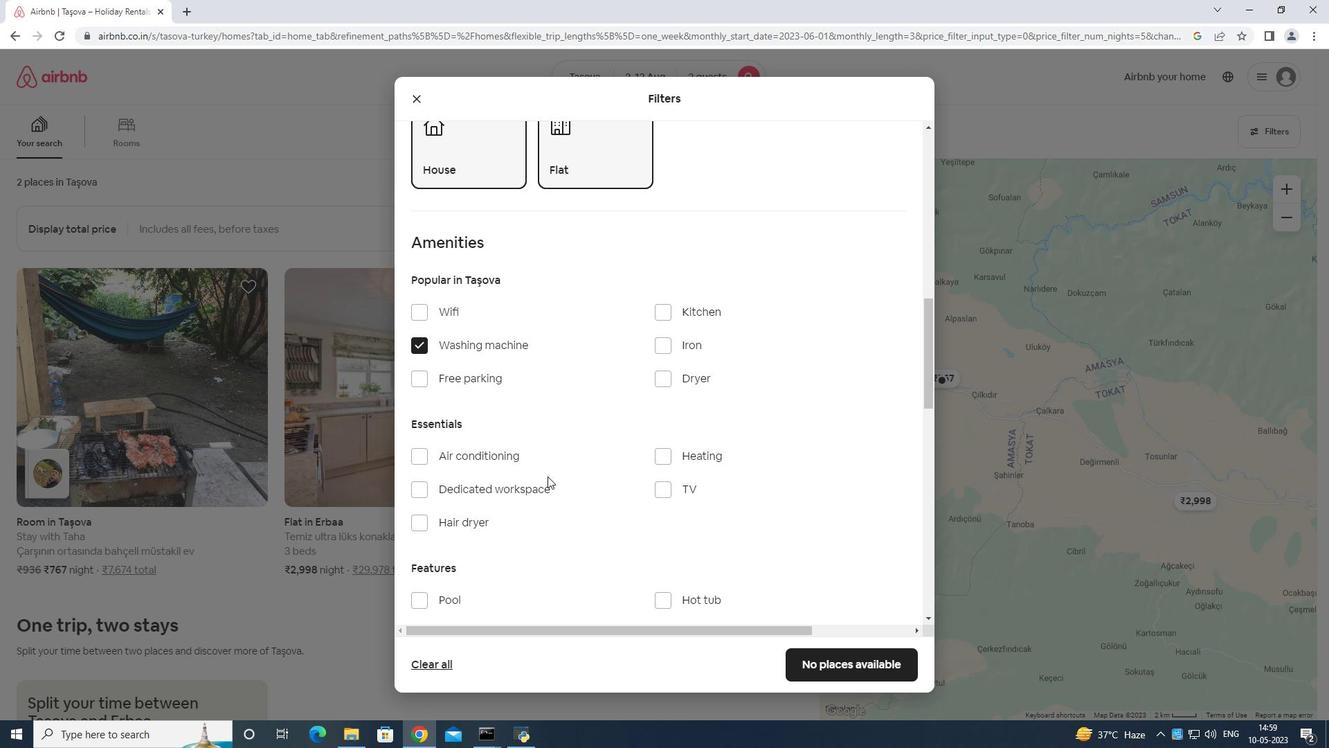 
Action: Mouse moved to (560, 468)
Screenshot: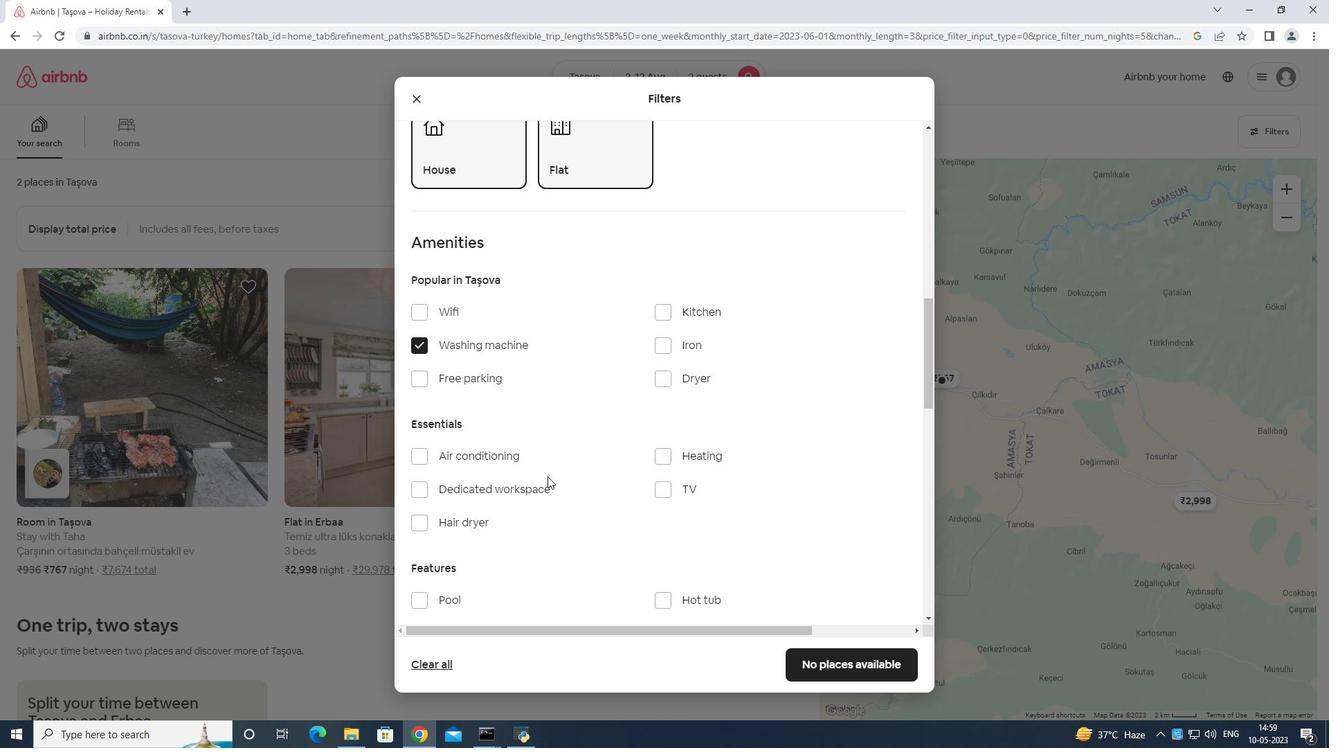 
Action: Mouse scrolled (560, 467) with delta (0, 0)
Screenshot: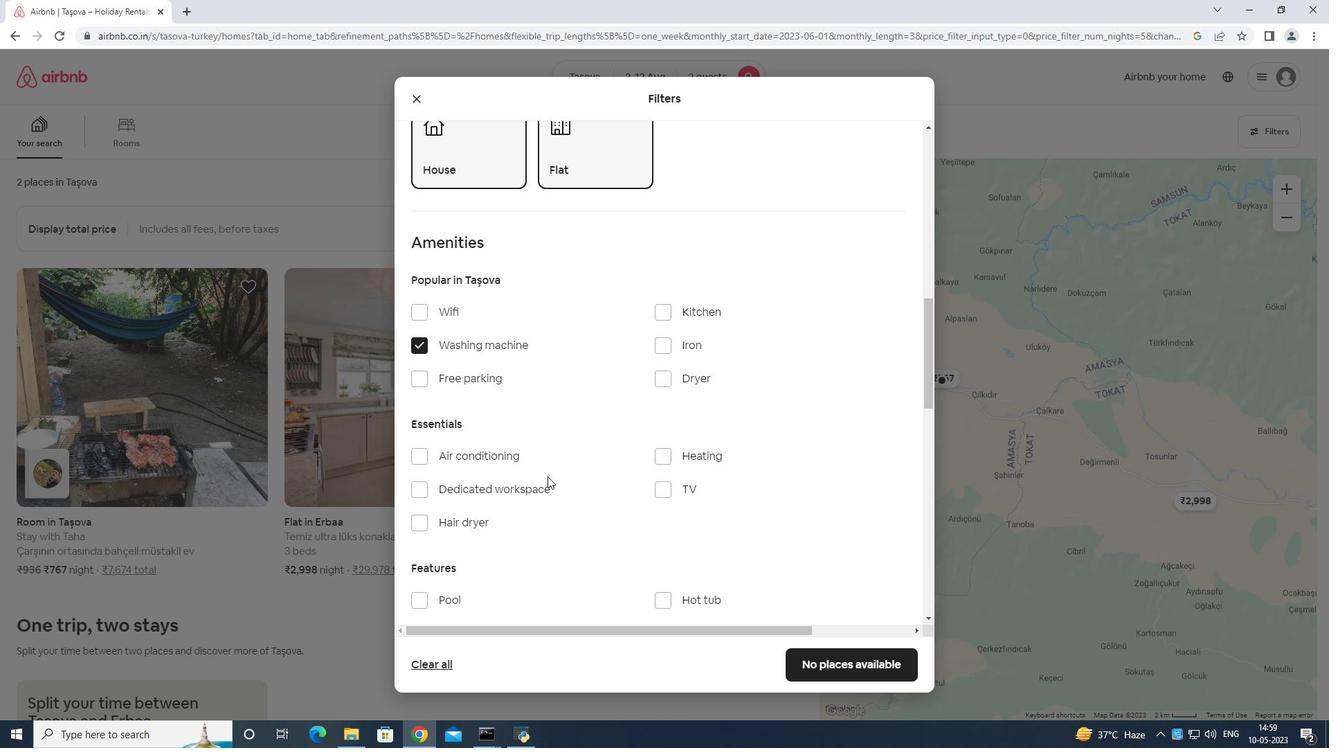 
Action: Mouse moved to (561, 468)
Screenshot: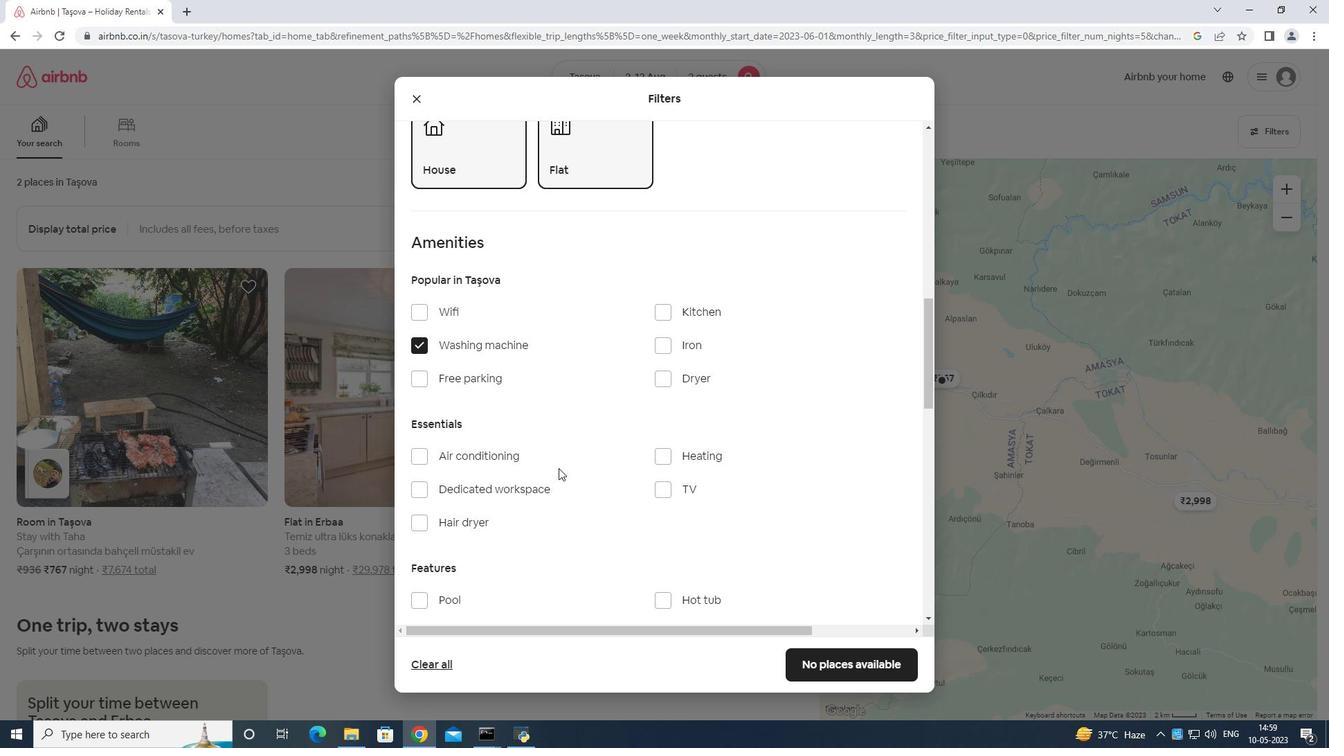 
Action: Mouse scrolled (561, 467) with delta (0, 0)
Screenshot: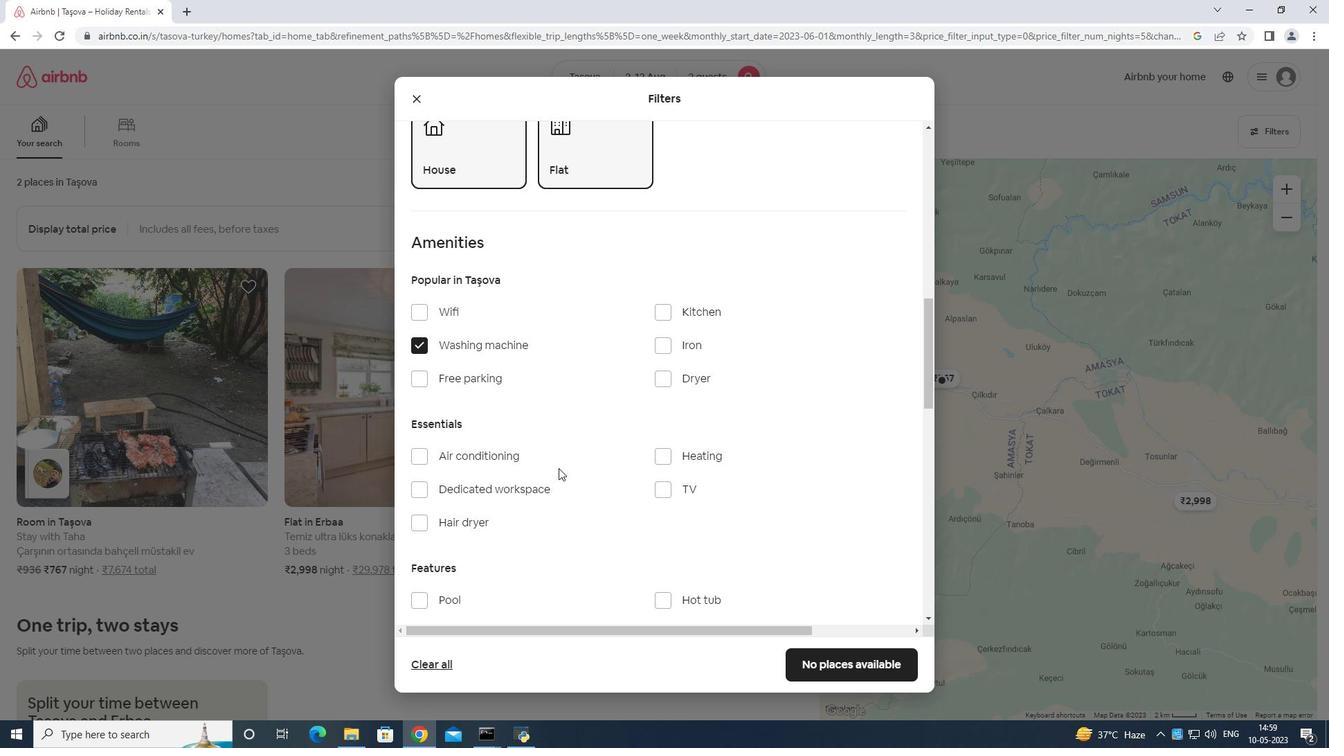 
Action: Mouse moved to (561, 469)
Screenshot: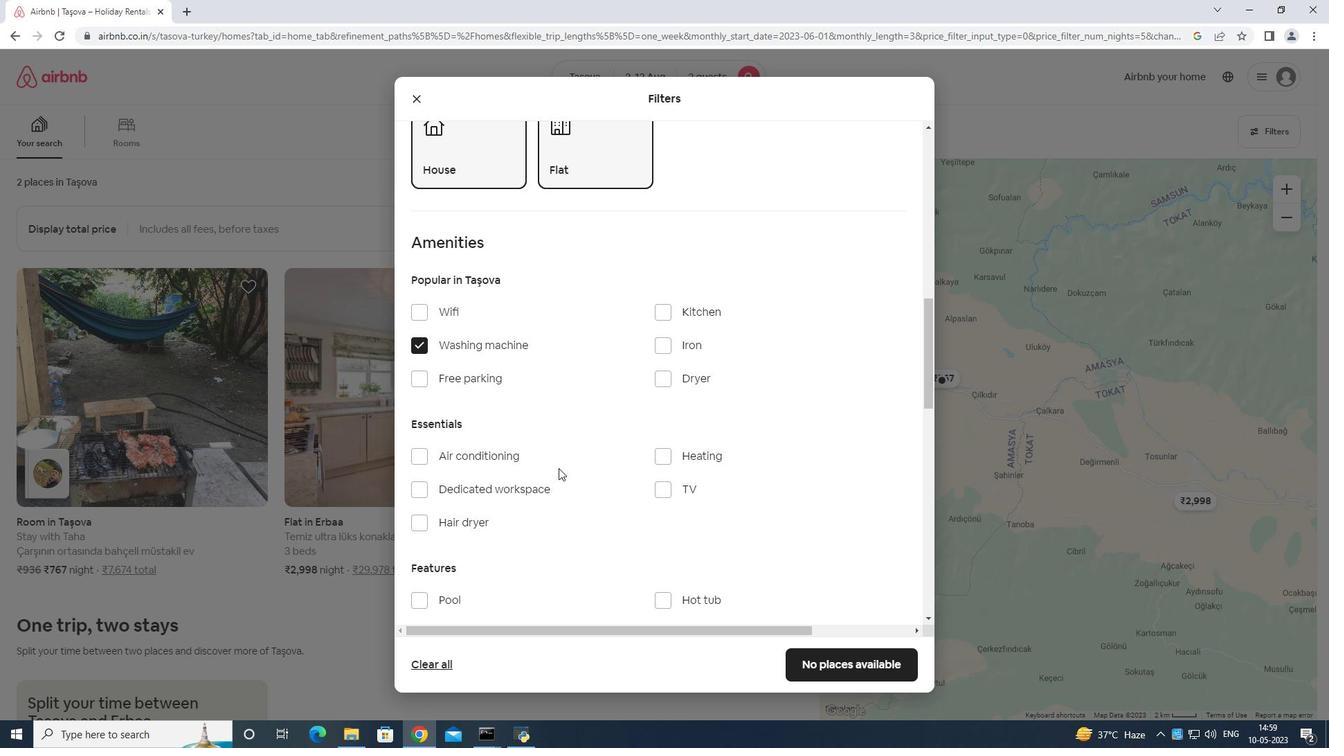 
Action: Mouse scrolled (561, 468) with delta (0, 0)
Screenshot: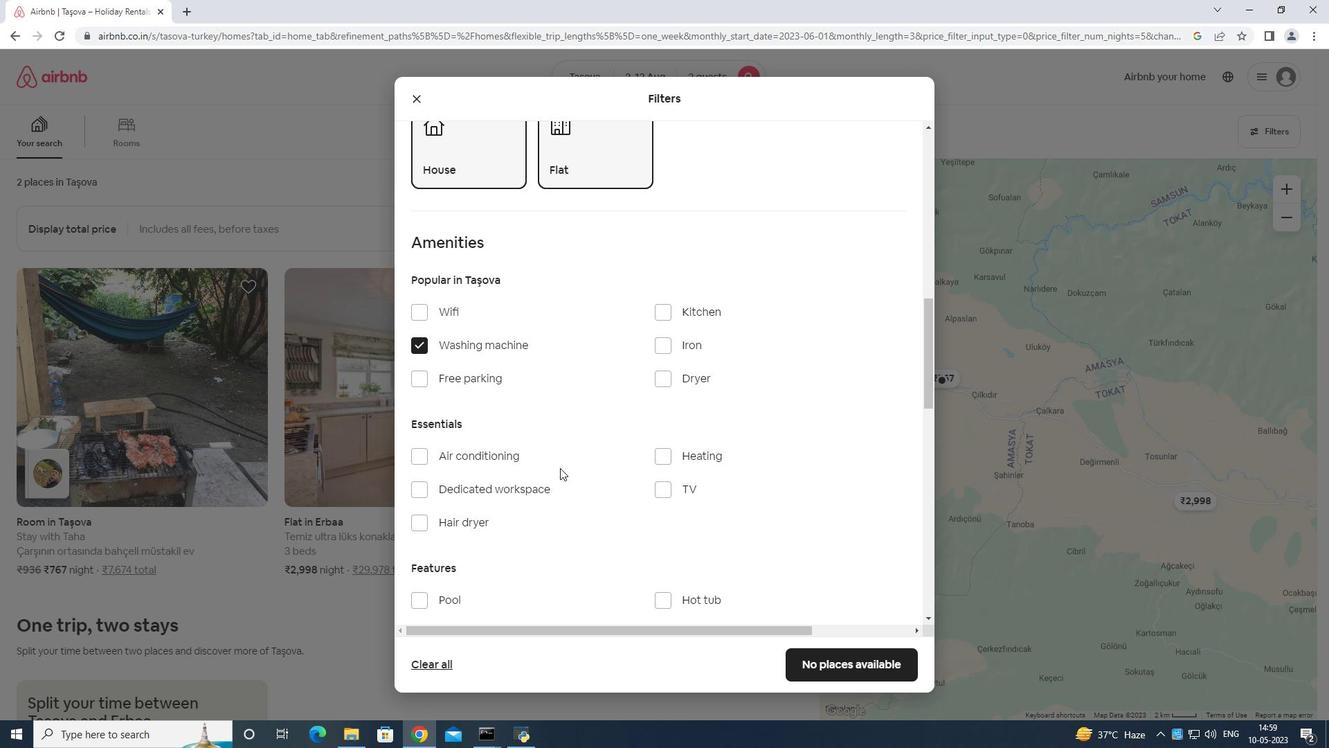 
Action: Mouse moved to (566, 465)
Screenshot: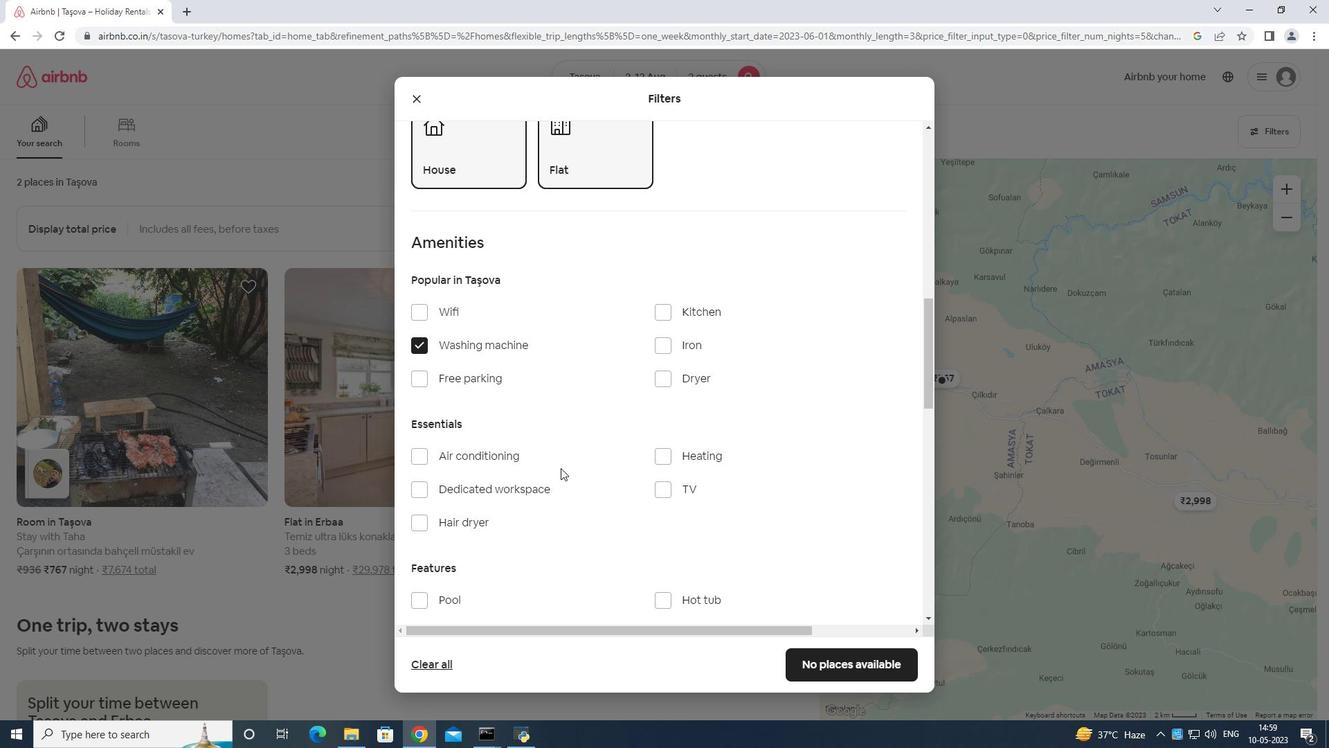 
Action: Mouse scrolled (566, 464) with delta (0, 0)
Screenshot: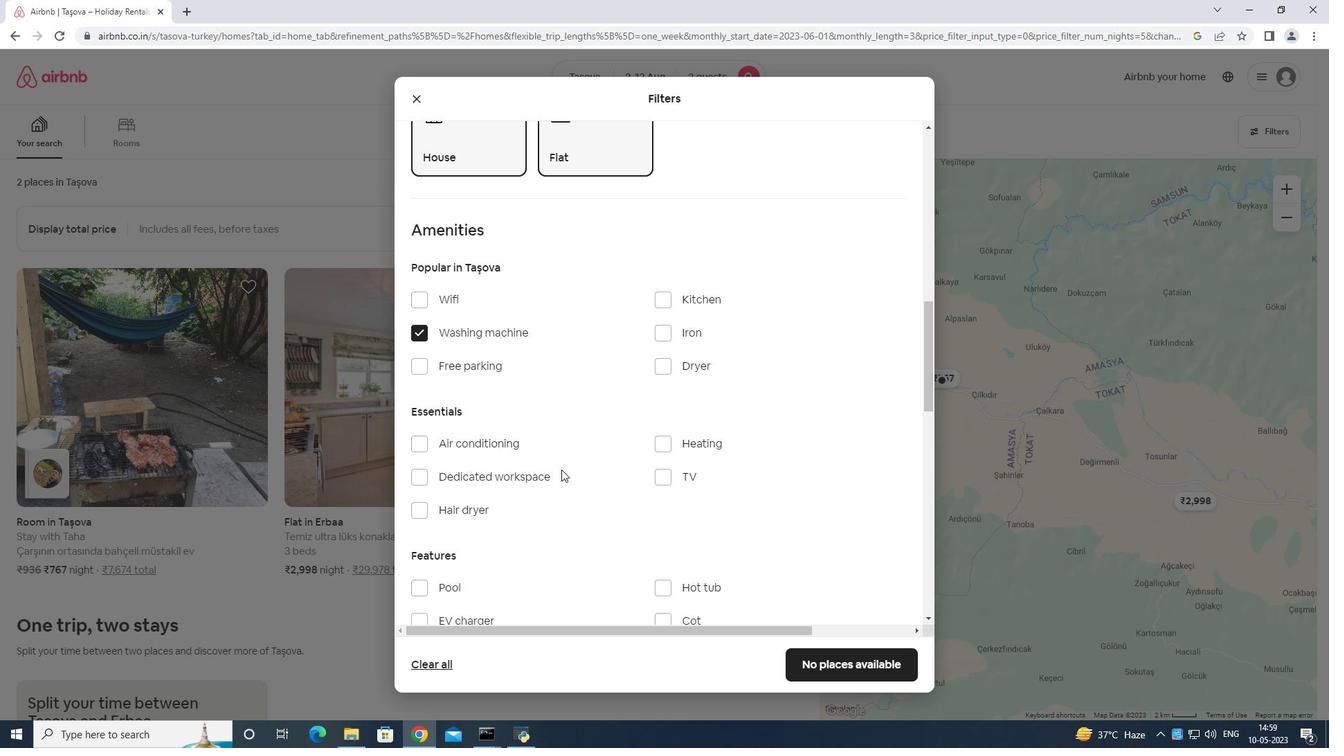 
Action: Mouse scrolled (566, 464) with delta (0, 0)
Screenshot: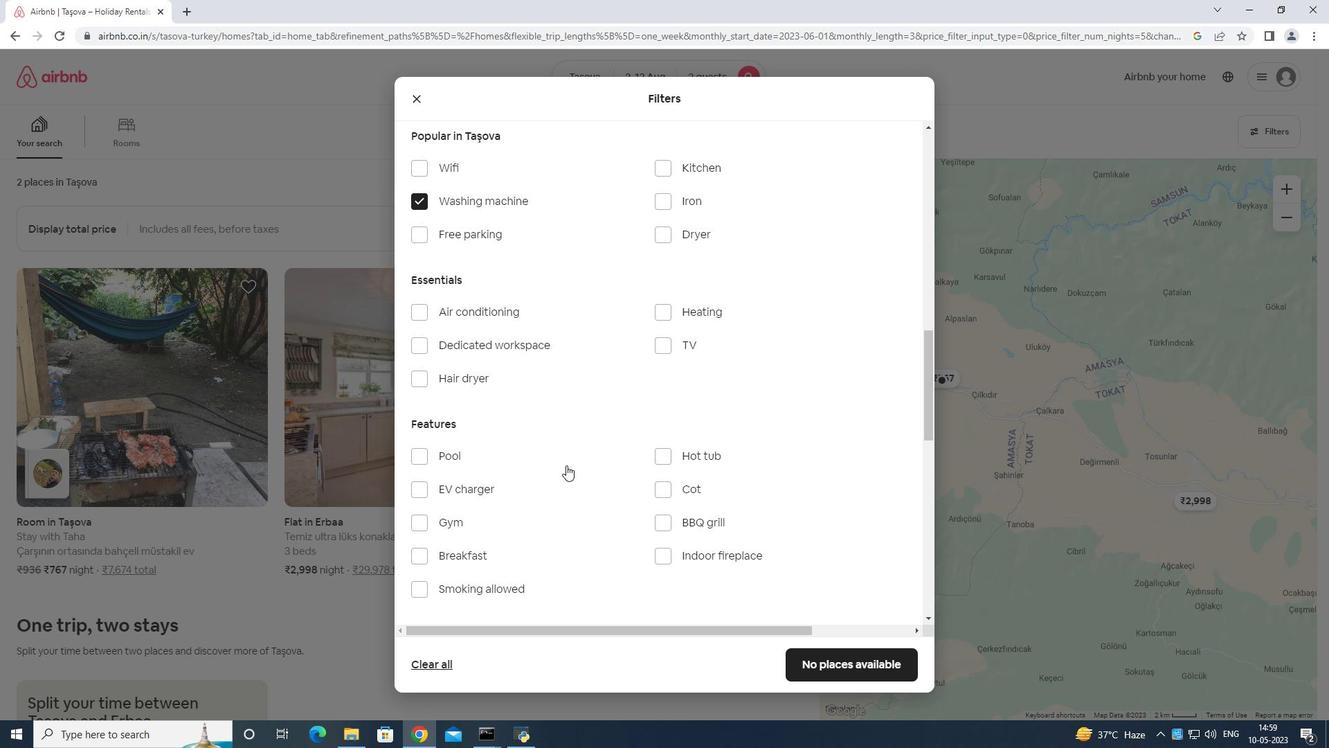 
Action: Mouse moved to (574, 456)
Screenshot: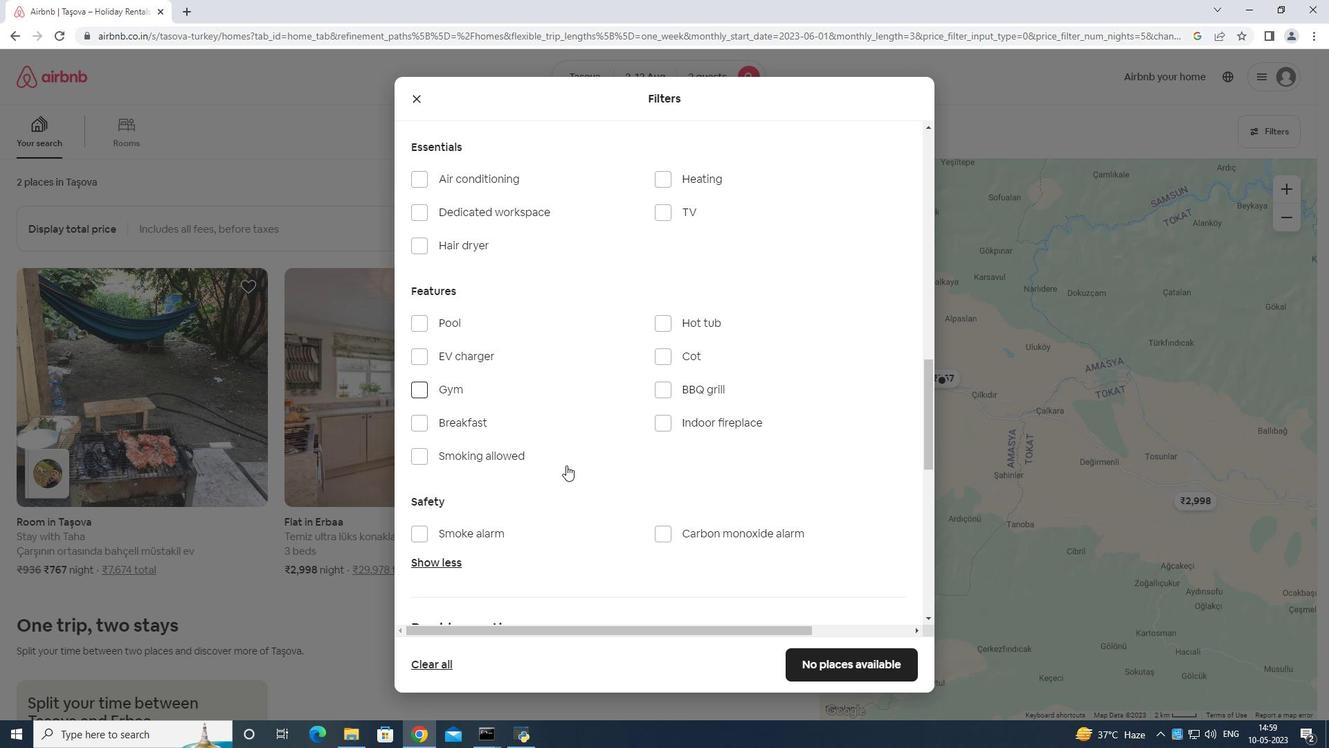 
Action: Mouse scrolled (574, 455) with delta (0, 0)
Screenshot: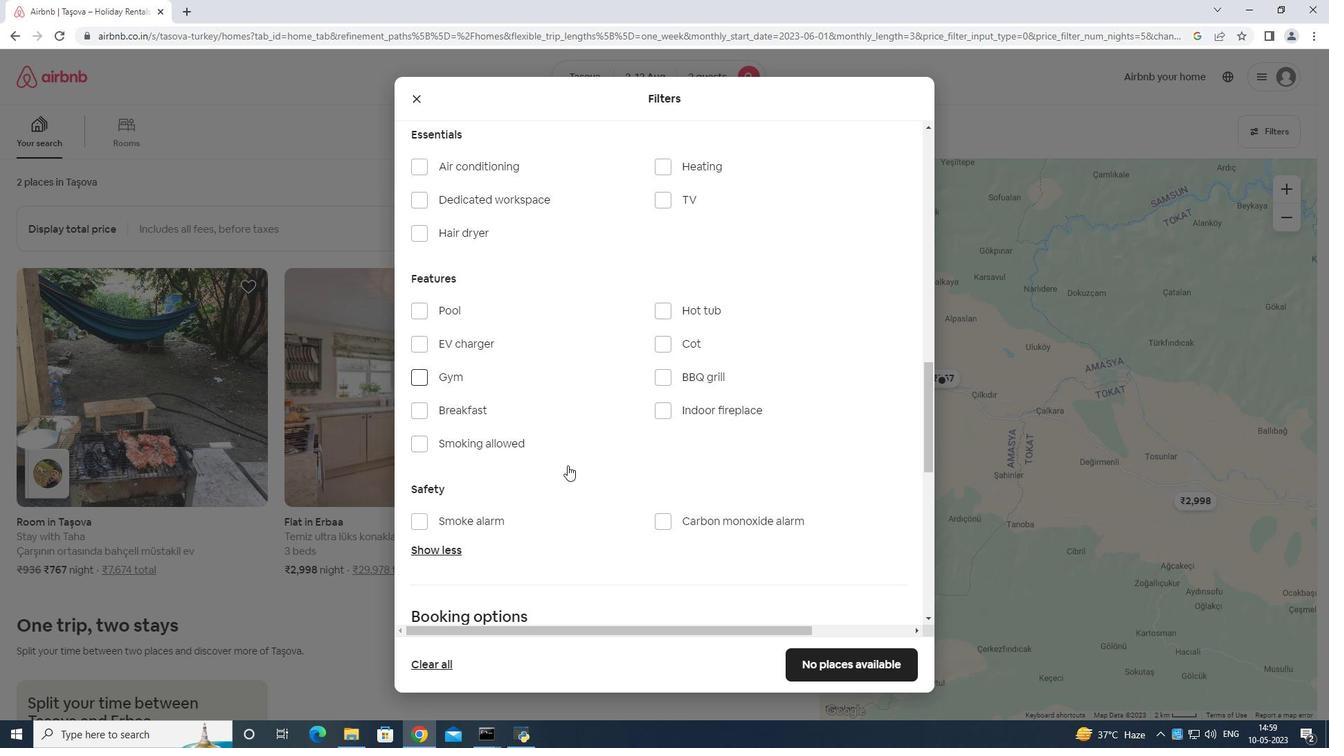 
Action: Mouse scrolled (574, 455) with delta (0, 0)
Screenshot: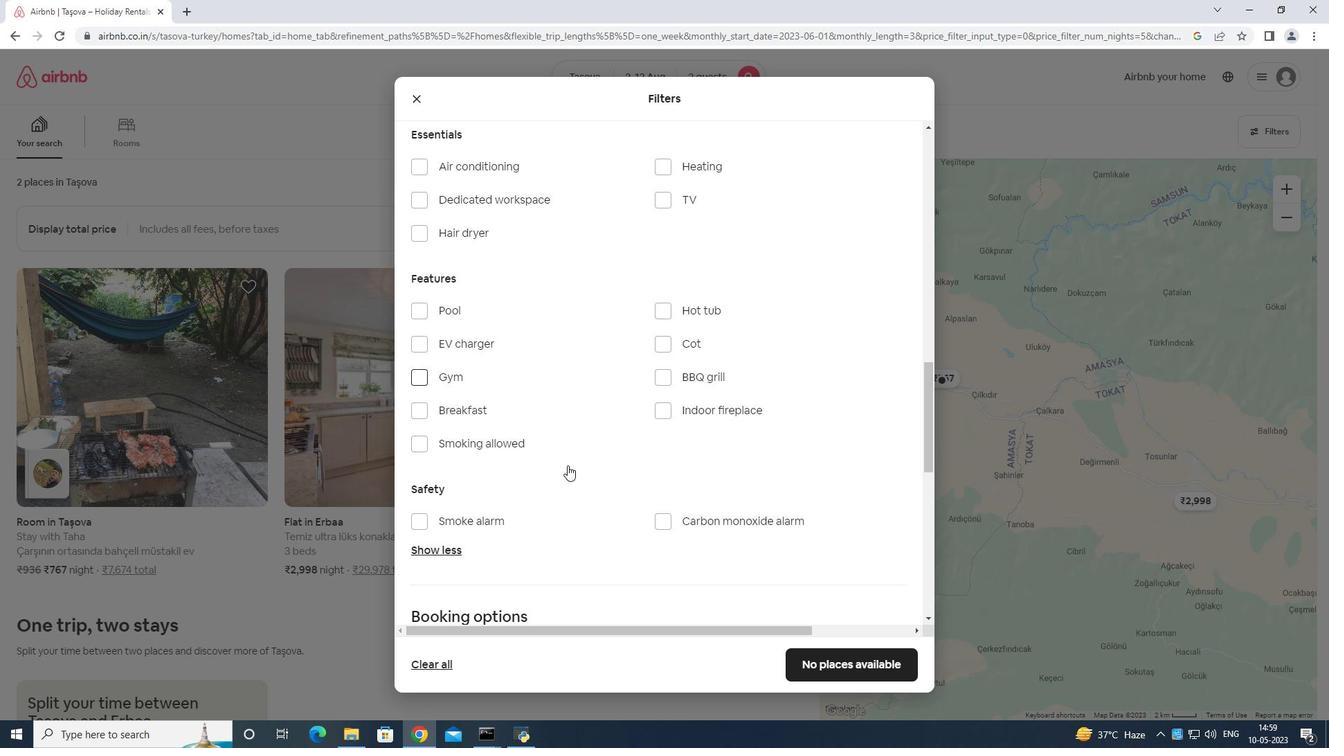 
Action: Mouse scrolled (574, 455) with delta (0, 0)
Screenshot: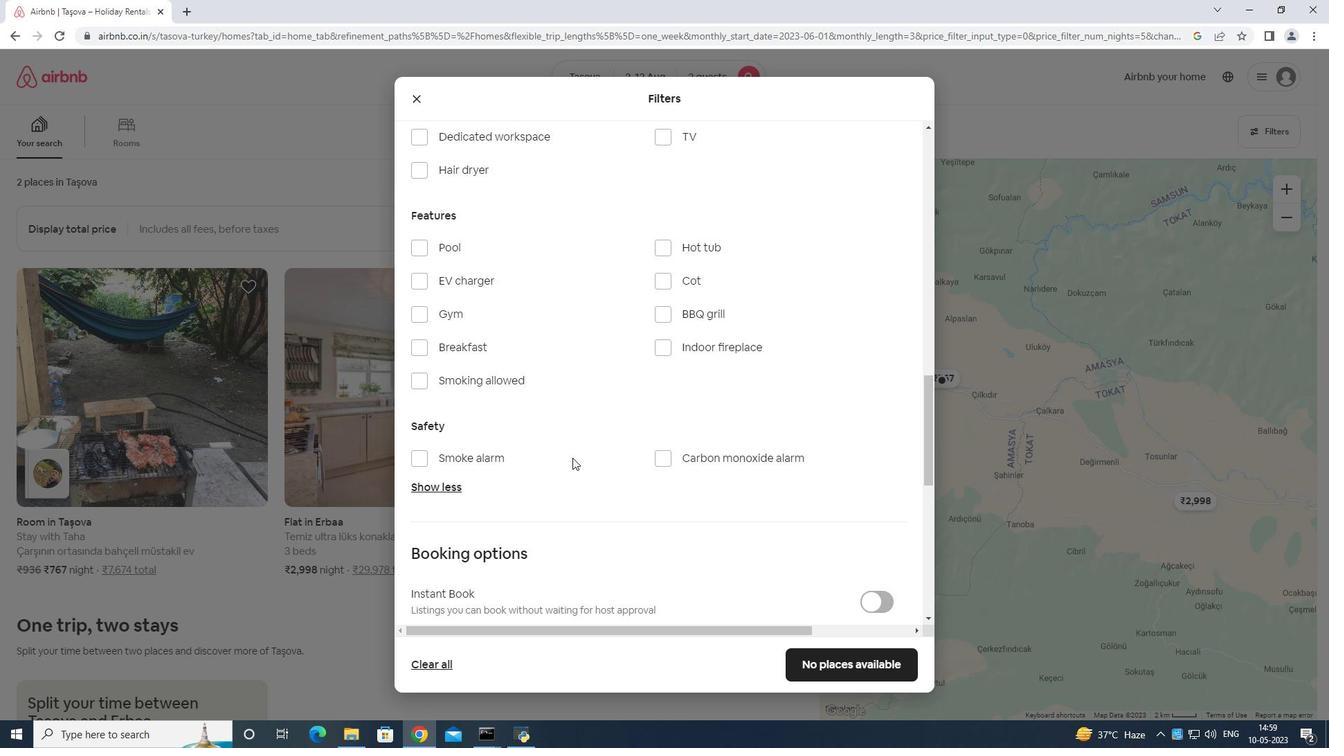 
Action: Mouse moved to (574, 455)
Screenshot: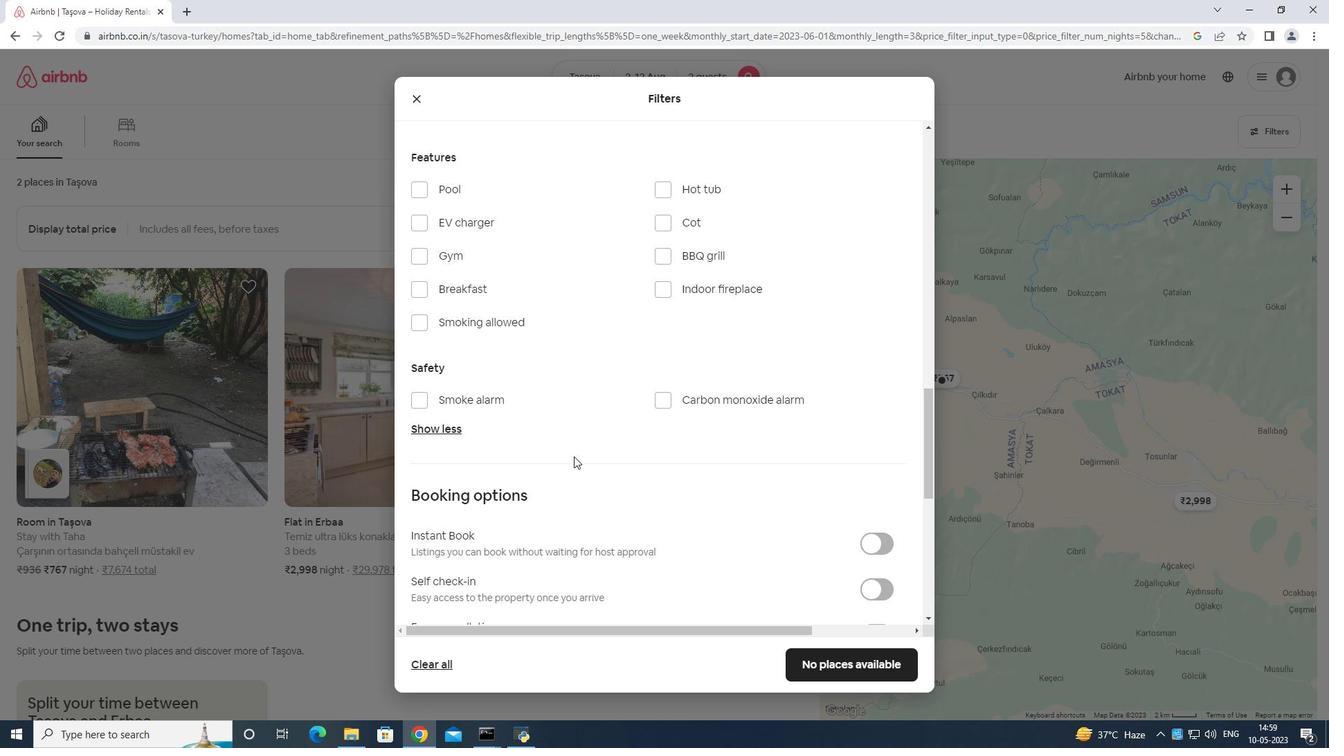 
Action: Mouse scrolled (574, 455) with delta (0, 0)
Screenshot: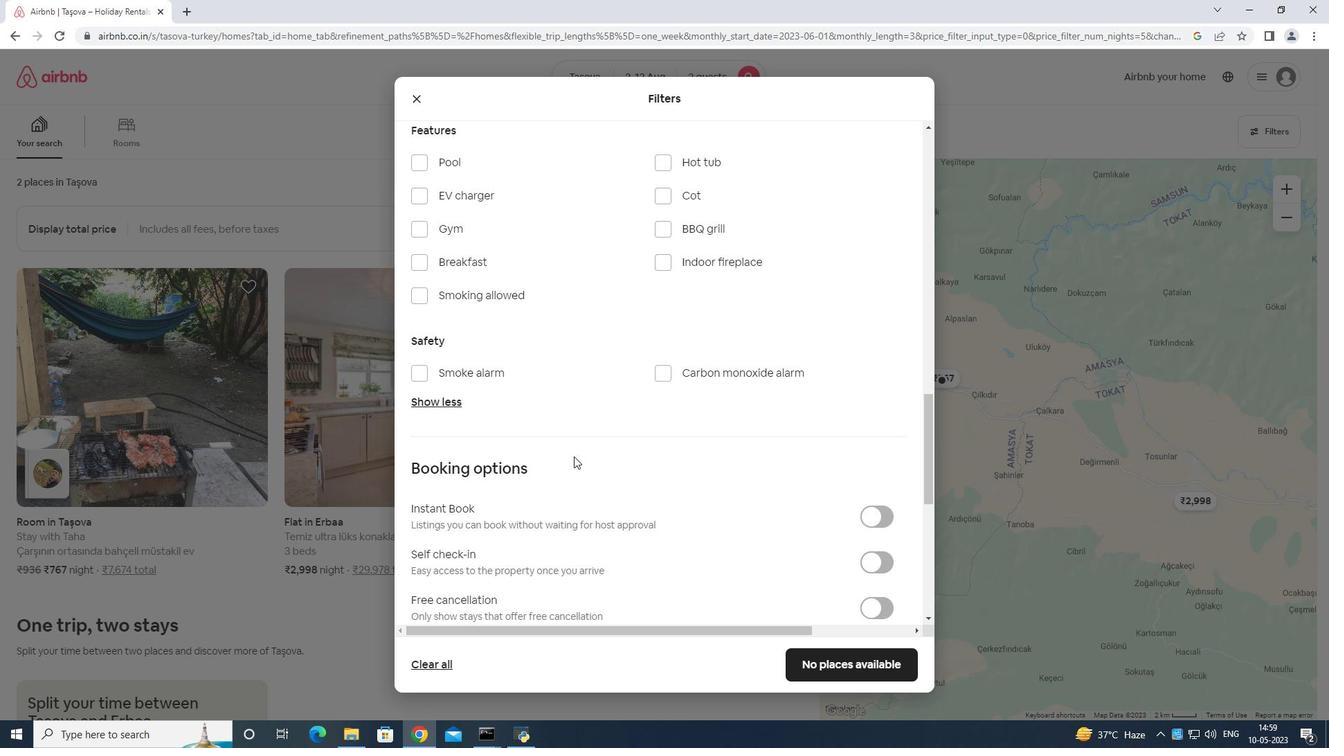 
Action: Mouse moved to (885, 303)
Screenshot: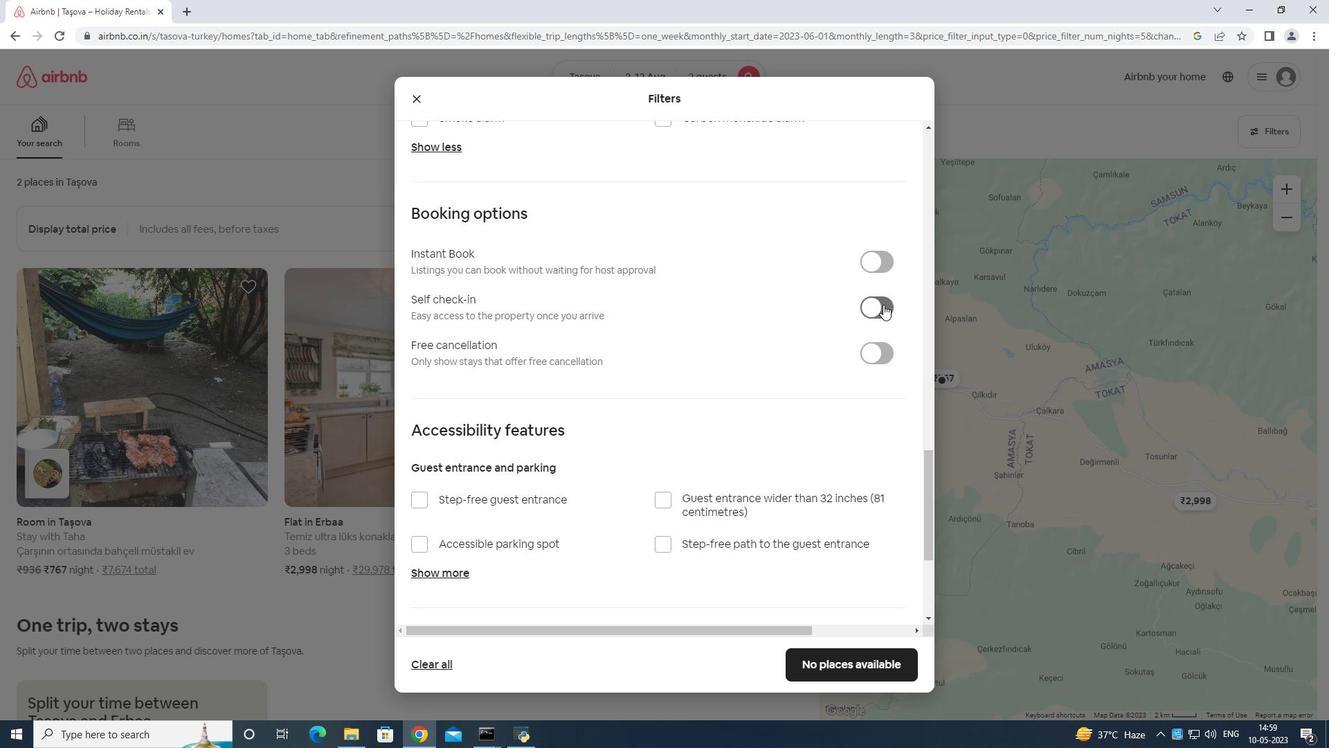 
Action: Mouse pressed left at (885, 303)
Screenshot: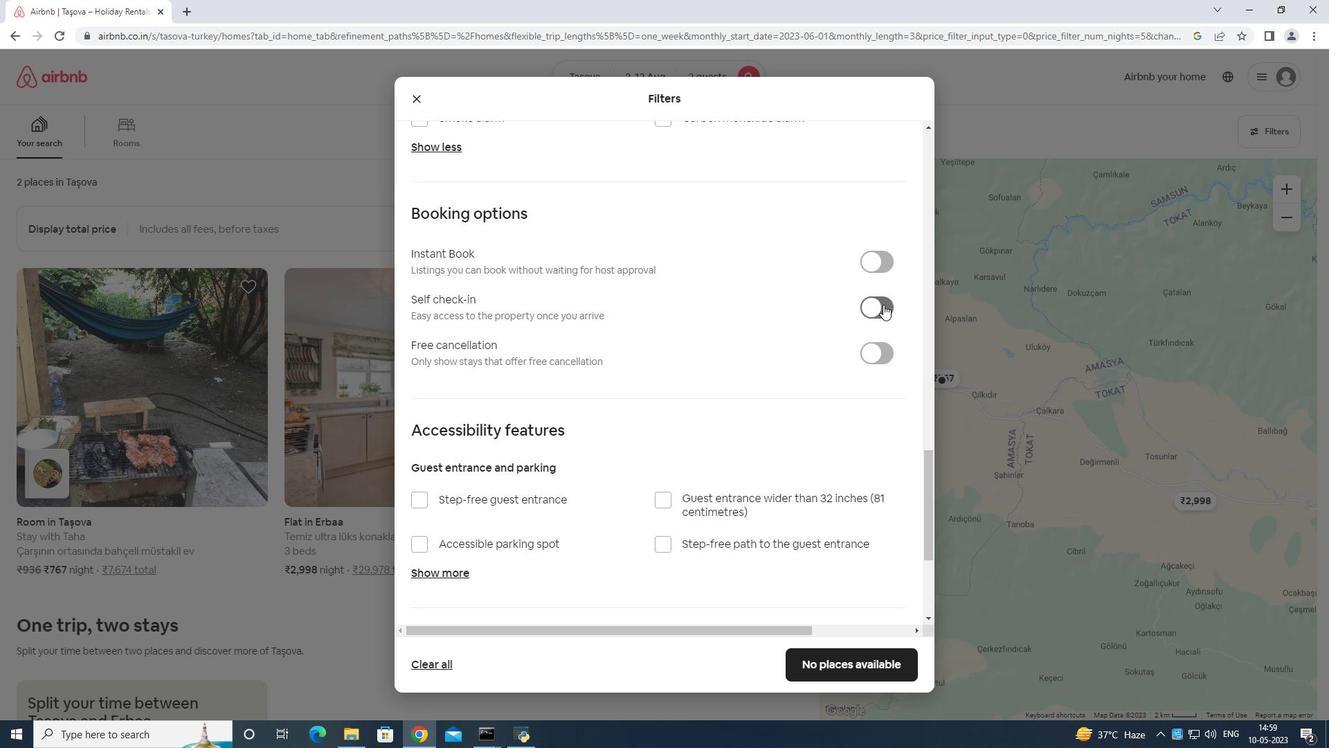 
Action: Mouse moved to (832, 319)
Screenshot: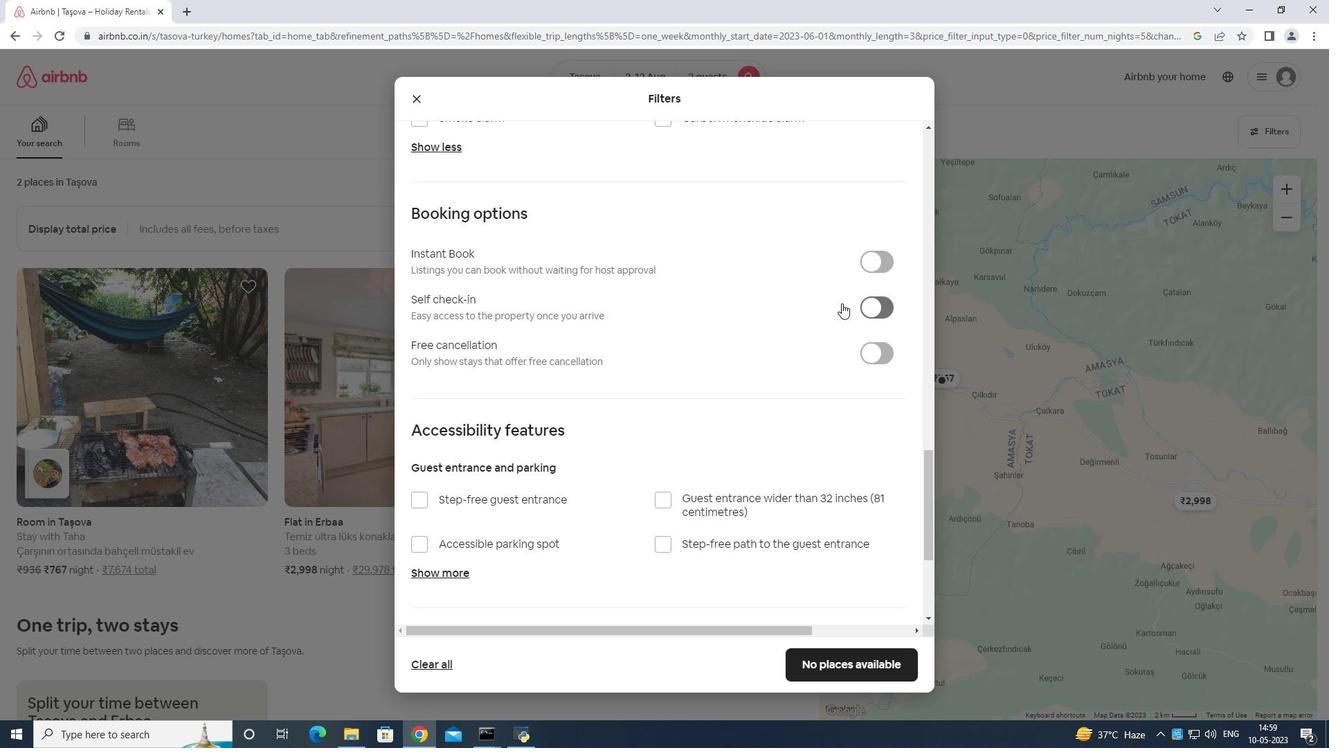 
Action: Mouse scrolled (832, 318) with delta (0, 0)
Screenshot: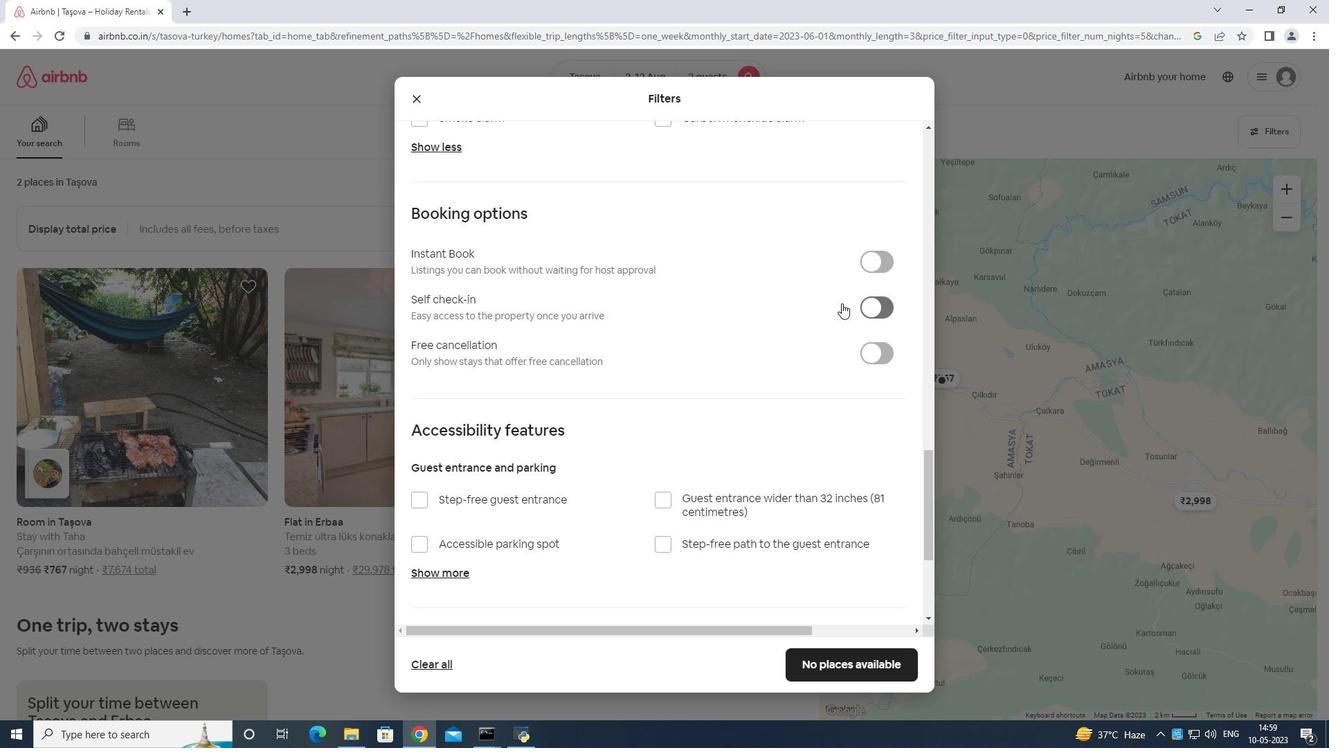 
Action: Mouse moved to (831, 323)
Screenshot: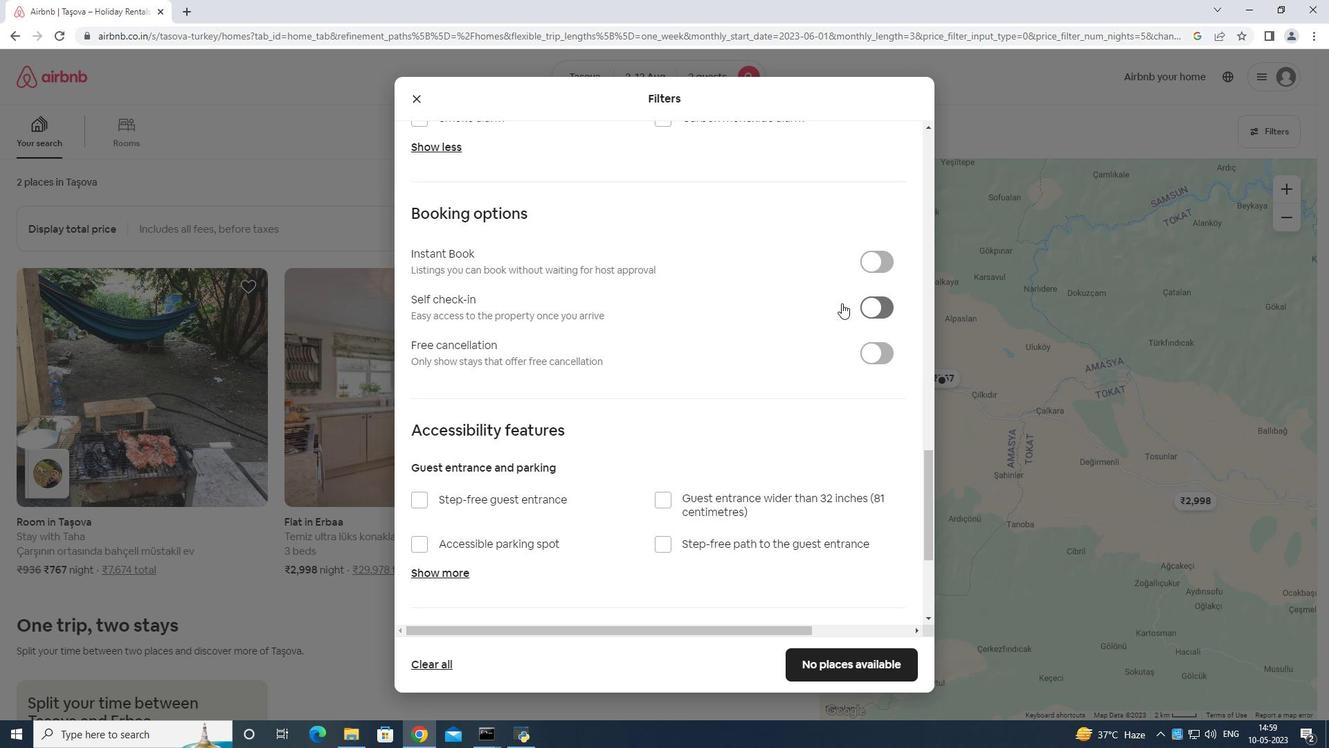 
Action: Mouse scrolled (831, 322) with delta (0, 0)
Screenshot: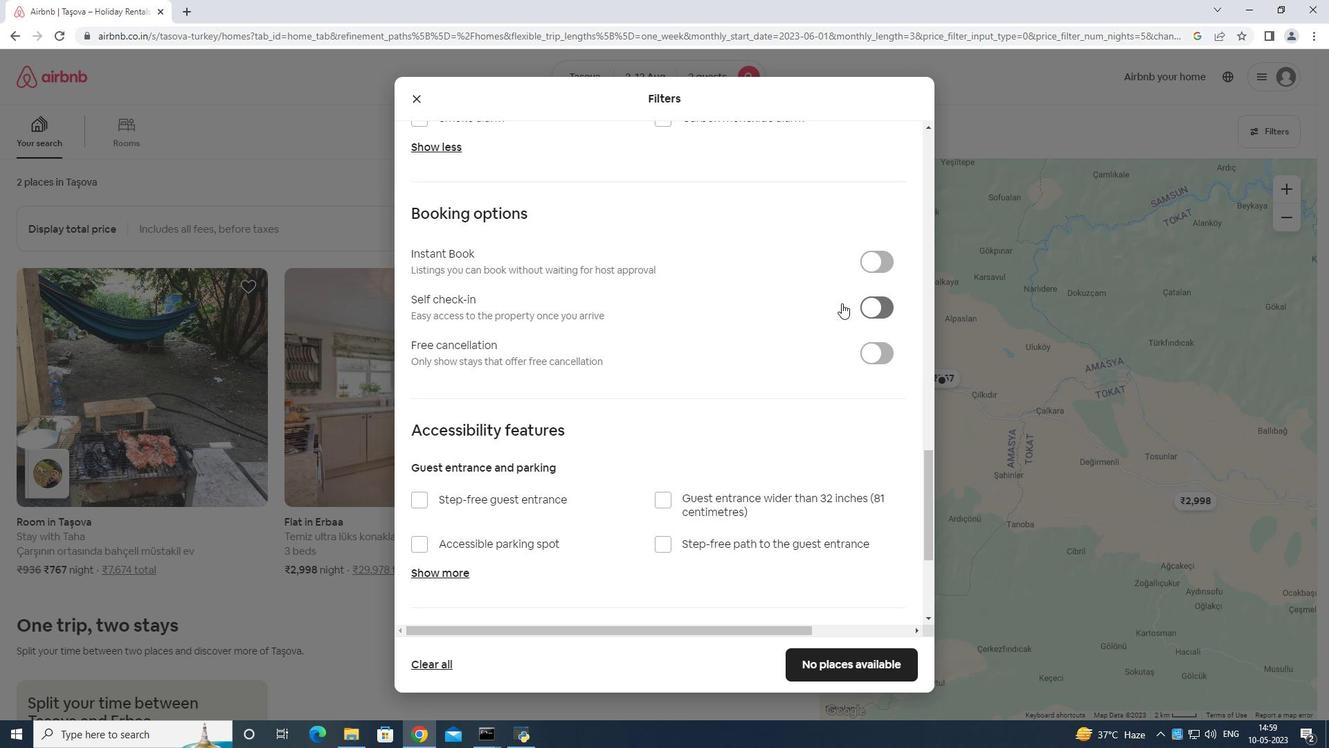 
Action: Mouse moved to (831, 324)
Screenshot: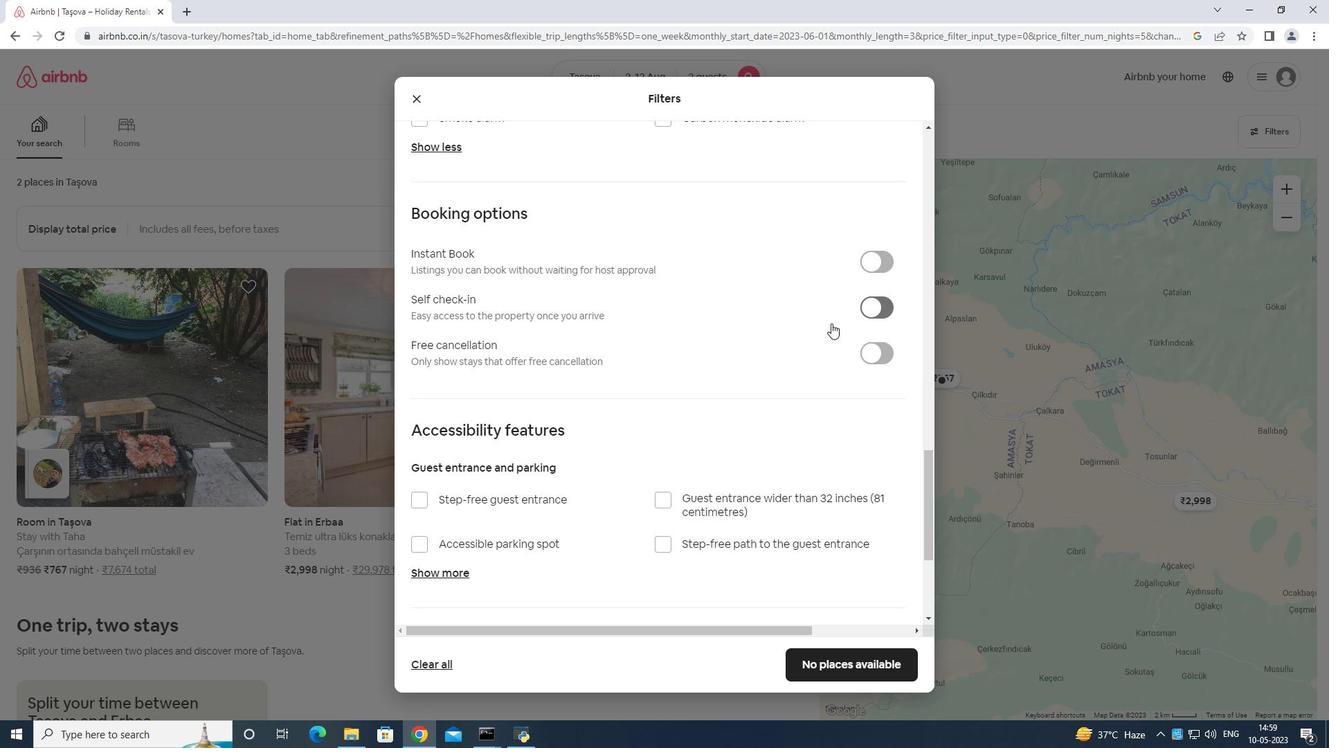 
Action: Mouse scrolled (831, 323) with delta (0, 0)
Screenshot: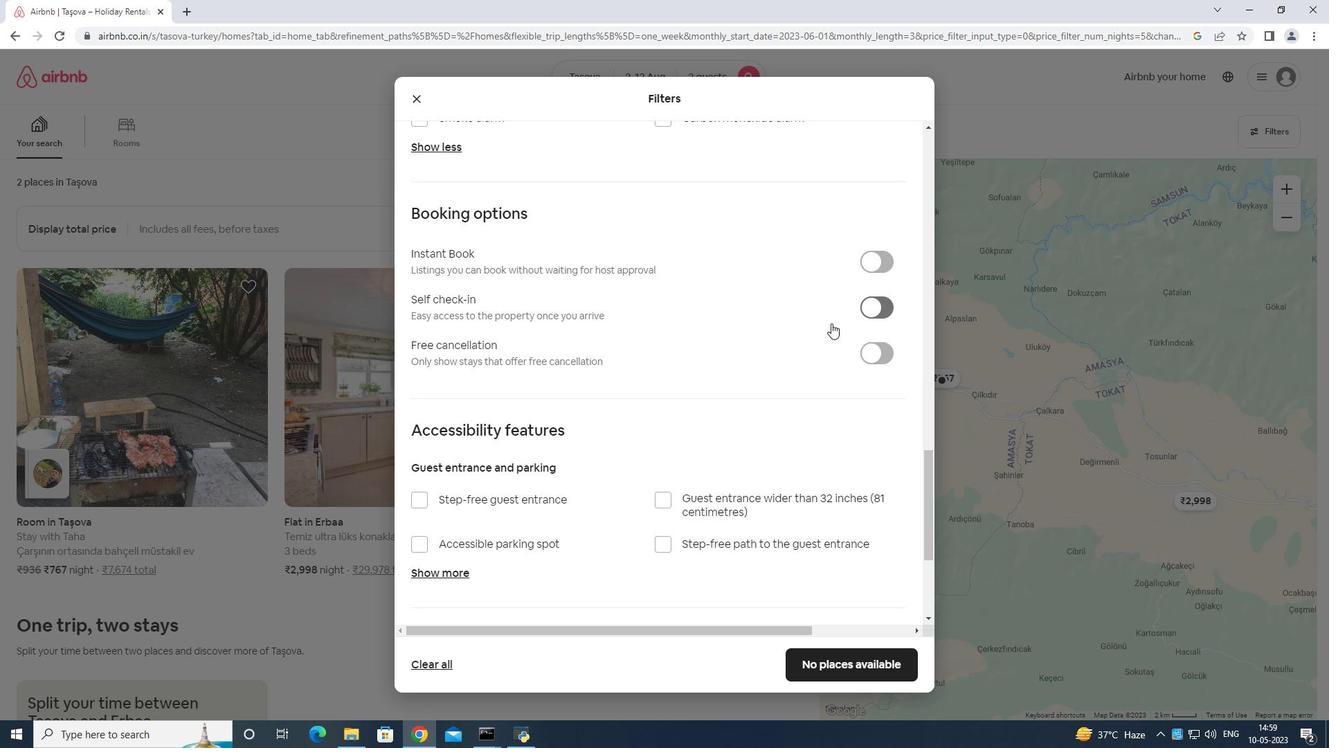 
Action: Mouse moved to (831, 325)
Screenshot: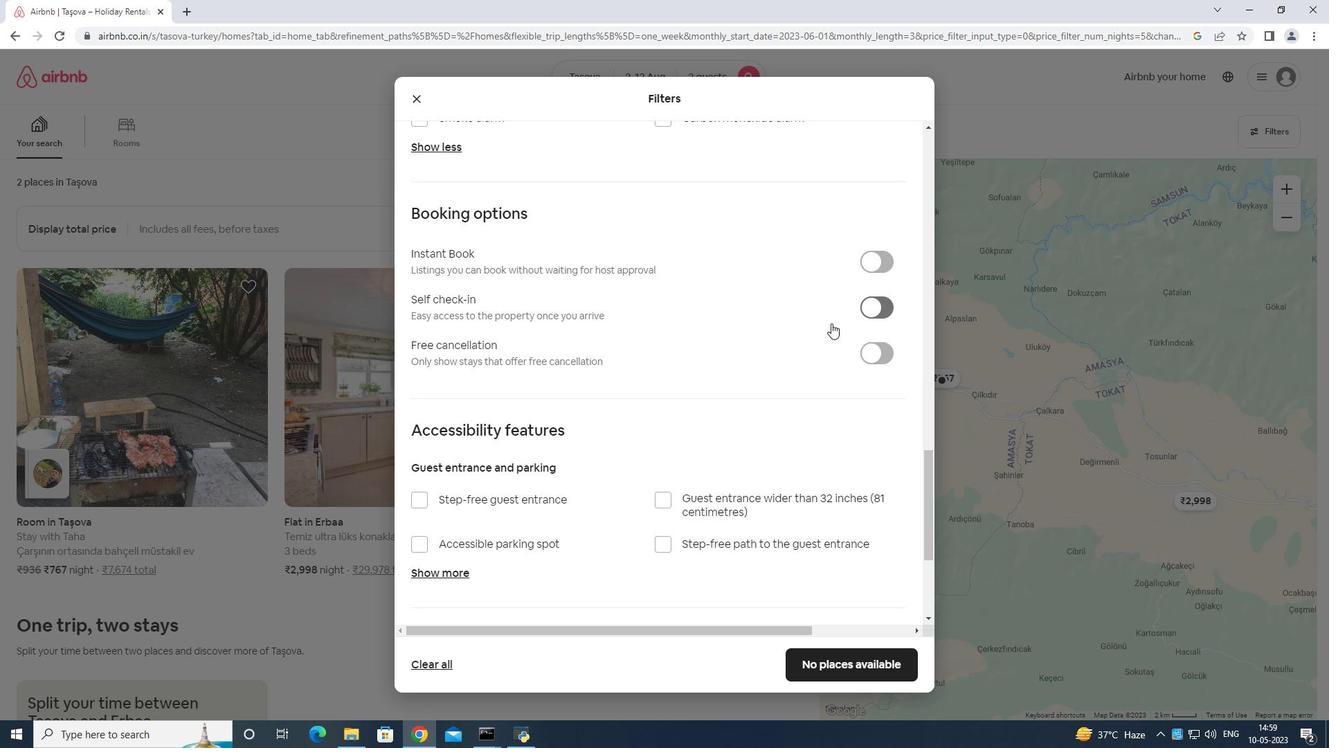 
Action: Mouse scrolled (831, 324) with delta (0, 0)
Screenshot: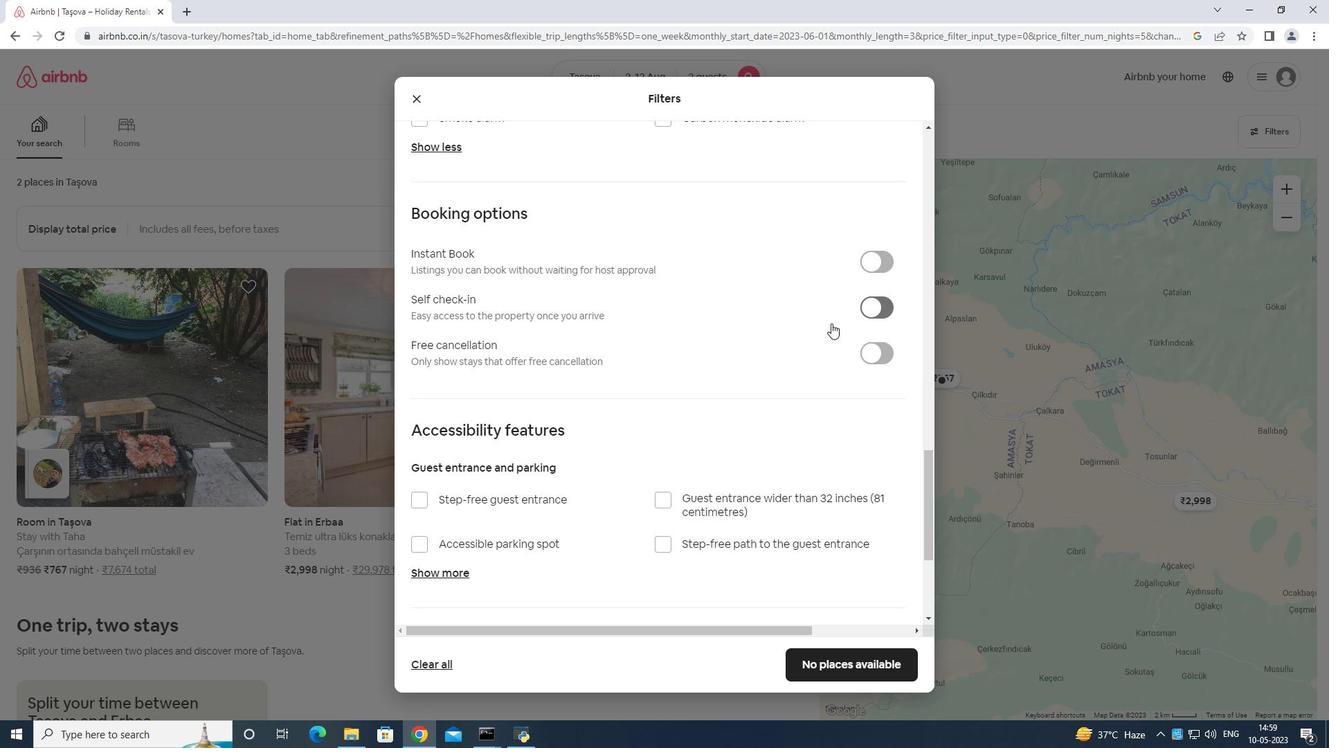 
Action: Mouse moved to (813, 337)
Screenshot: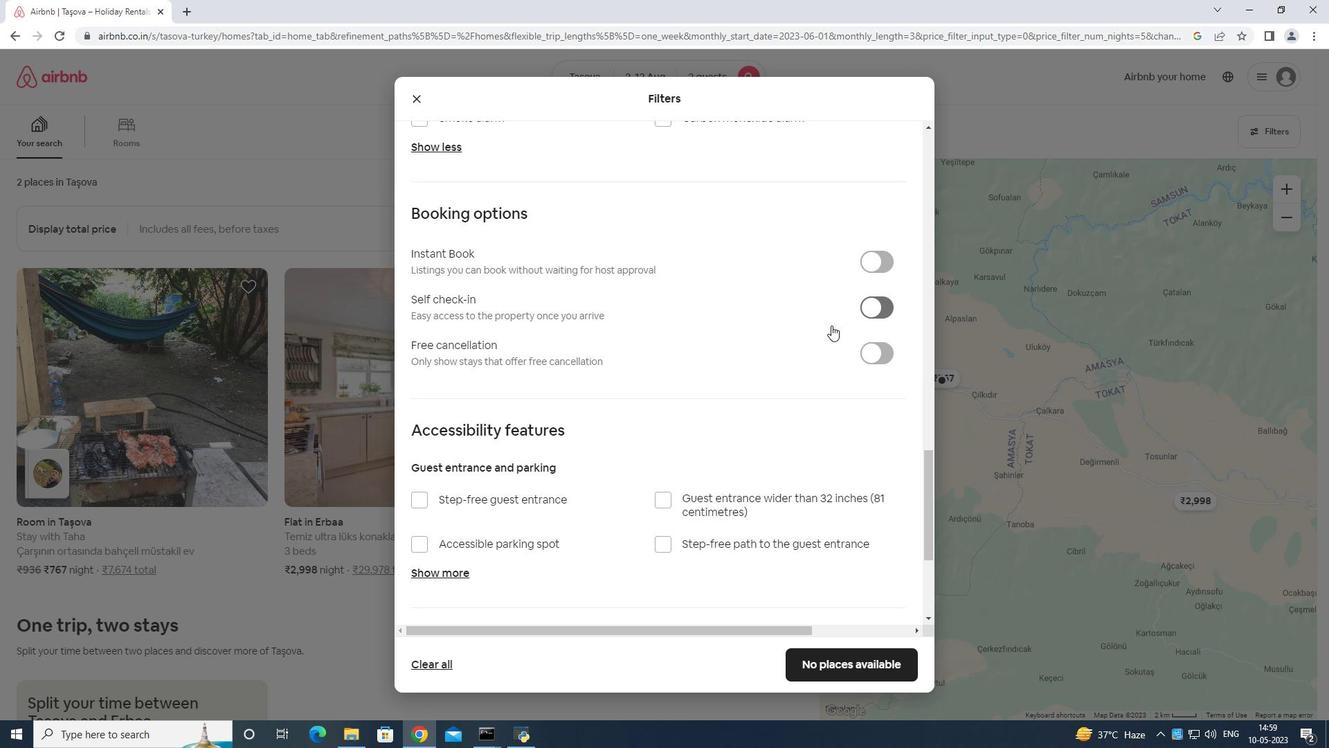 
Action: Mouse scrolled (813, 336) with delta (0, 0)
Screenshot: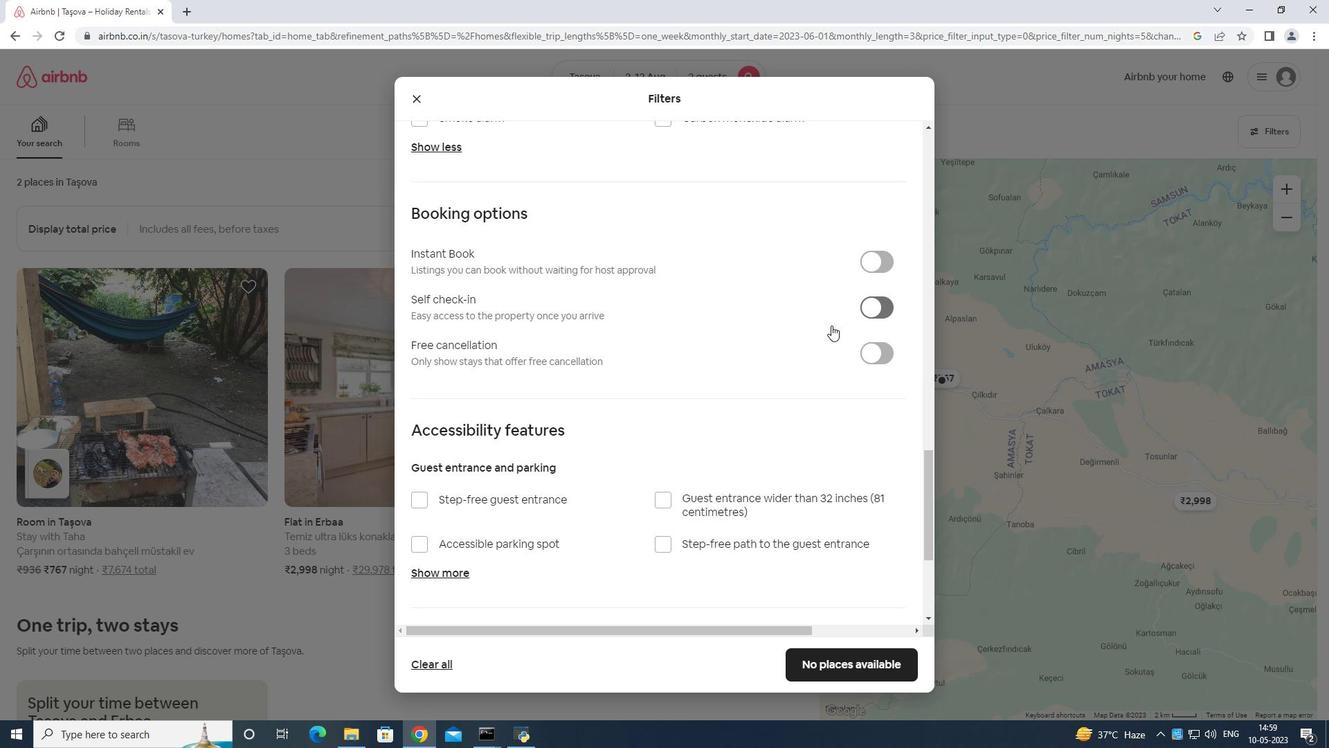 
Action: Mouse moved to (805, 346)
Screenshot: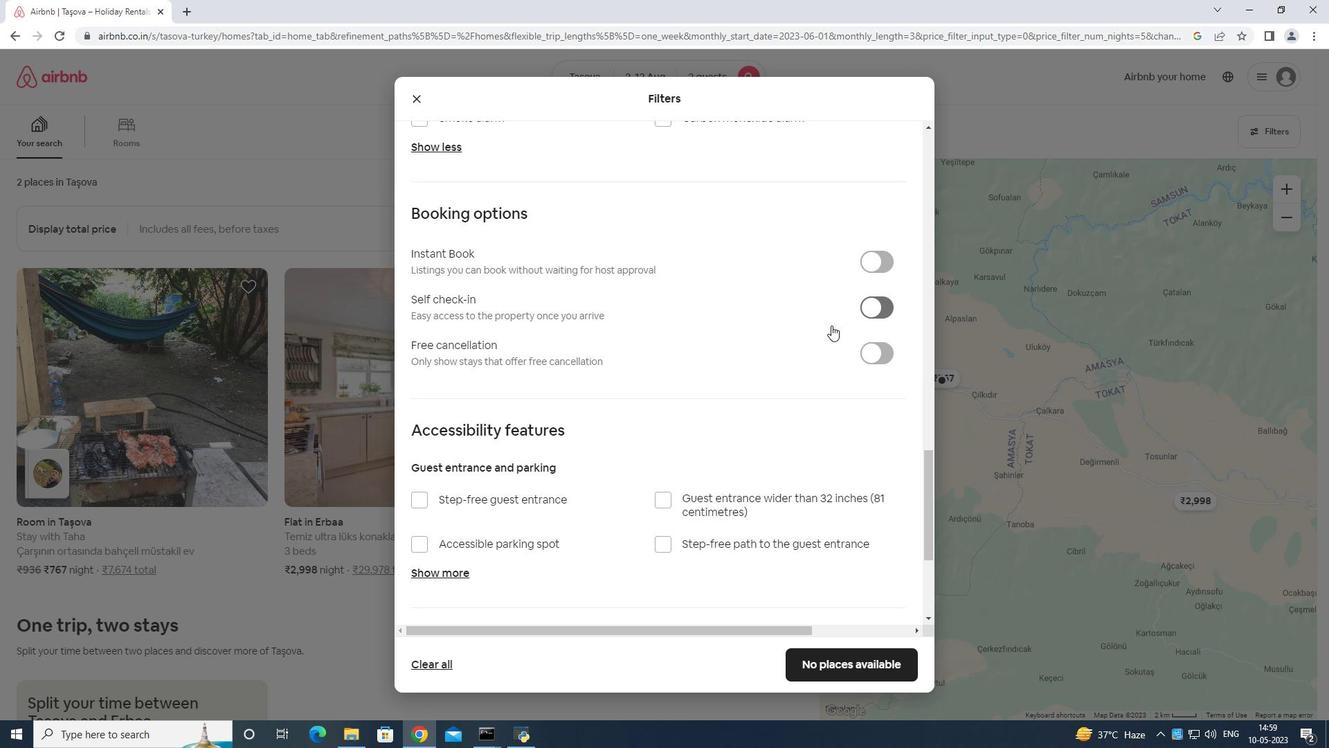 
Action: Mouse scrolled (805, 345) with delta (0, 0)
Screenshot: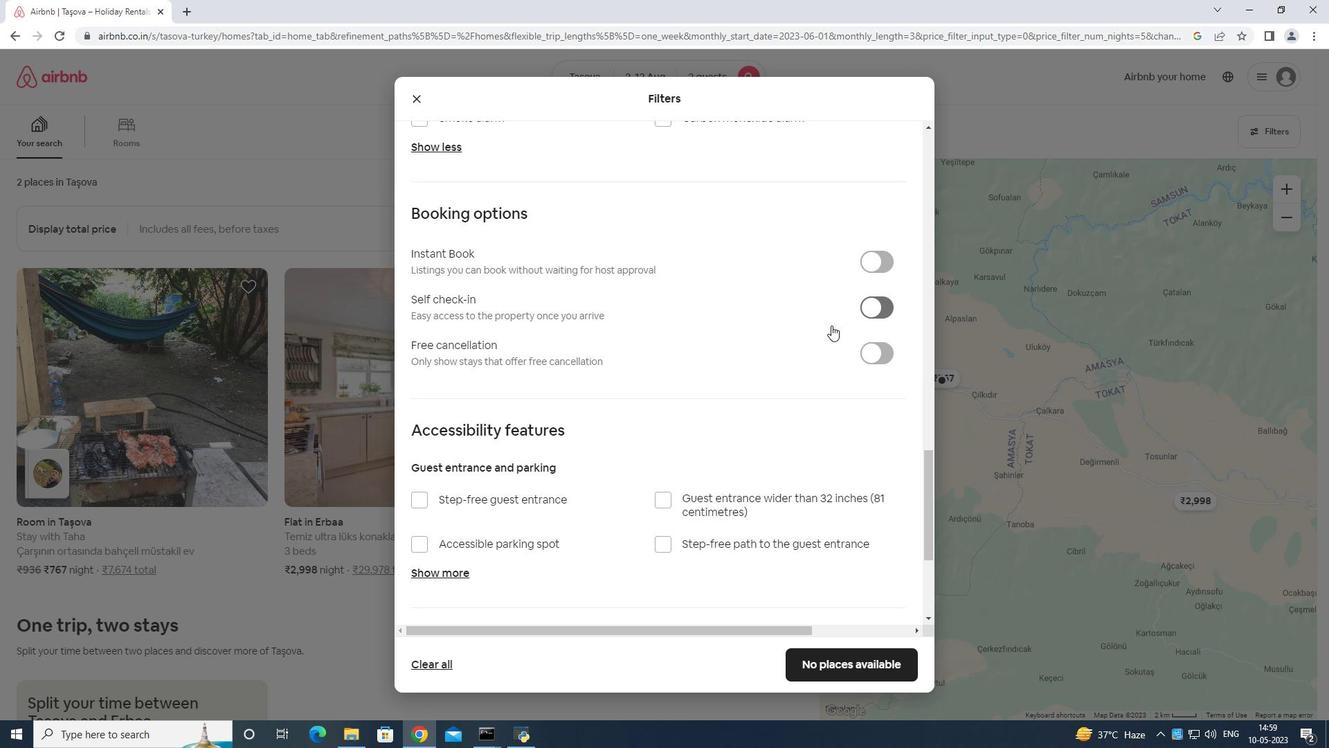 
Action: Mouse moved to (801, 350)
Screenshot: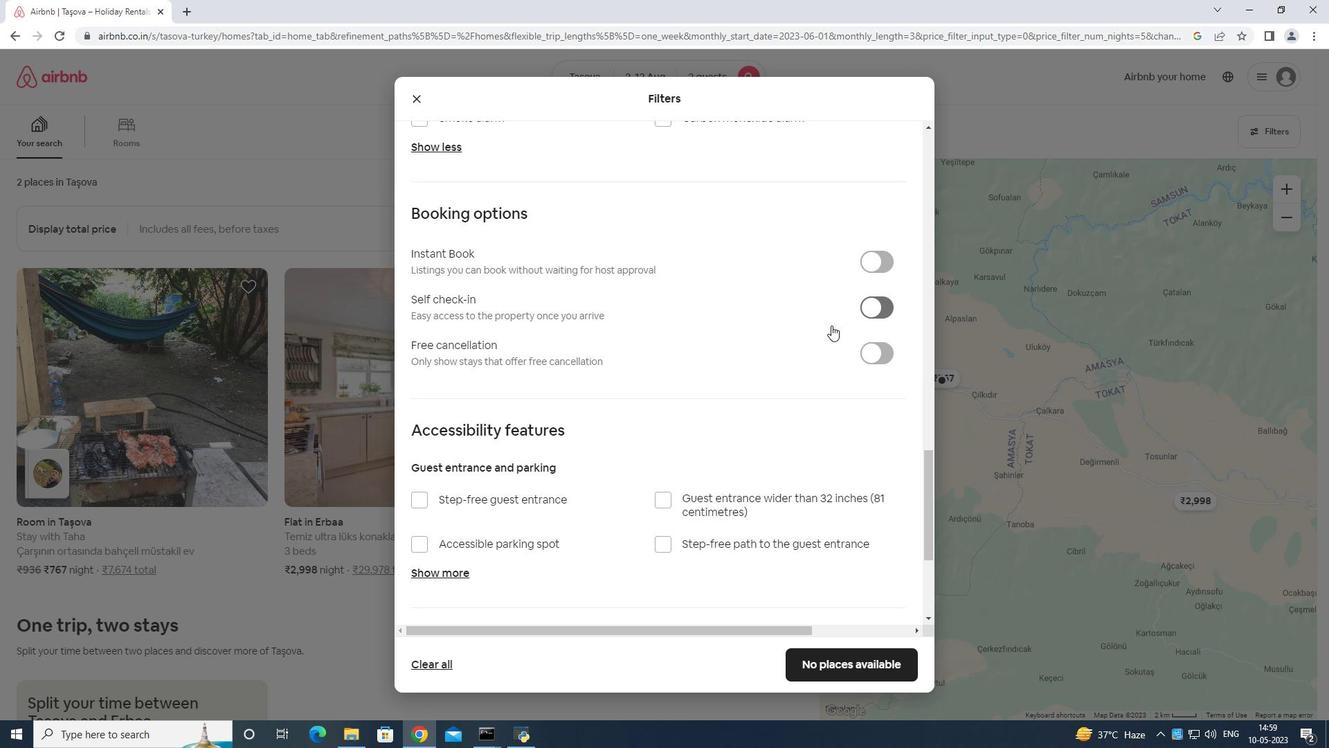 
Action: Mouse scrolled (801, 349) with delta (0, 0)
Screenshot: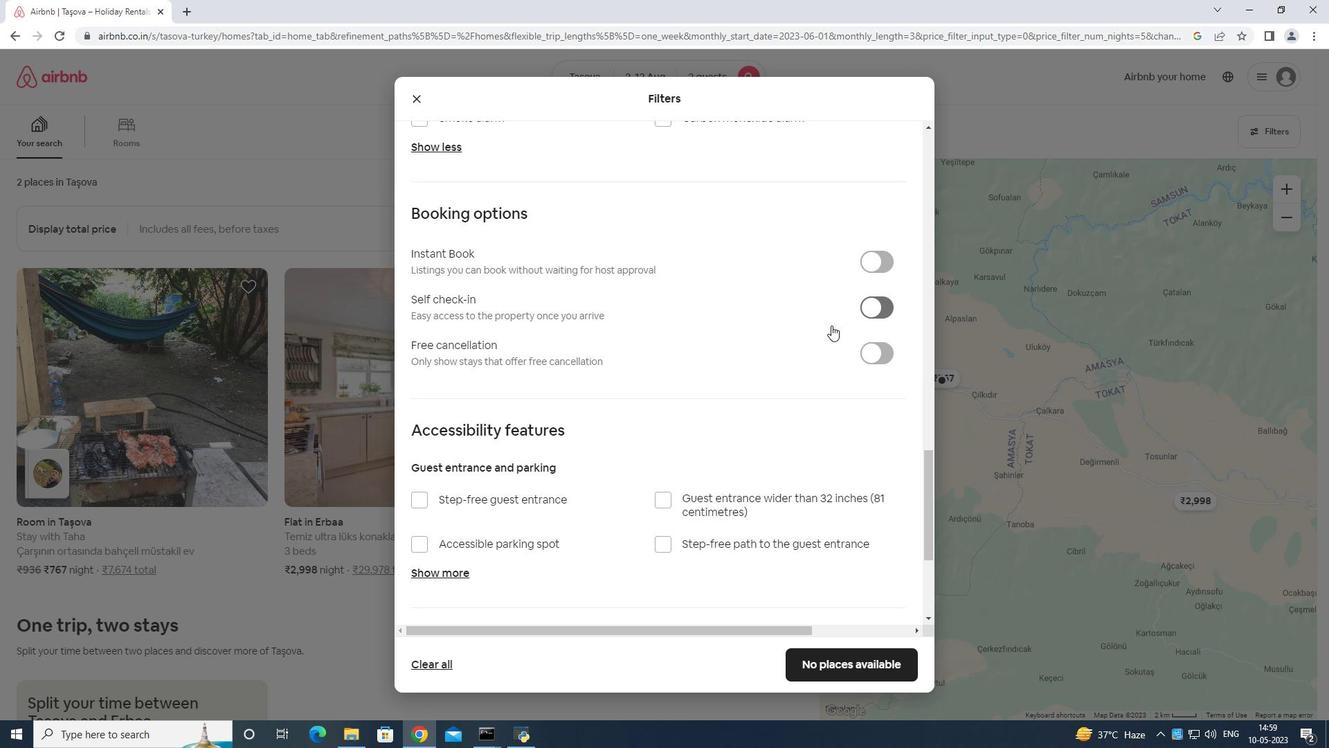 
Action: Mouse moved to (798, 355)
Screenshot: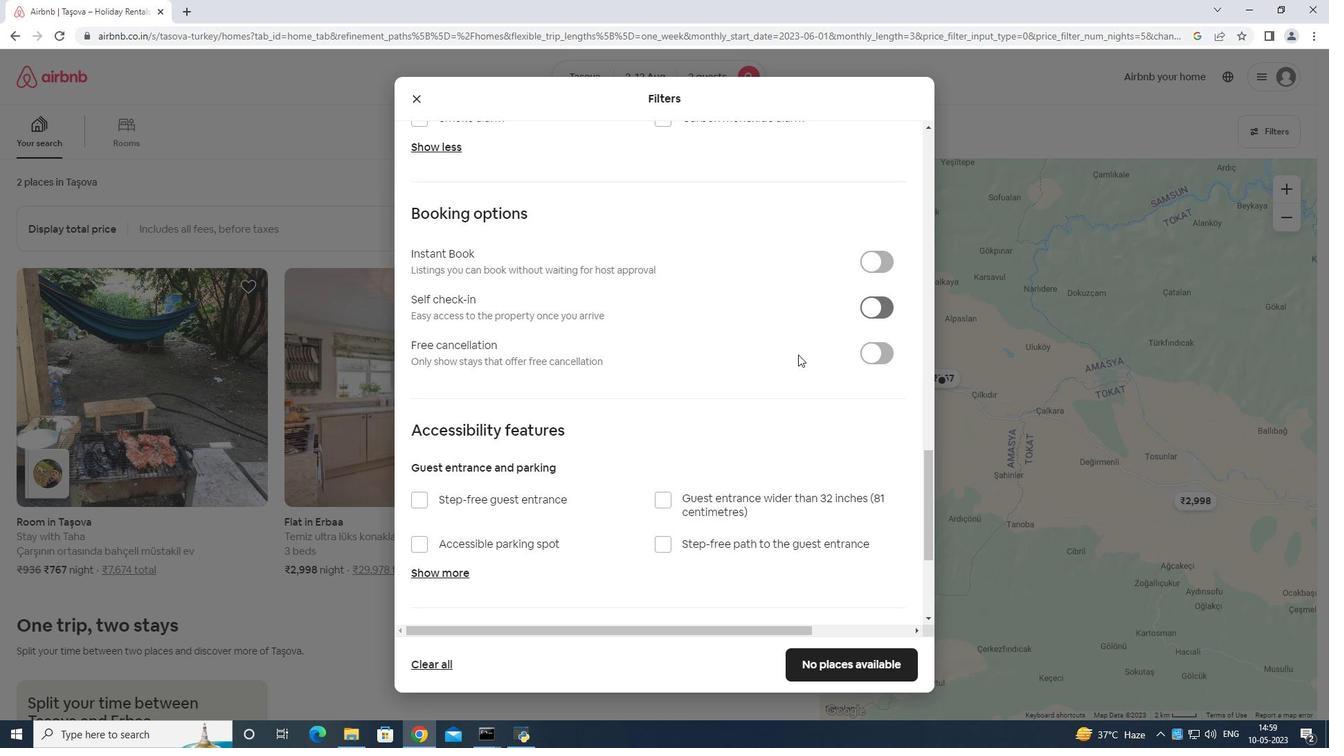
Action: Mouse scrolled (798, 354) with delta (0, 0)
Screenshot: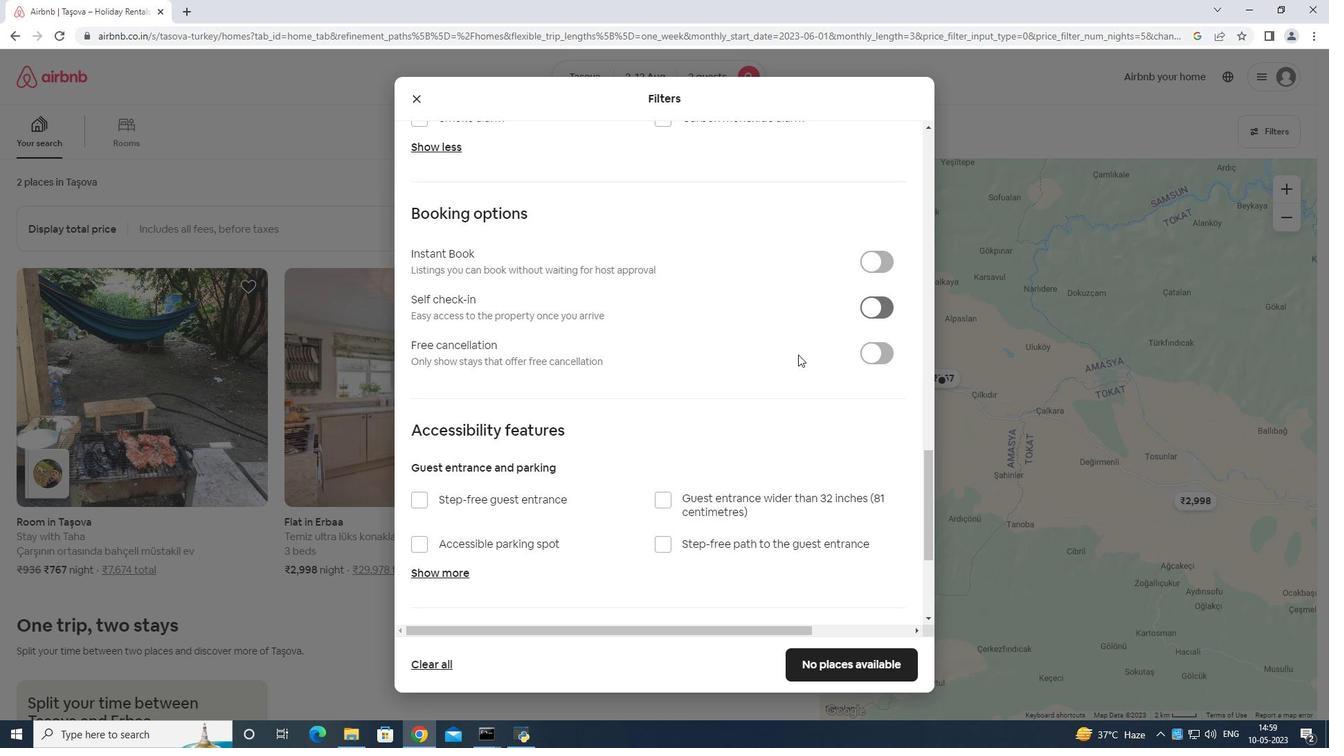 
Action: Mouse moved to (798, 355)
Screenshot: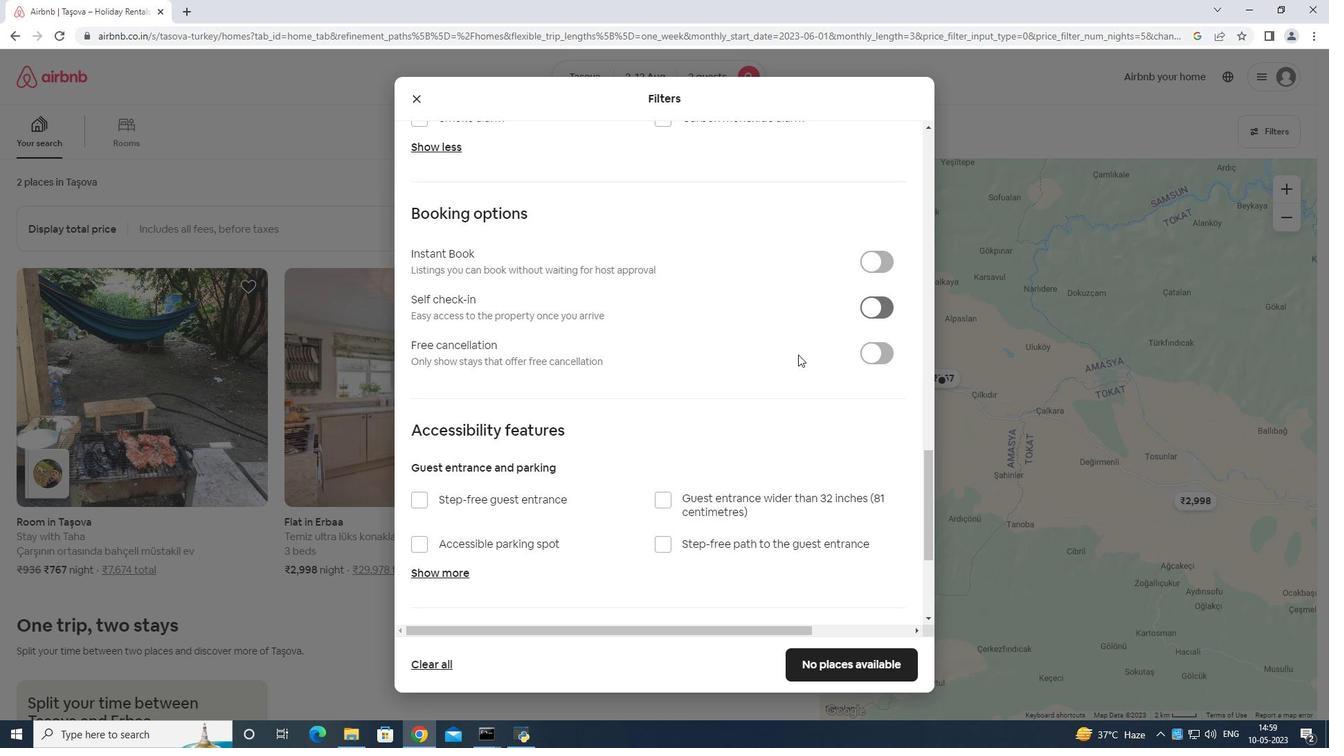 
Action: Mouse scrolled (798, 354) with delta (0, 0)
Screenshot: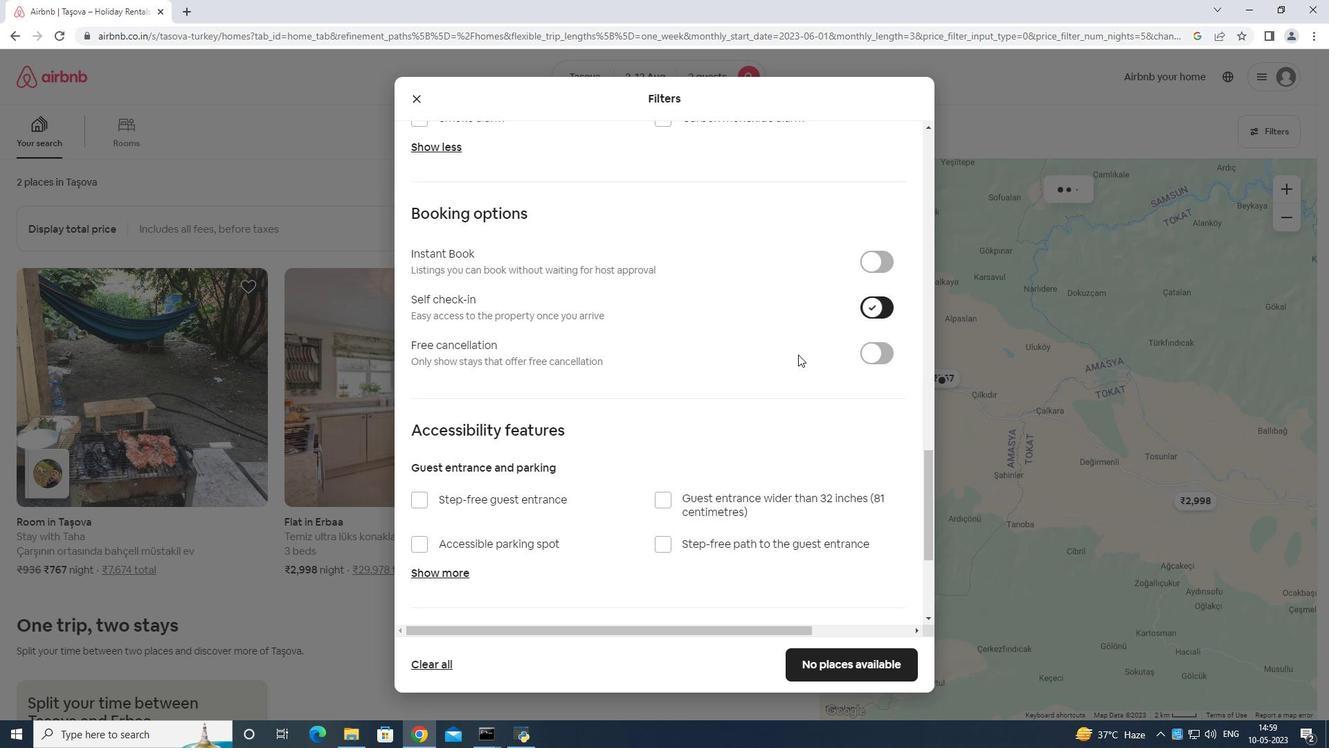 
Action: Mouse moved to (798, 356)
Screenshot: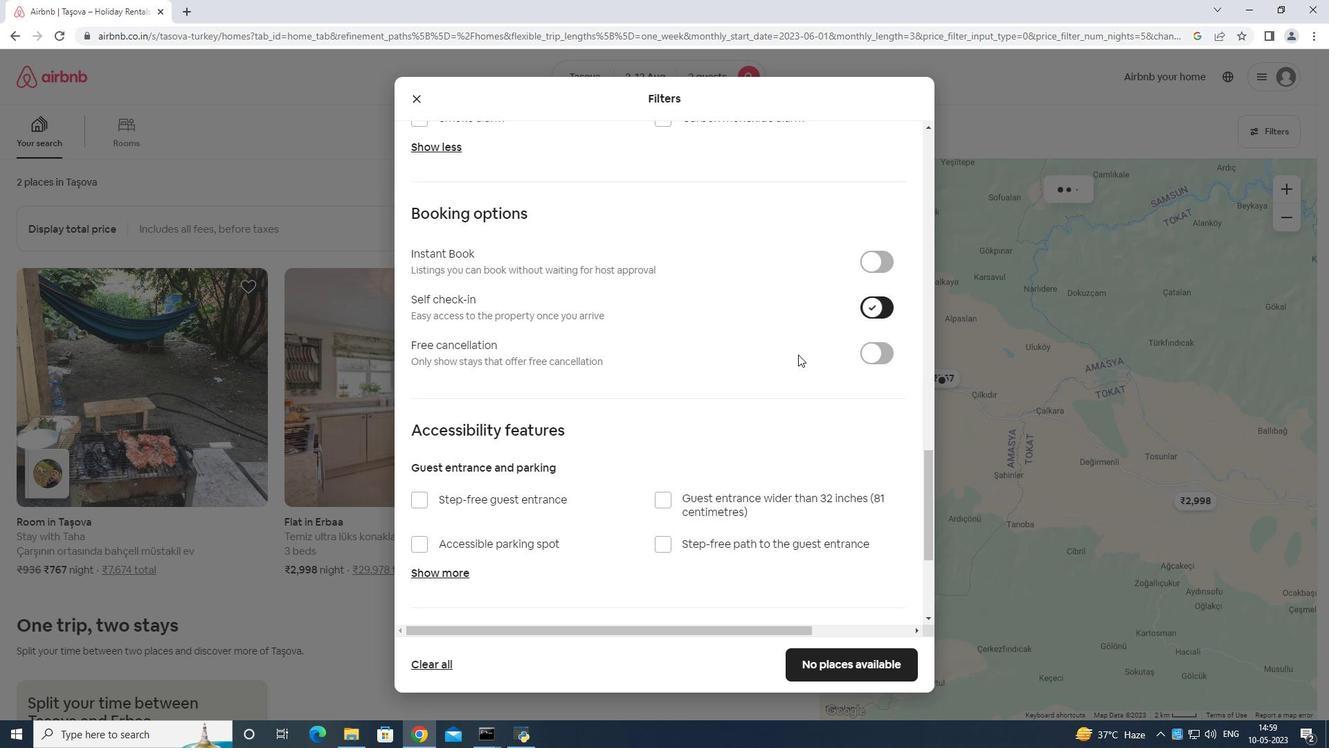
Action: Mouse scrolled (798, 355) with delta (0, 0)
Screenshot: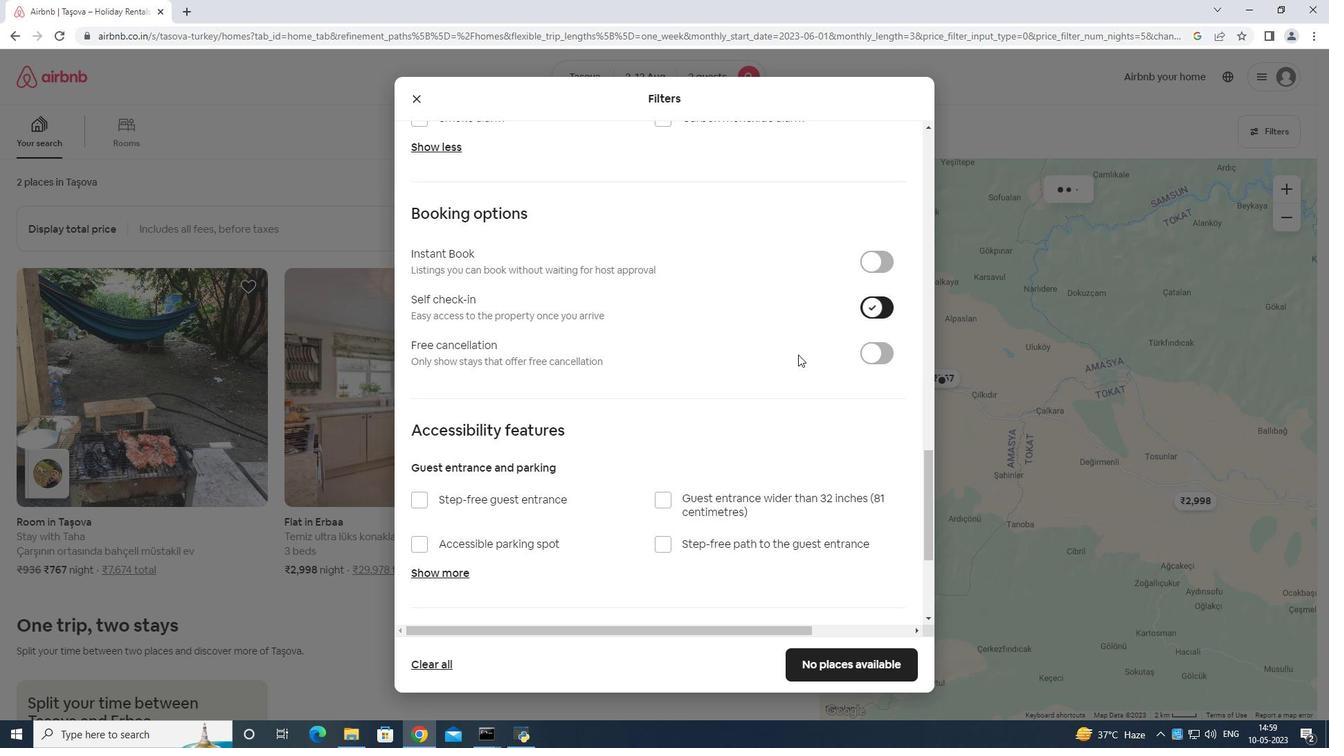
Action: Mouse moved to (796, 354)
Screenshot: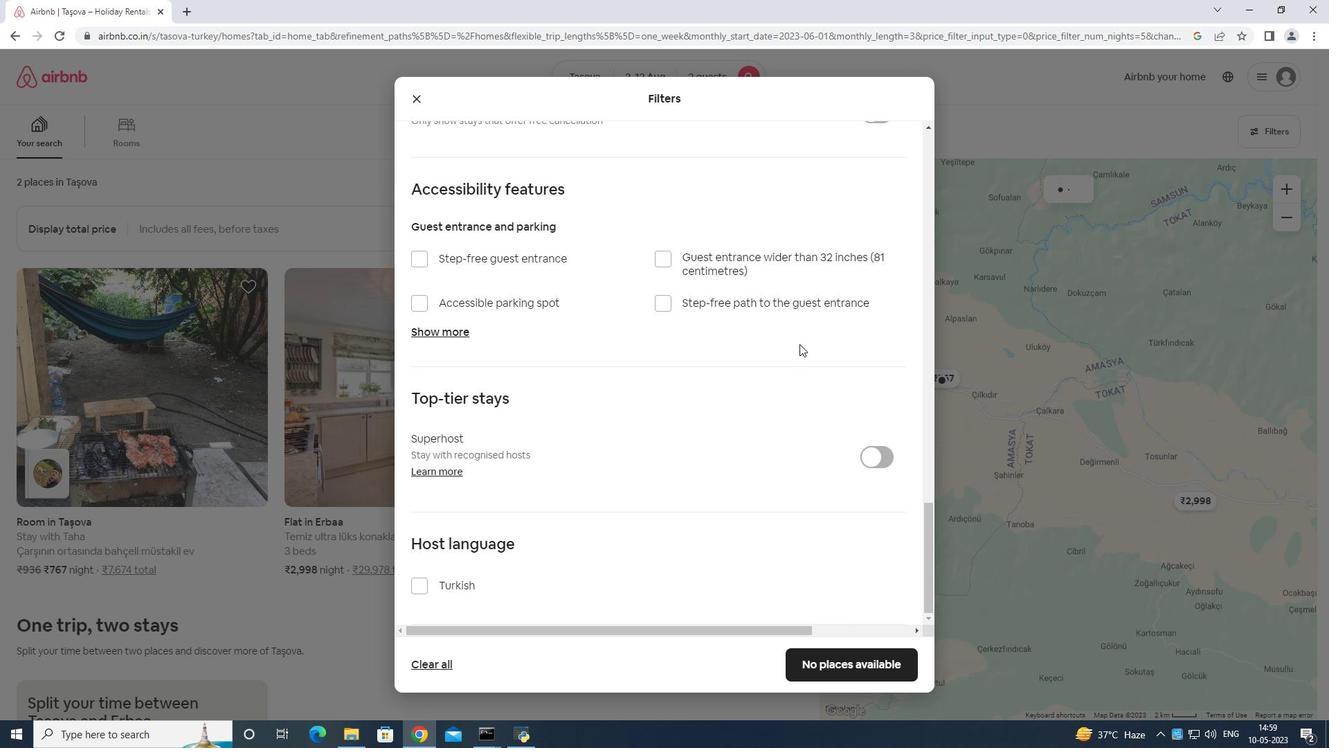 
Action: Mouse scrolled (796, 355) with delta (0, 0)
Screenshot: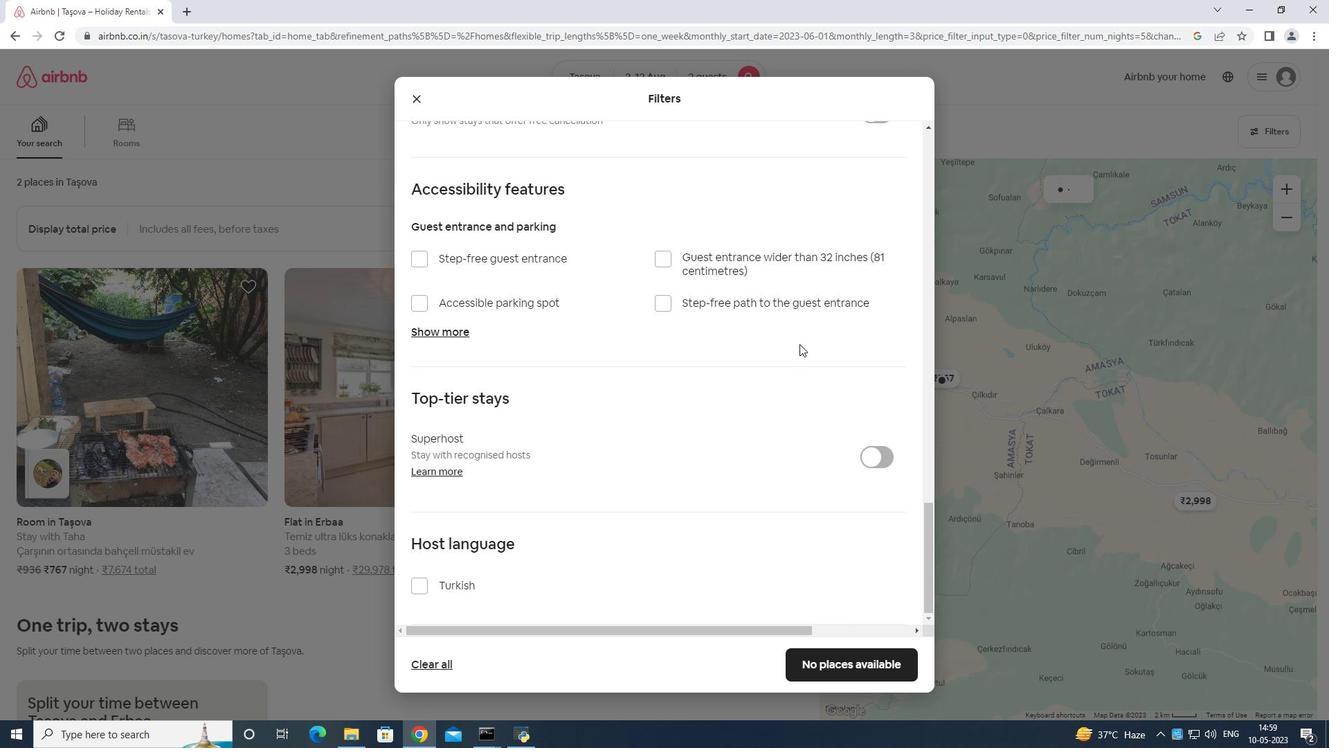 
Action: Mouse moved to (797, 354)
Screenshot: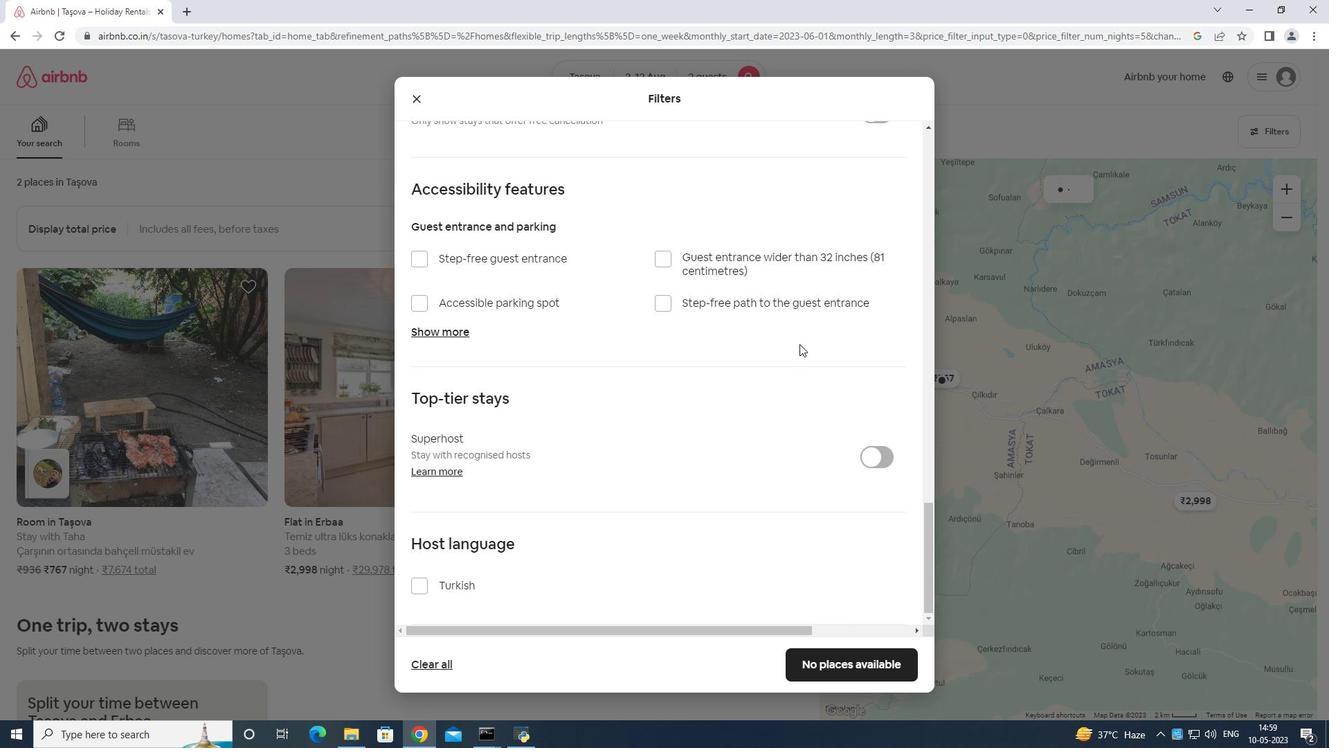 
Action: Mouse scrolled (797, 355) with delta (0, 0)
Screenshot: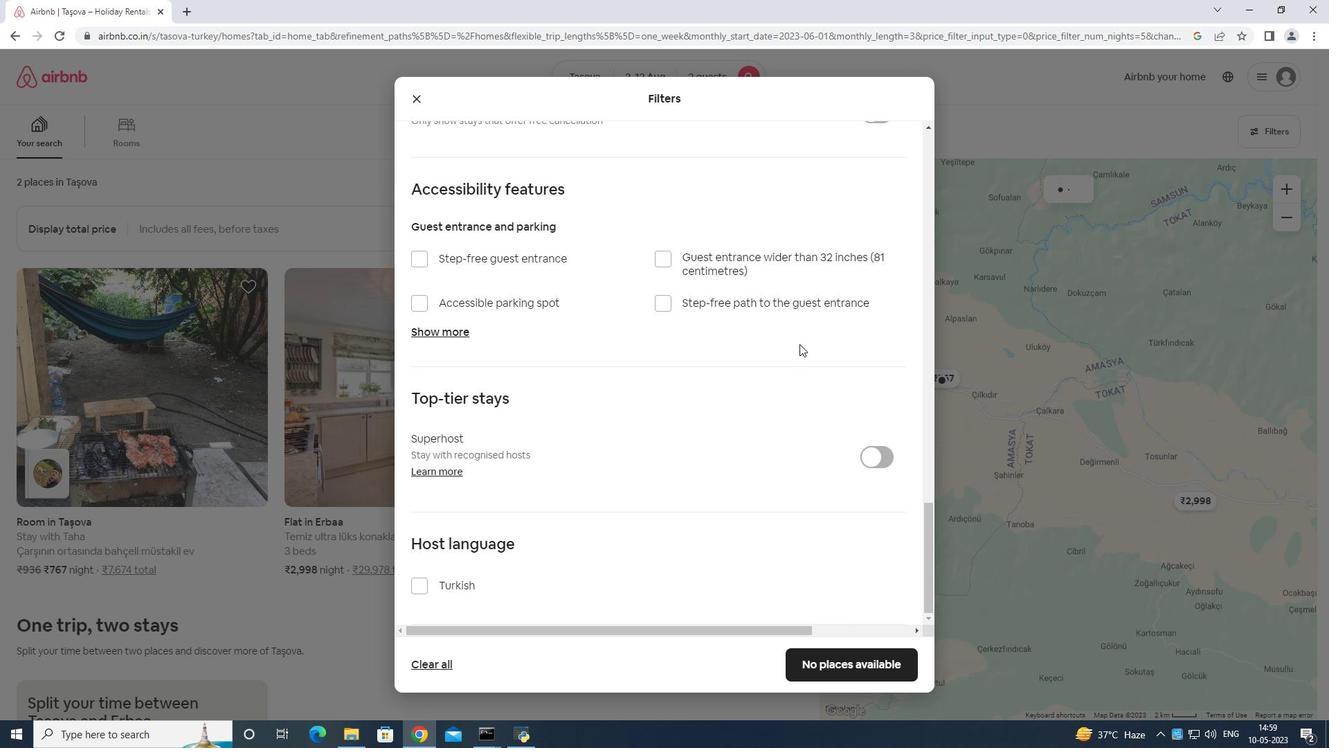 
Action: Mouse moved to (798, 354)
Screenshot: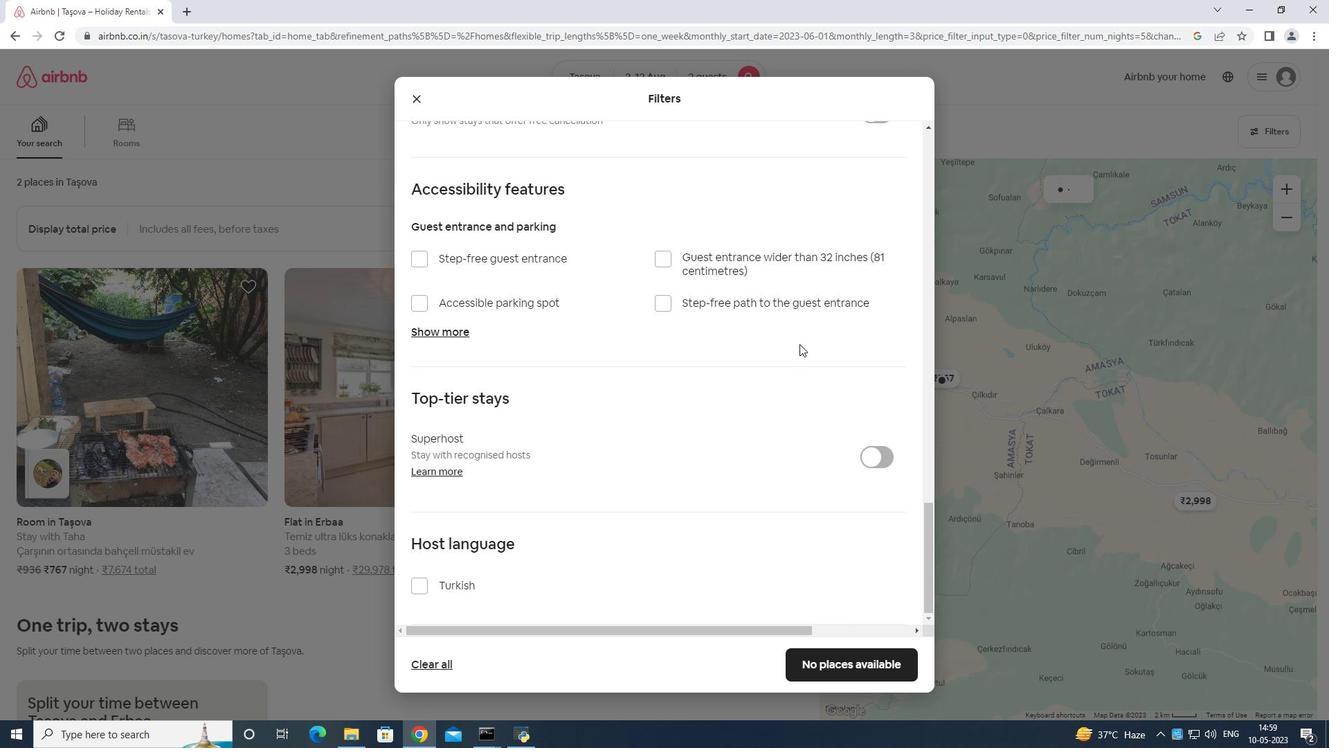 
Action: Mouse scrolled (798, 355) with delta (0, 0)
Screenshot: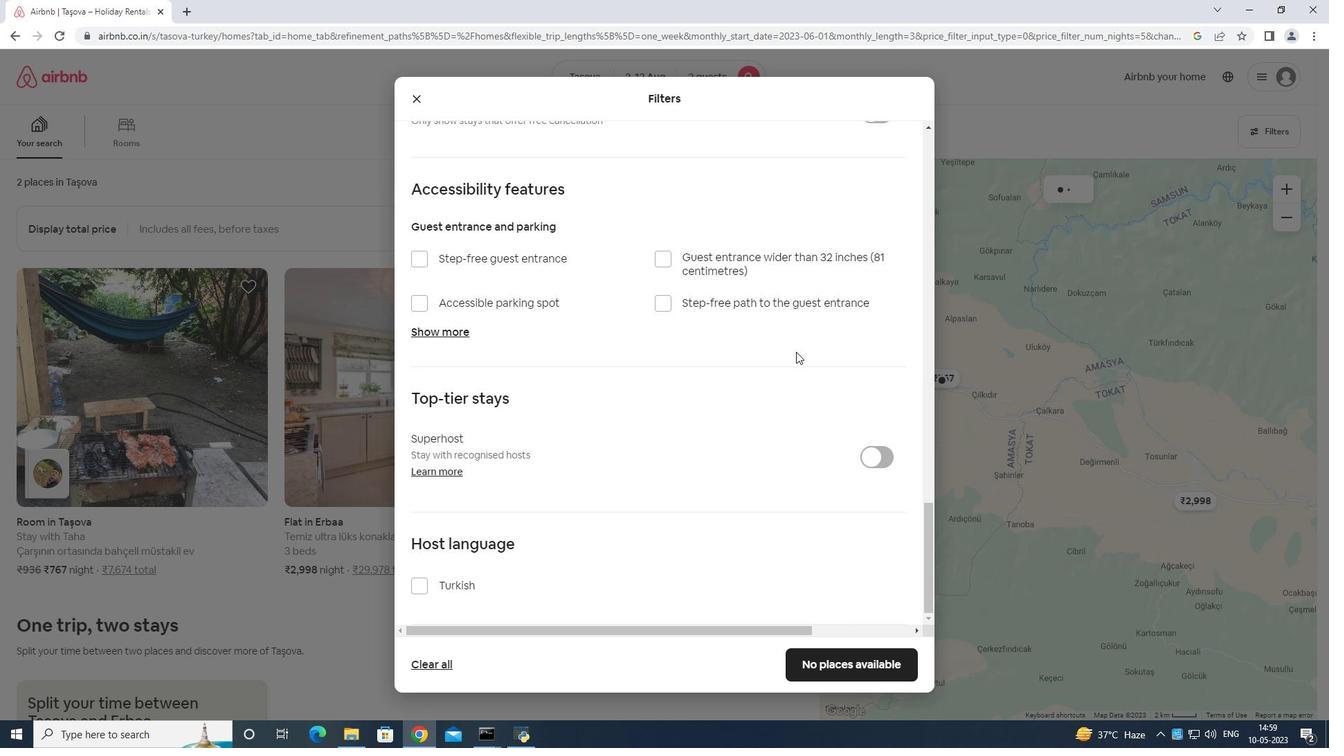 
Action: Mouse scrolled (798, 355) with delta (0, 0)
Screenshot: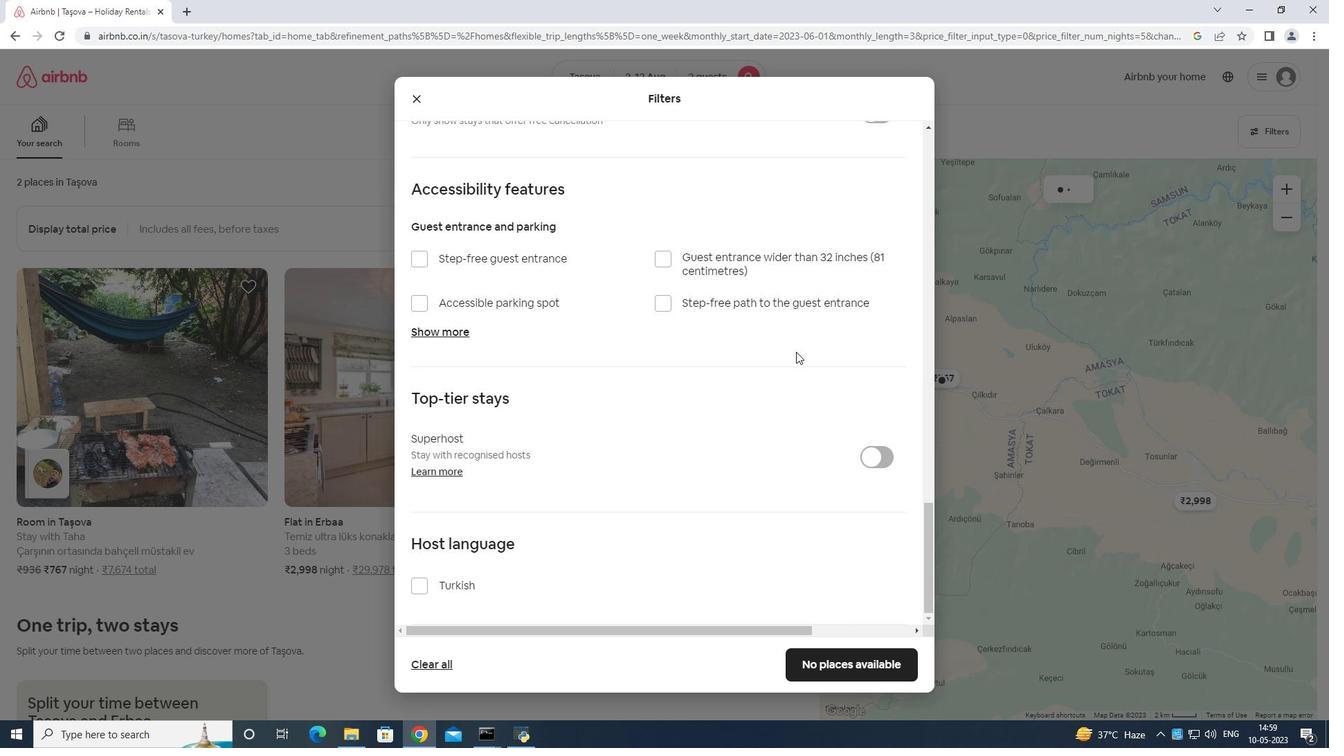 
Action: Mouse moved to (754, 414)
Screenshot: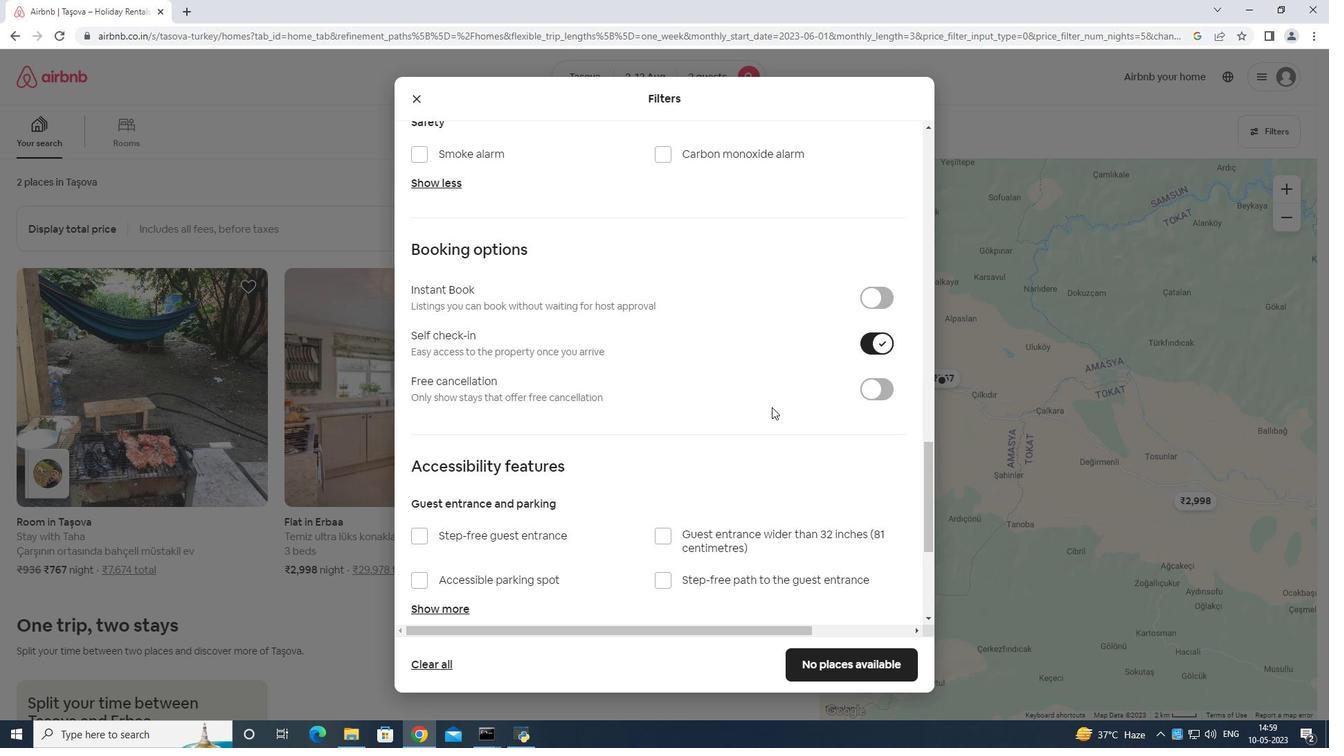 
Action: Mouse scrolled (754, 414) with delta (0, 0)
Screenshot: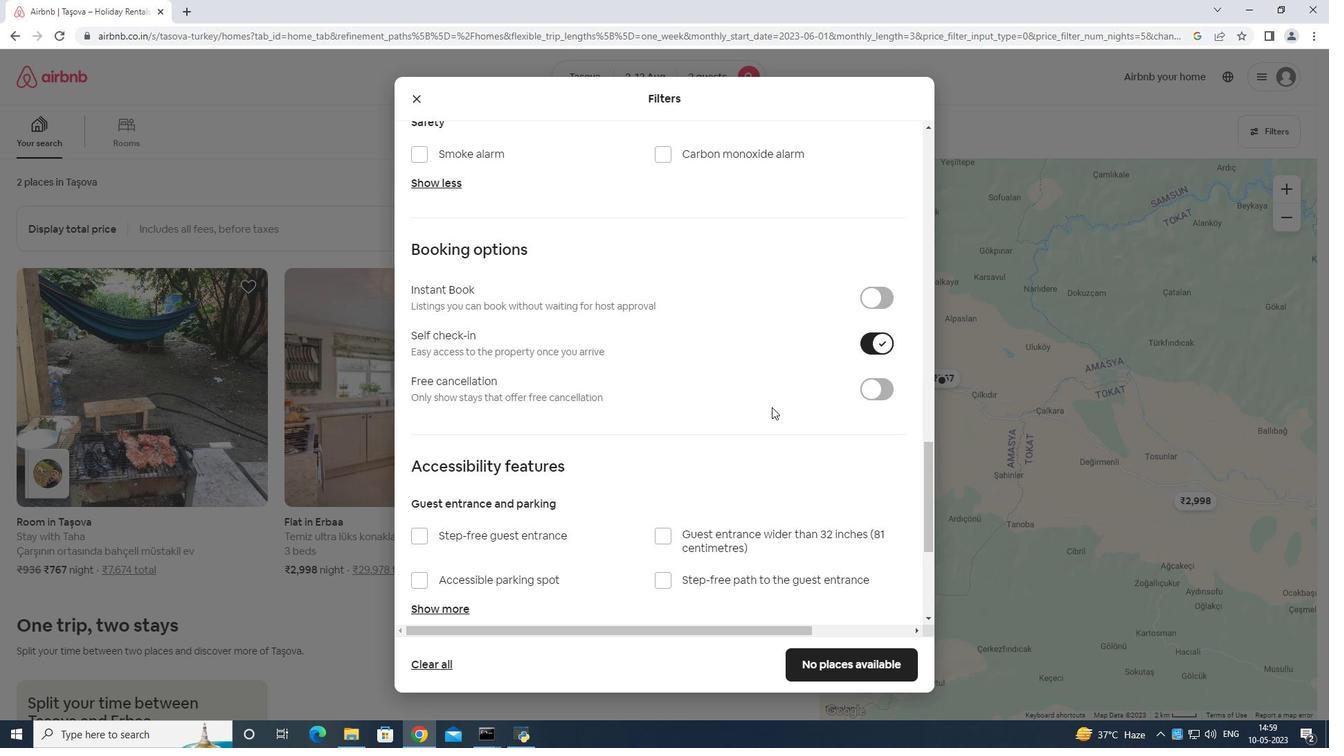 
Action: Mouse moved to (754, 415)
Screenshot: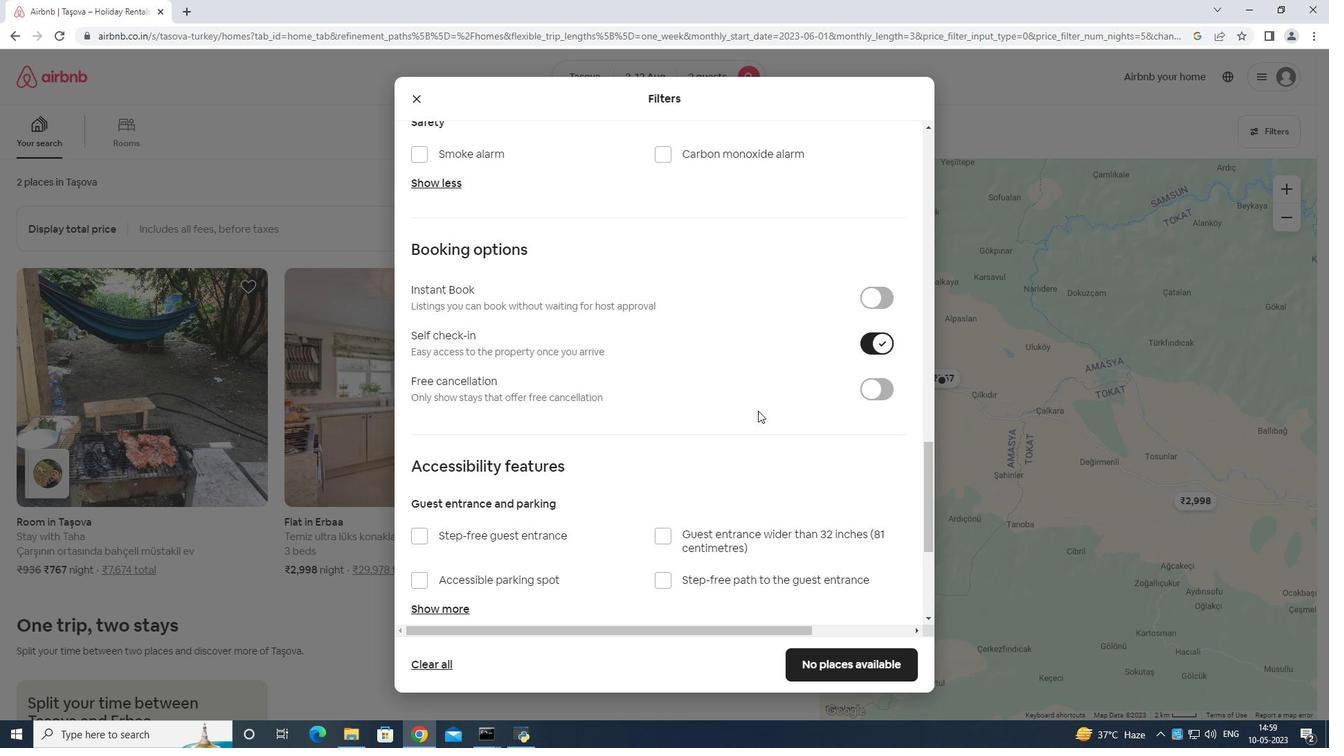 
Action: Mouse scrolled (754, 414) with delta (0, 0)
Screenshot: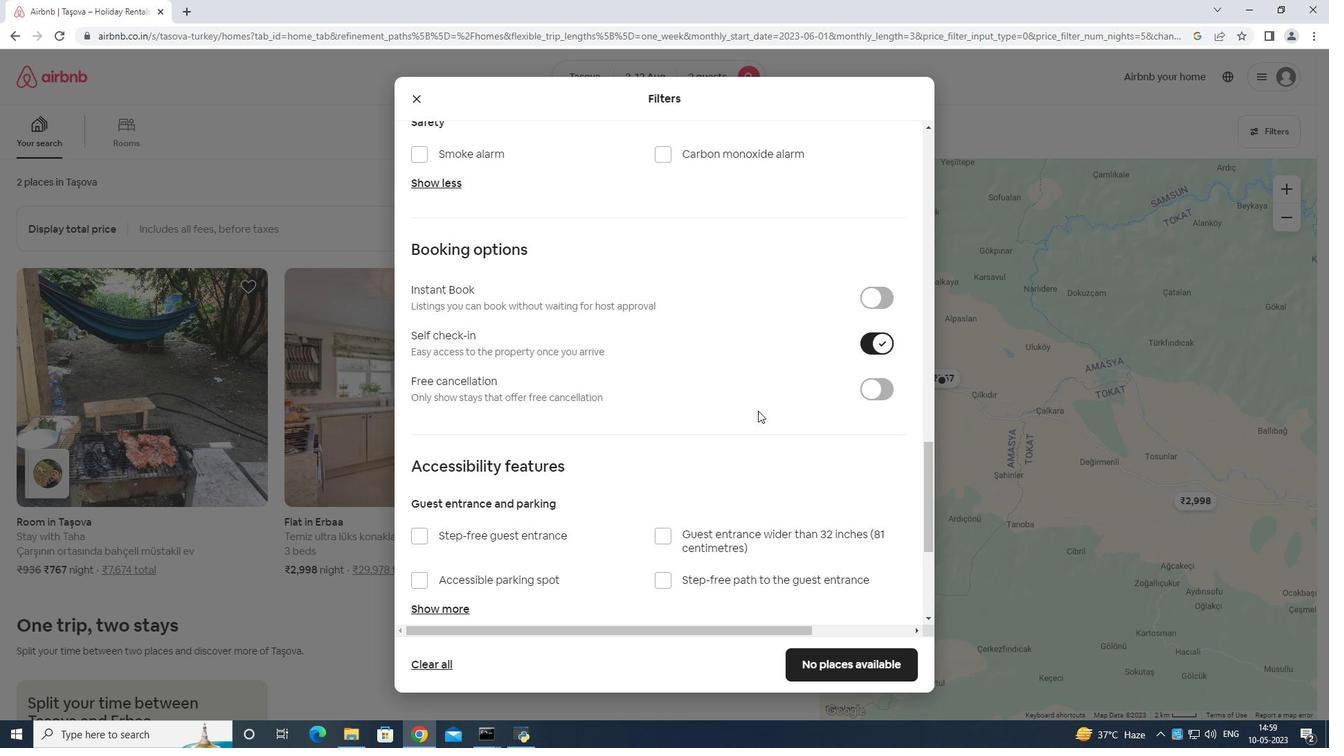 
Action: Mouse moved to (754, 416)
Screenshot: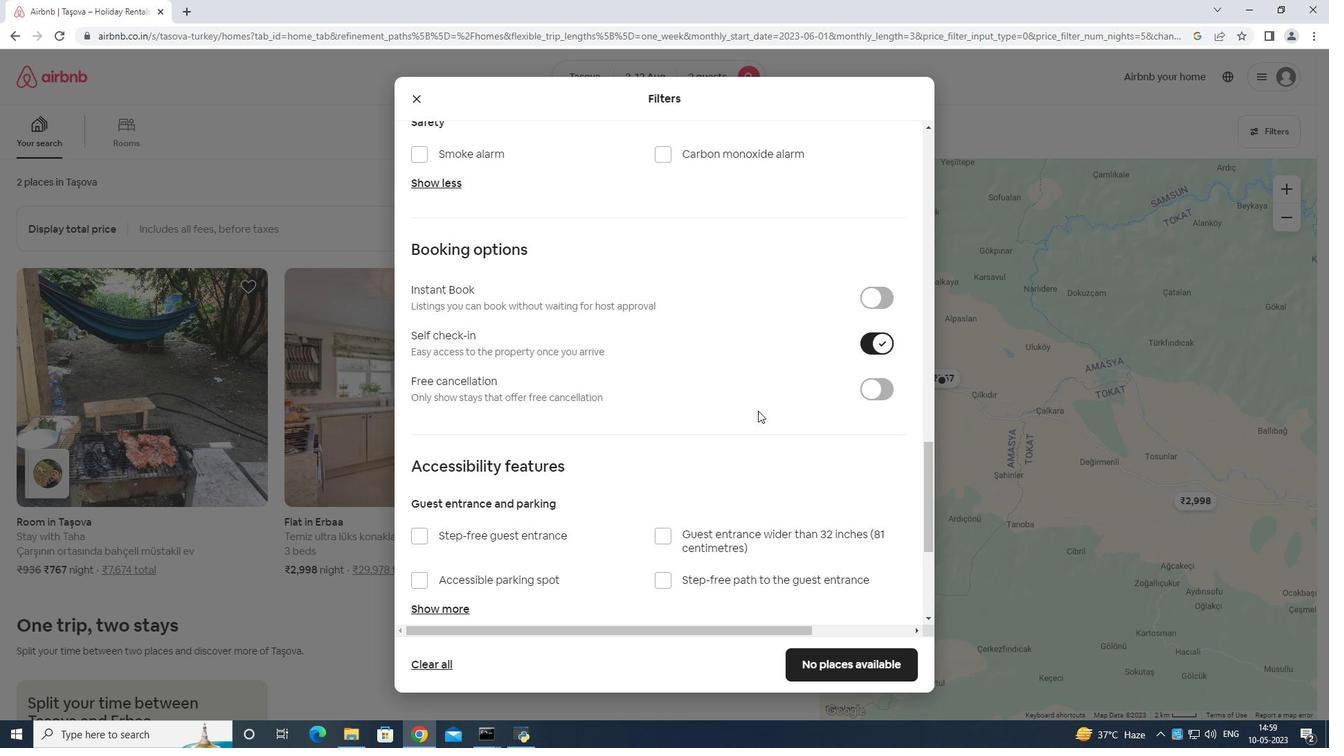 
Action: Mouse scrolled (754, 416) with delta (0, 0)
Screenshot: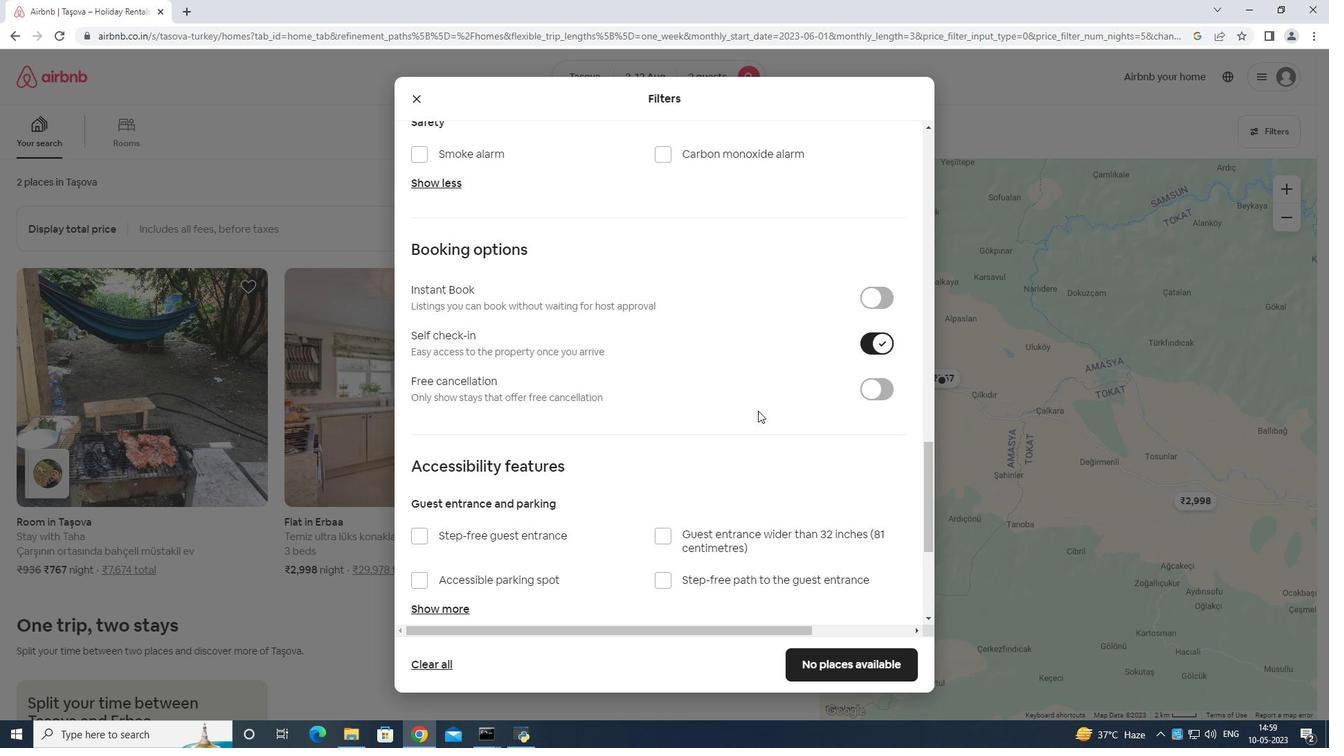 
Action: Mouse moved to (754, 417)
Screenshot: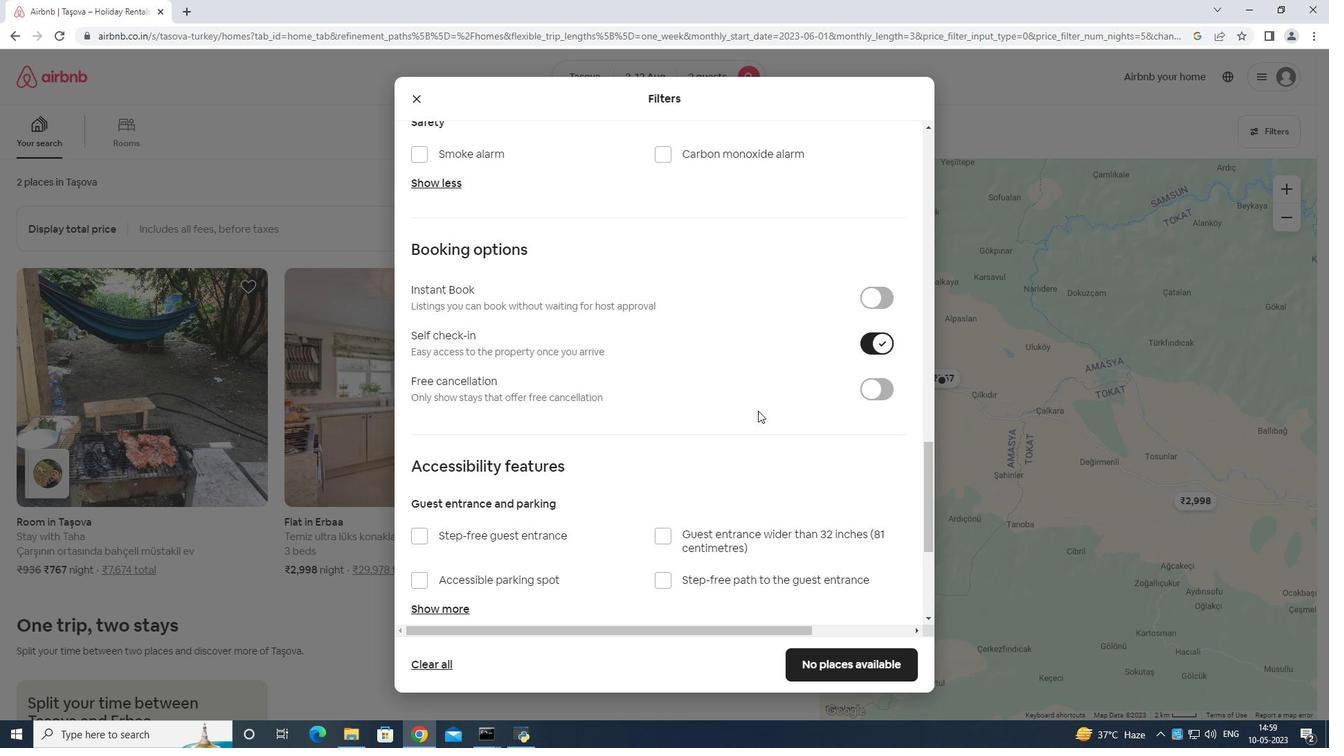 
Action: Mouse scrolled (754, 416) with delta (0, 0)
Screenshot: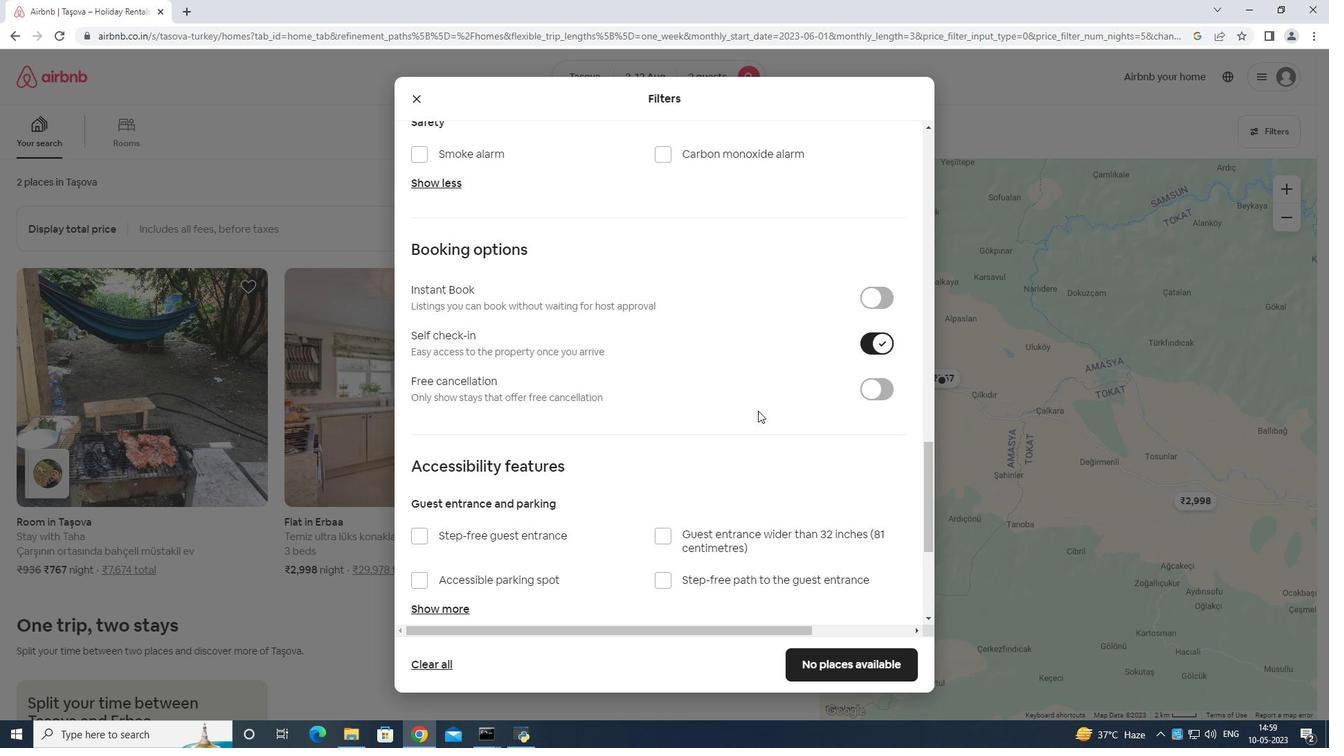 
Action: Mouse moved to (753, 416)
Screenshot: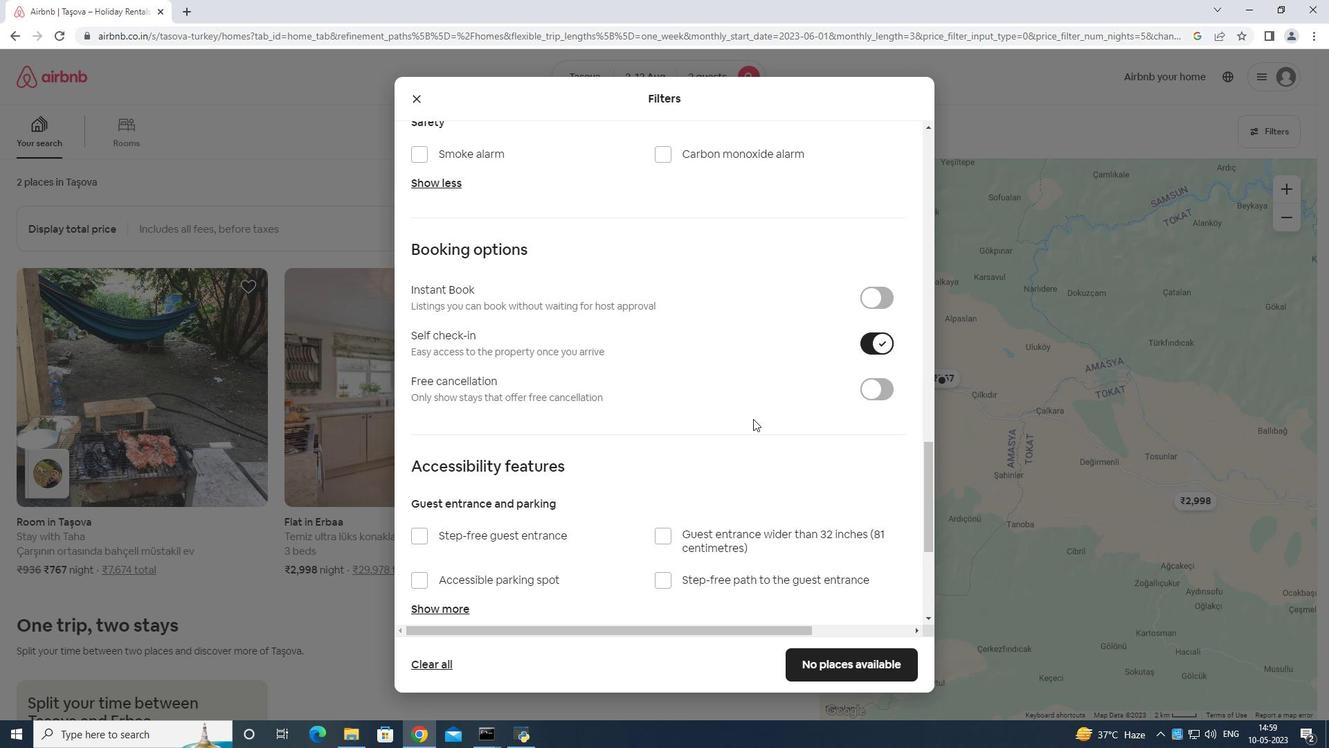 
Action: Mouse scrolled (753, 415) with delta (0, 0)
Screenshot: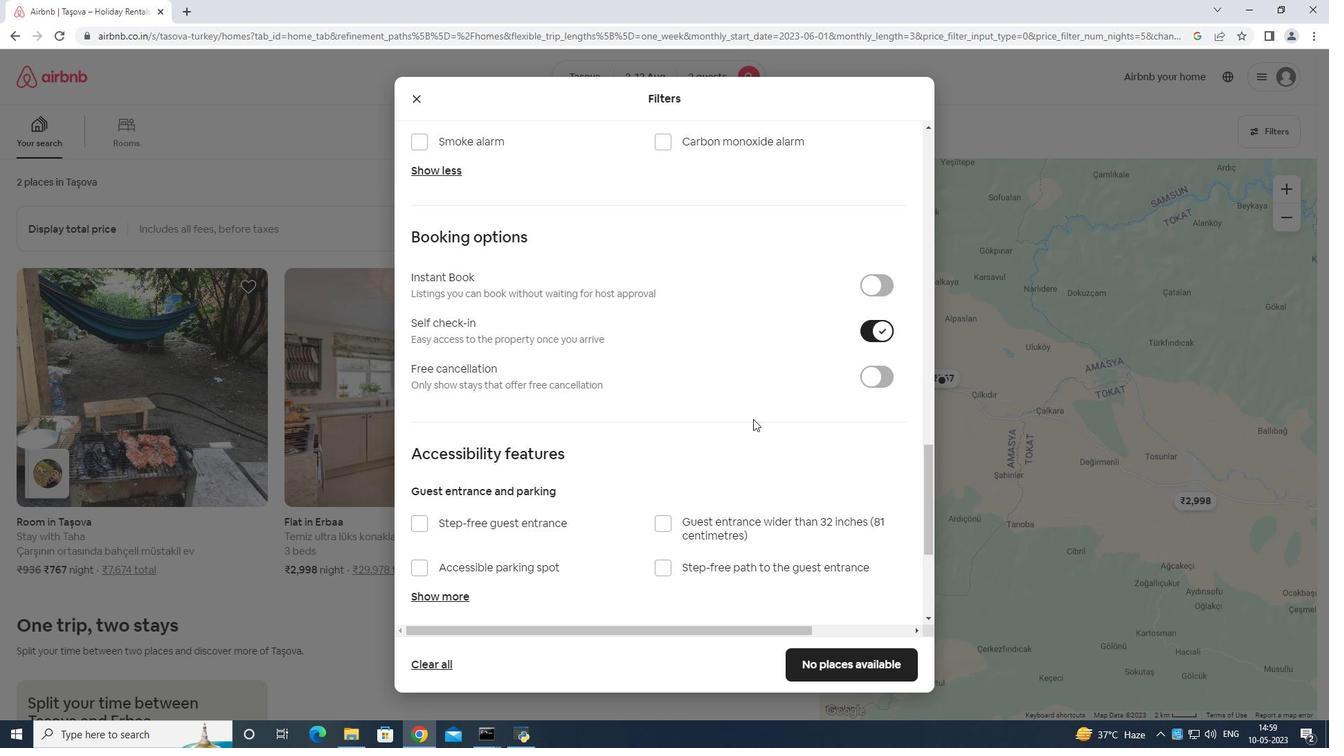 
Action: Mouse scrolled (753, 415) with delta (0, 0)
Screenshot: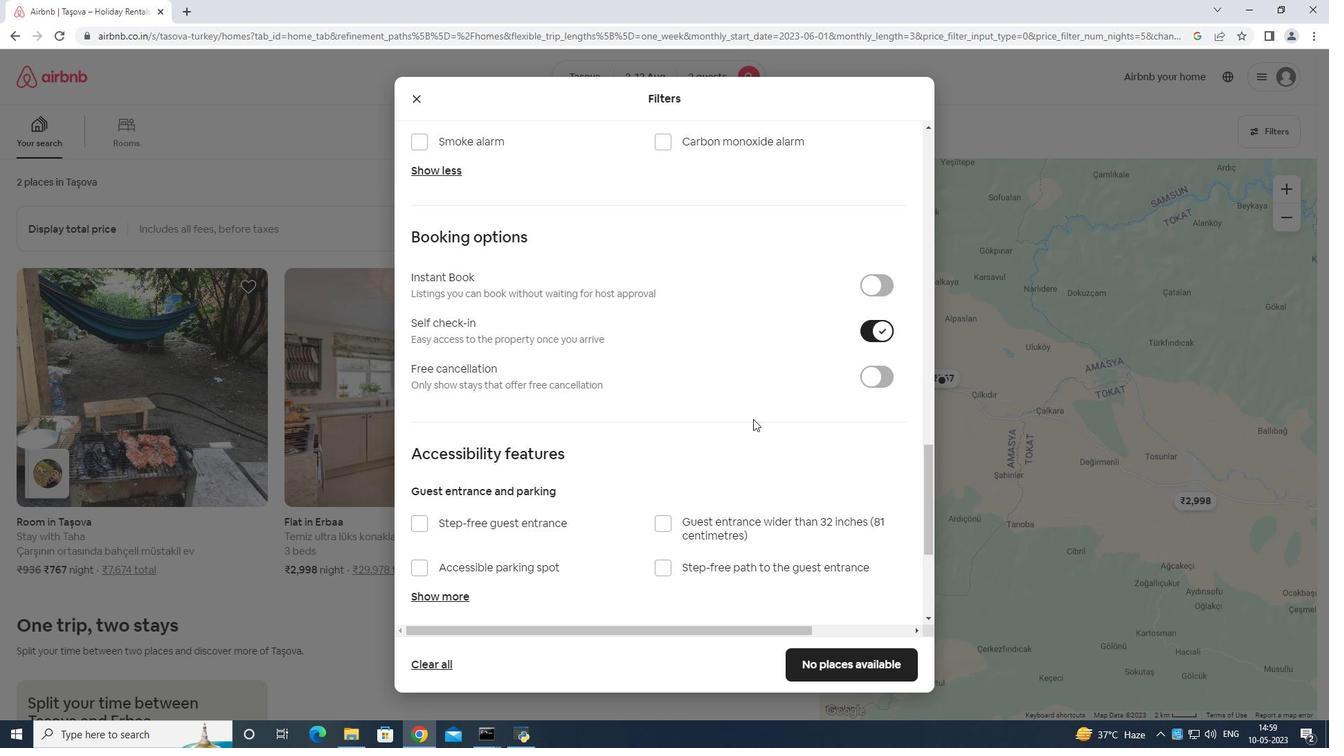 
Action: Mouse scrolled (753, 415) with delta (0, 0)
Screenshot: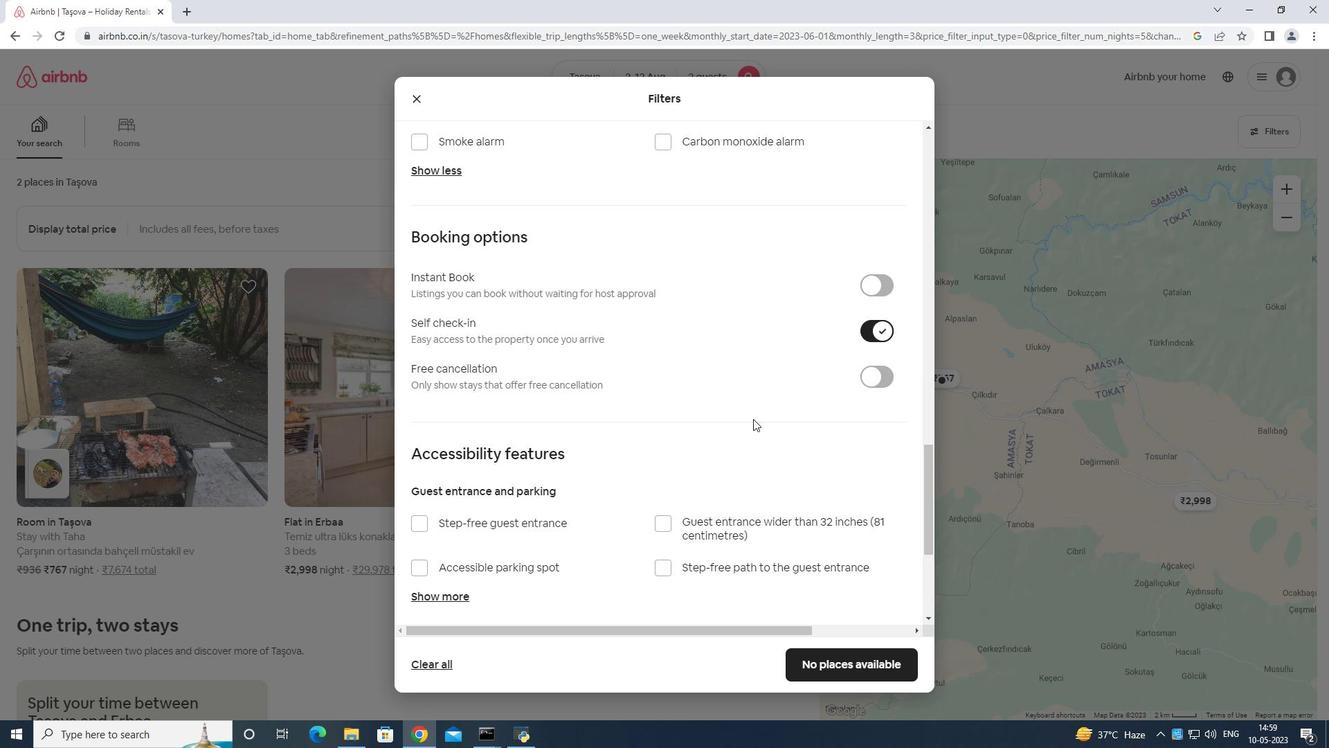 
Action: Mouse moved to (752, 415)
Screenshot: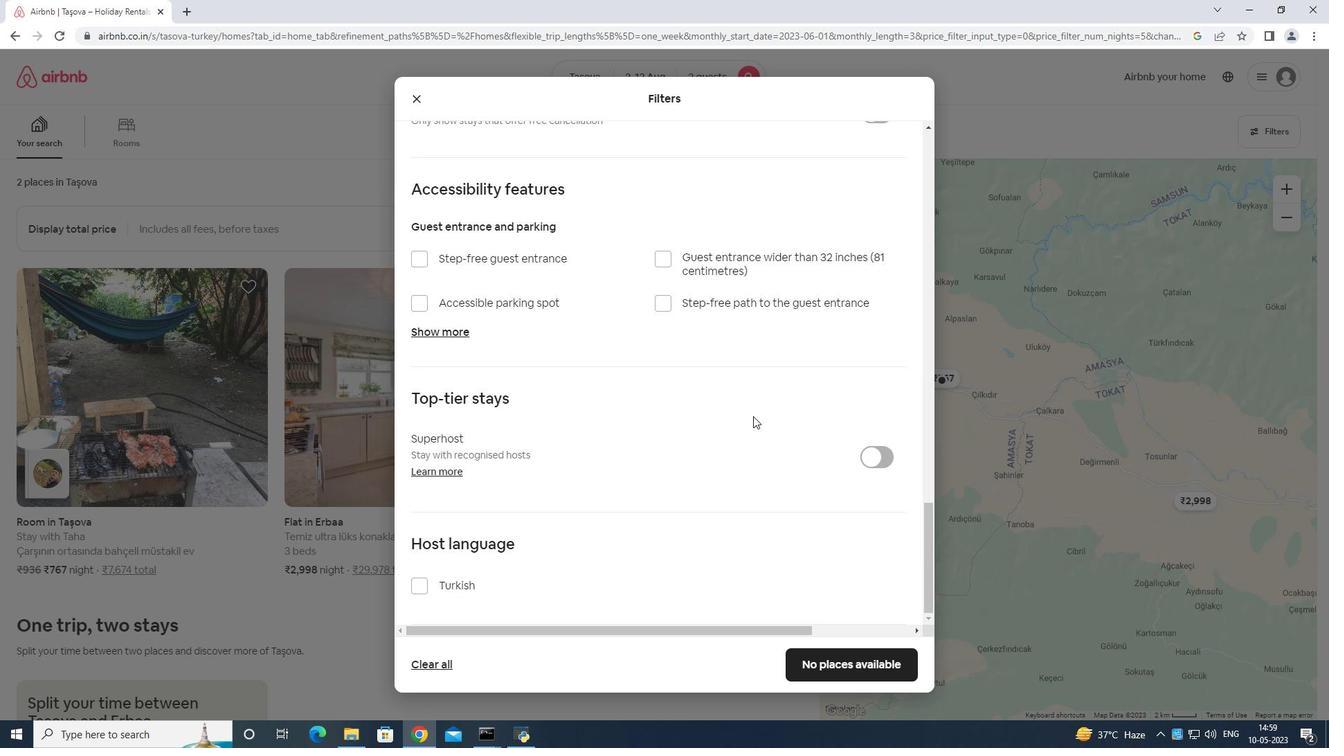 
Action: Mouse scrolled (752, 414) with delta (0, 0)
Screenshot: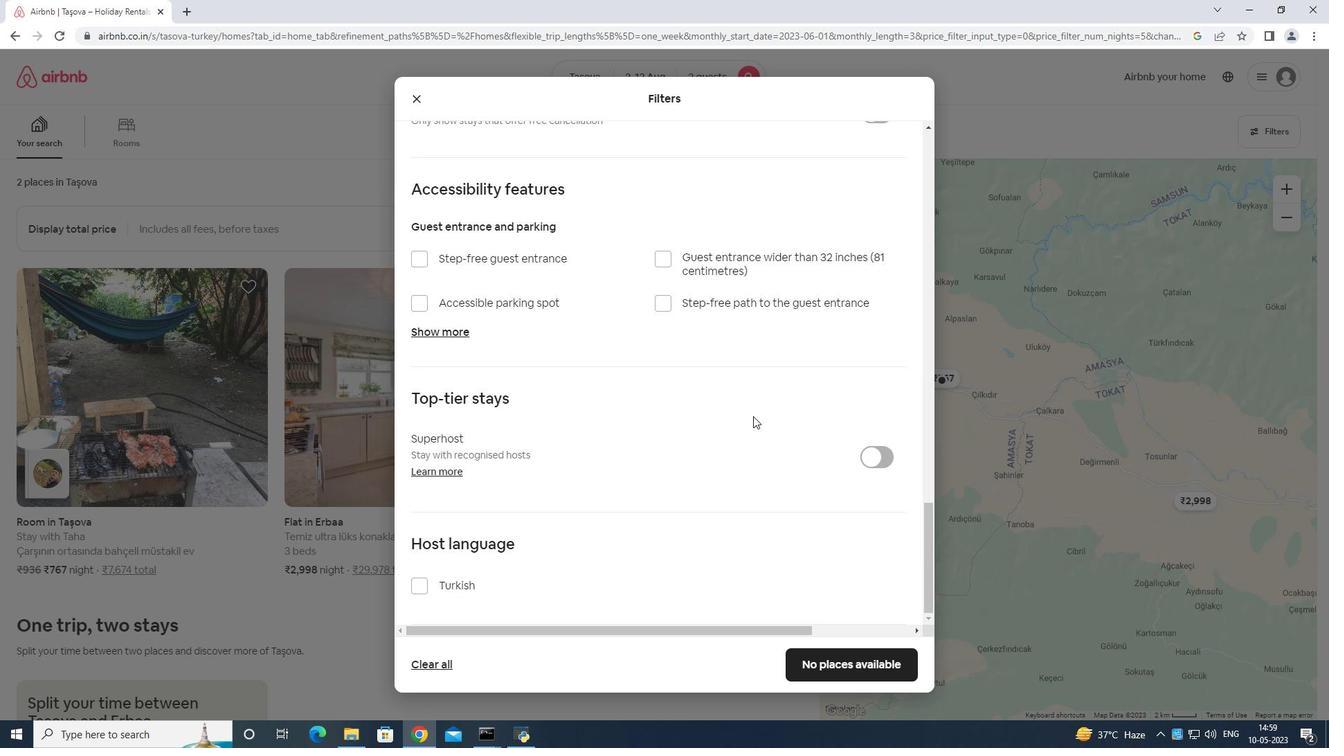 
Action: Mouse moved to (844, 662)
Screenshot: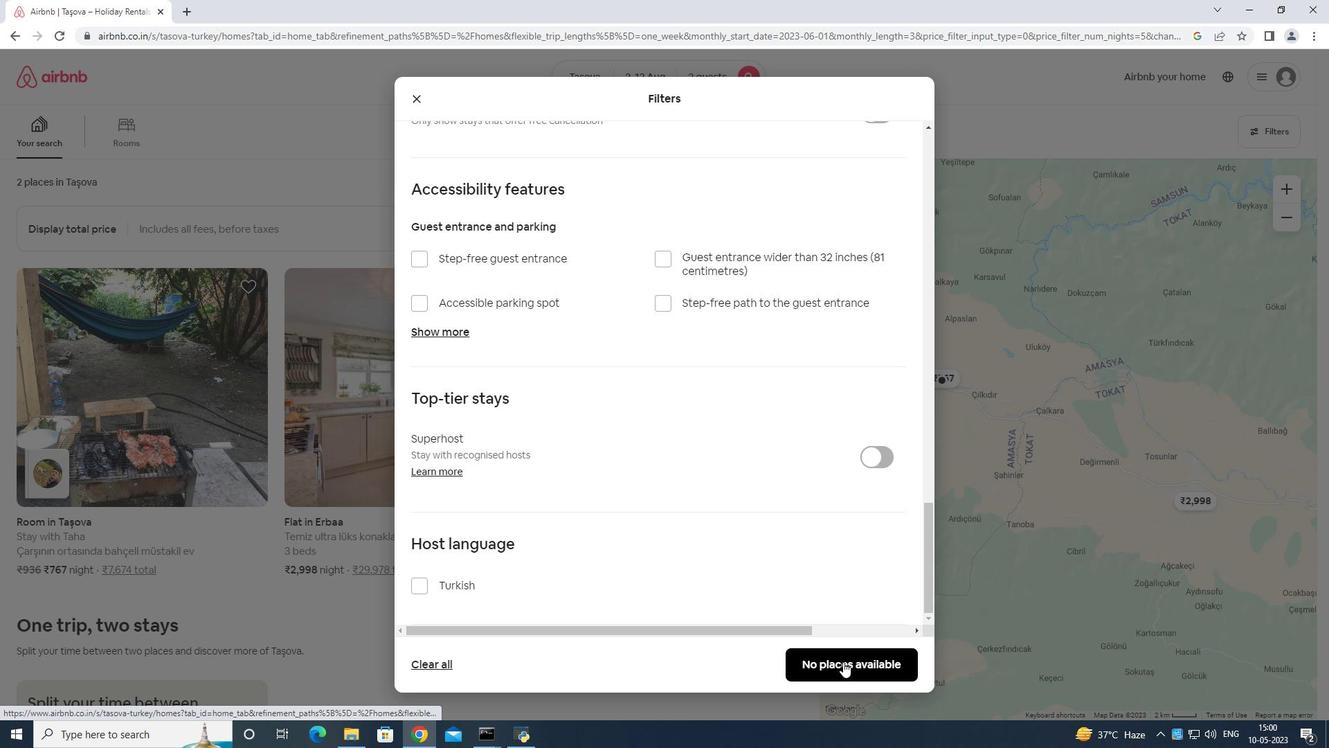 
Action: Mouse pressed left at (844, 662)
Screenshot: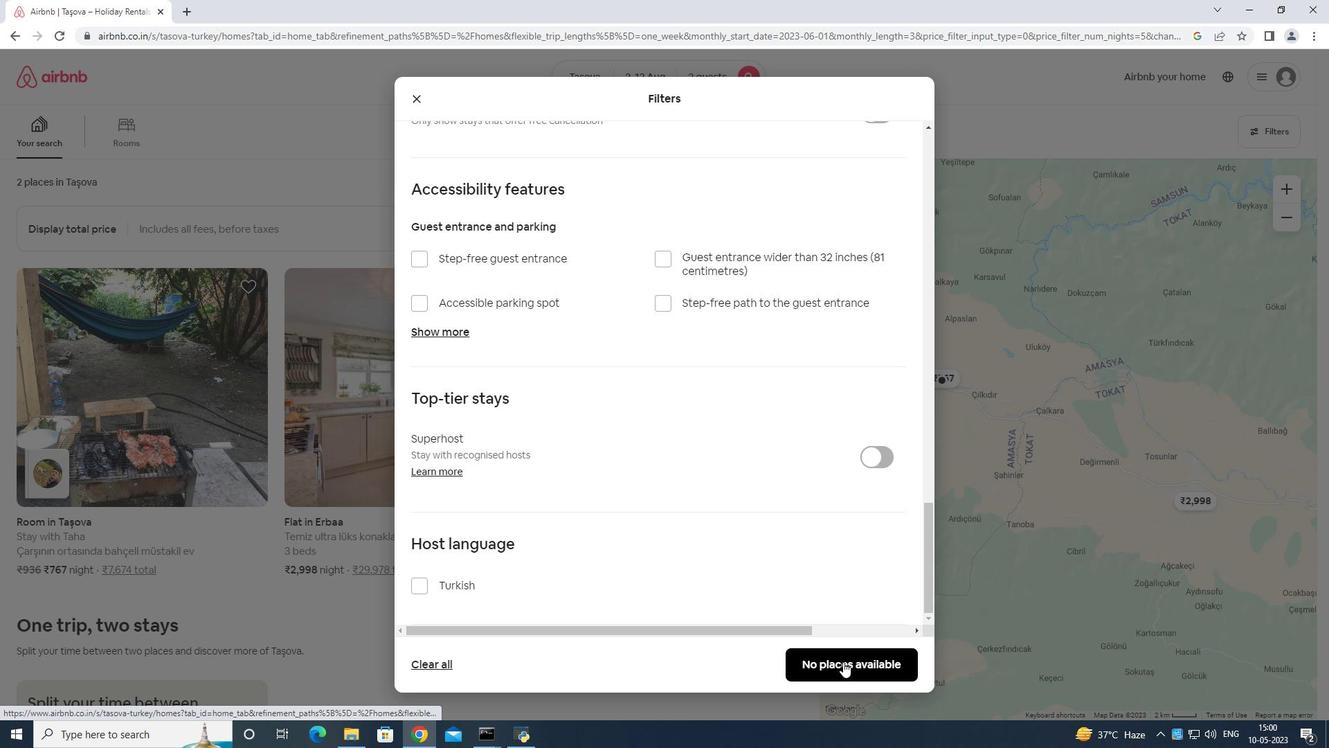 
Action: Mouse moved to (851, 658)
Screenshot: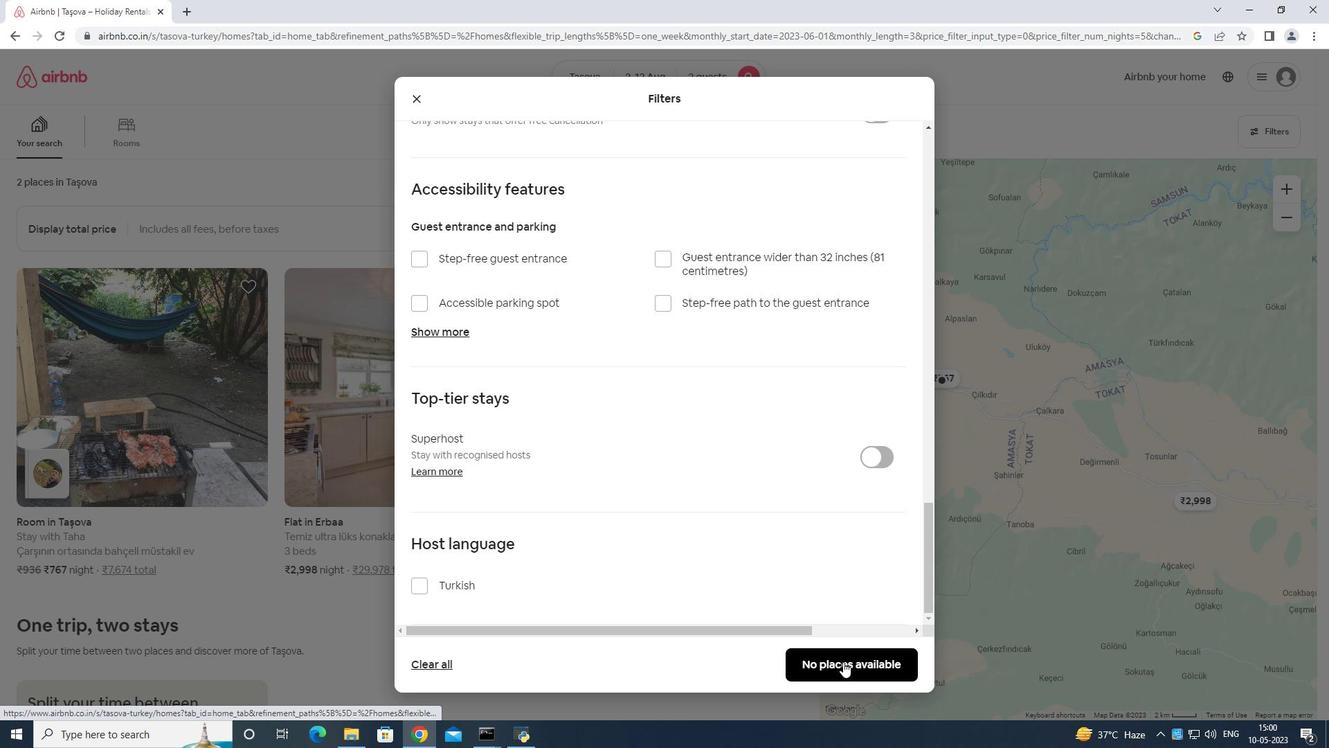 
